 Task: Find connections with filter location Juhaynah with filter topic #coachingwith filter profile language German with filter current company CHINT with filter school International School of Business & Media with filter industry Robot Manufacturing with filter service category Resume Writing with filter keywords title Animal Shelter Volunteer
Action: Mouse moved to (674, 91)
Screenshot: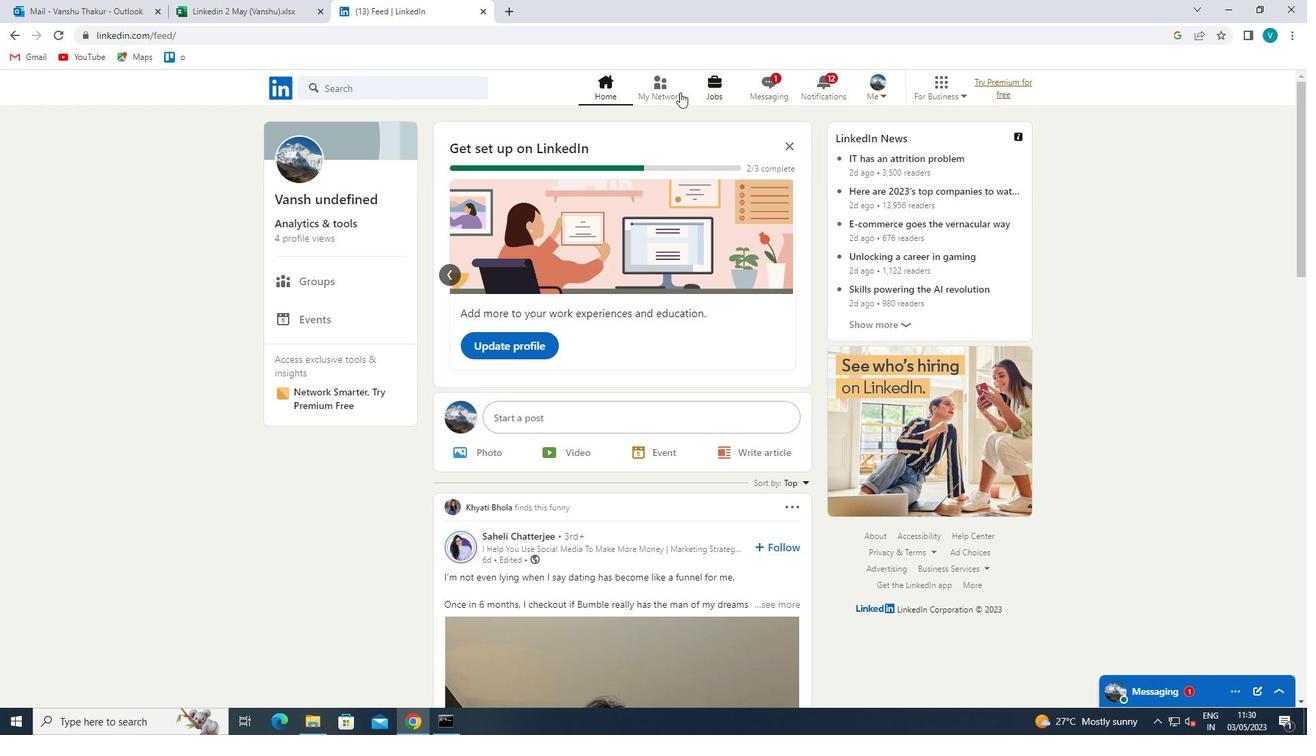 
Action: Mouse pressed left at (674, 91)
Screenshot: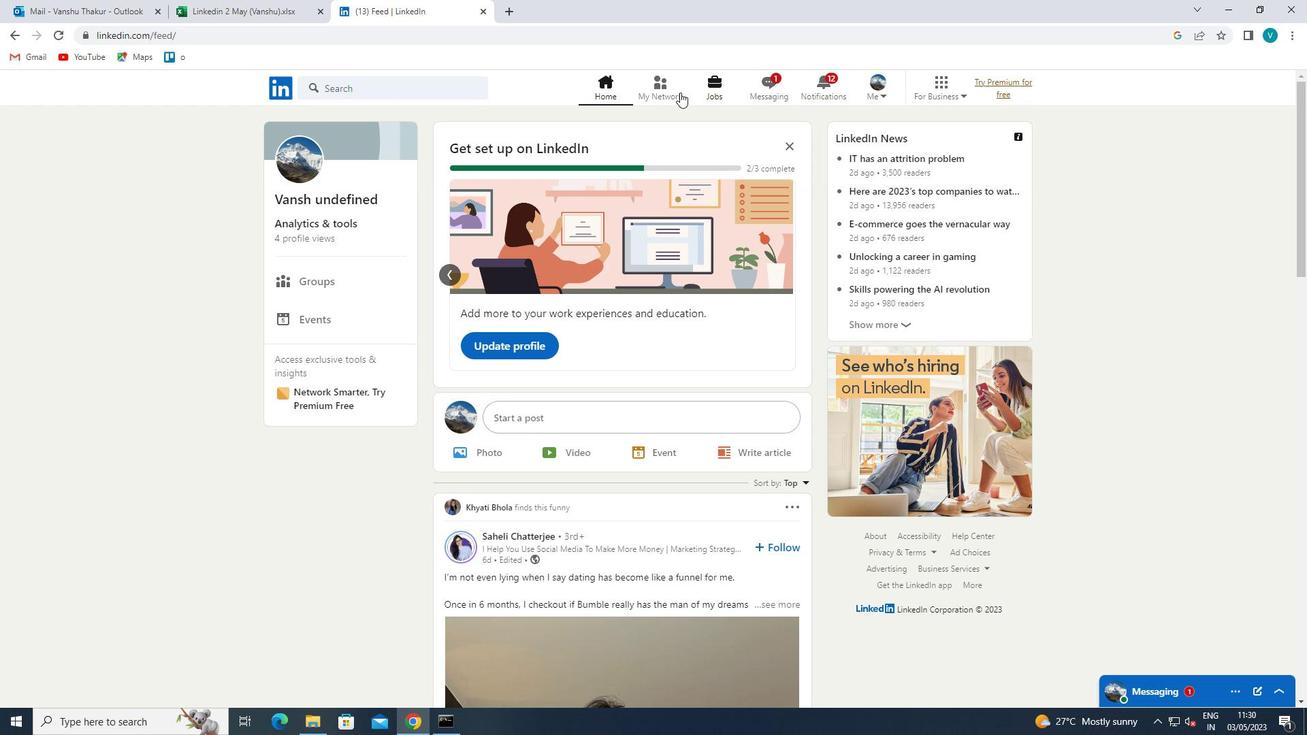 
Action: Mouse moved to (312, 160)
Screenshot: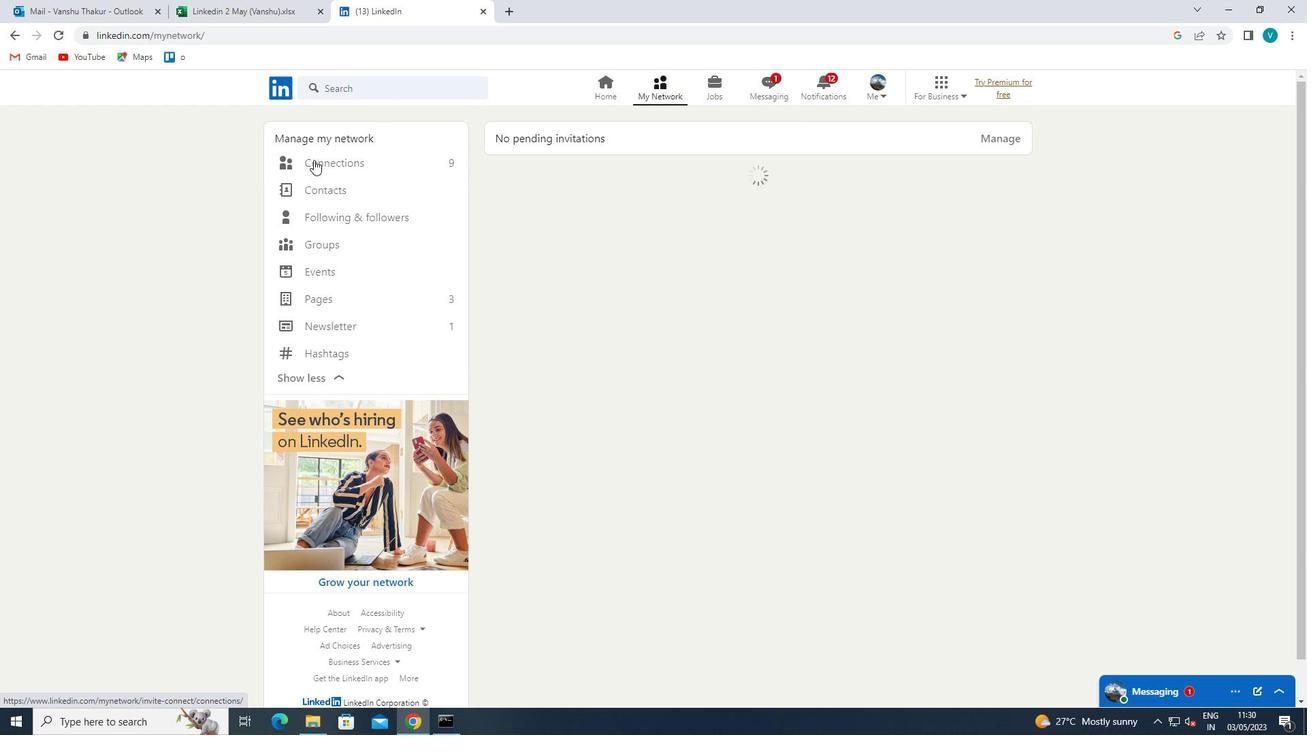 
Action: Mouse pressed left at (312, 160)
Screenshot: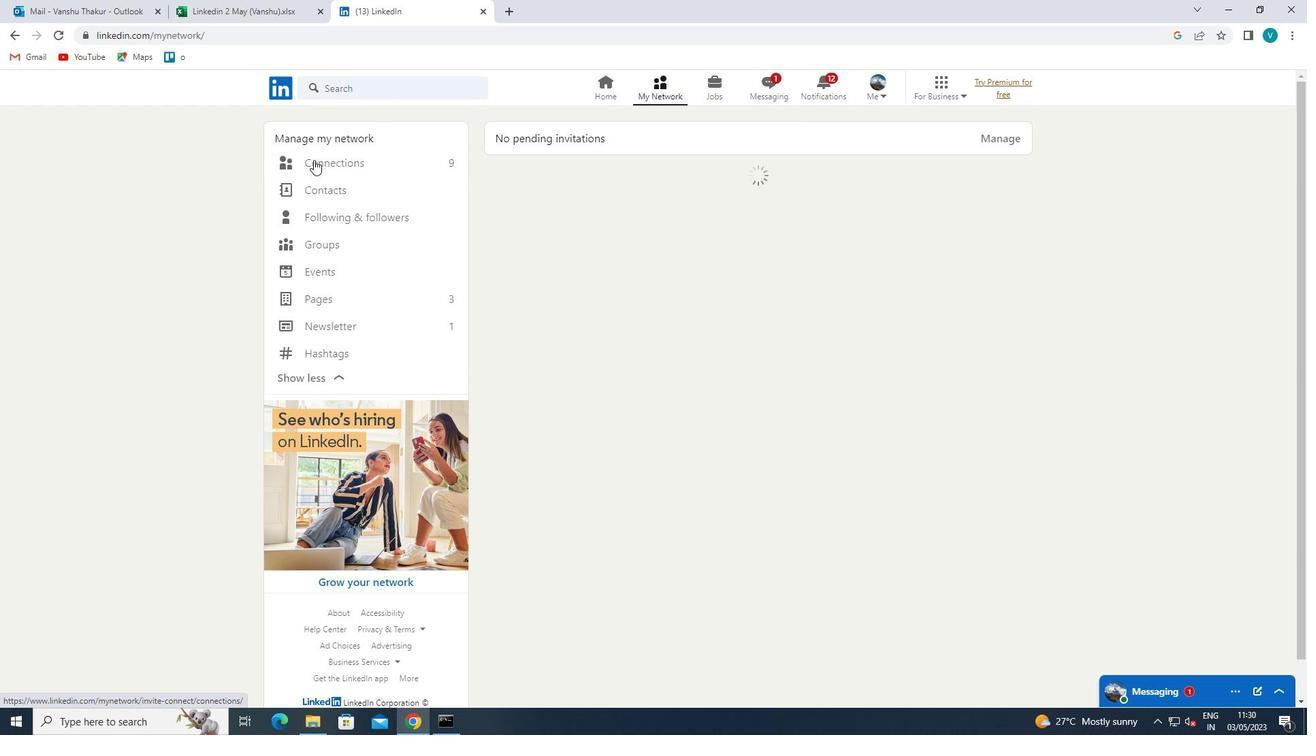 
Action: Mouse moved to (768, 171)
Screenshot: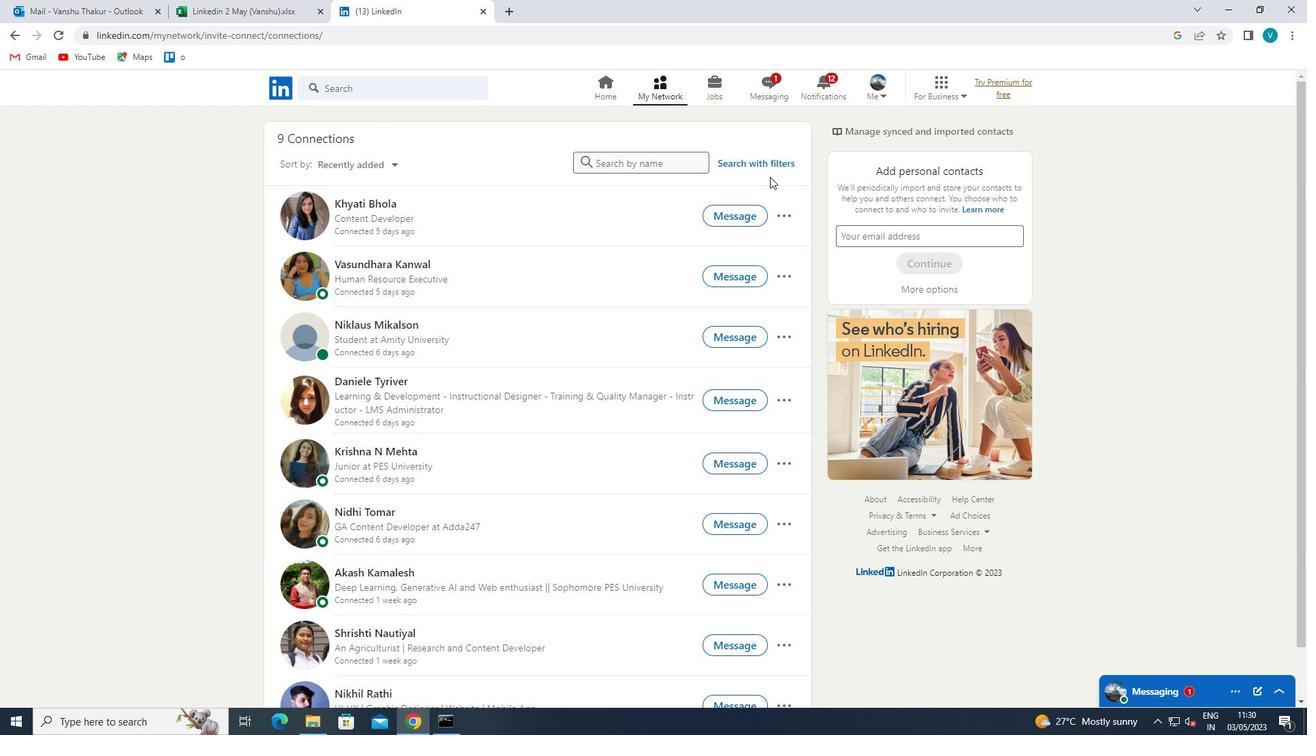 
Action: Mouse pressed left at (768, 171)
Screenshot: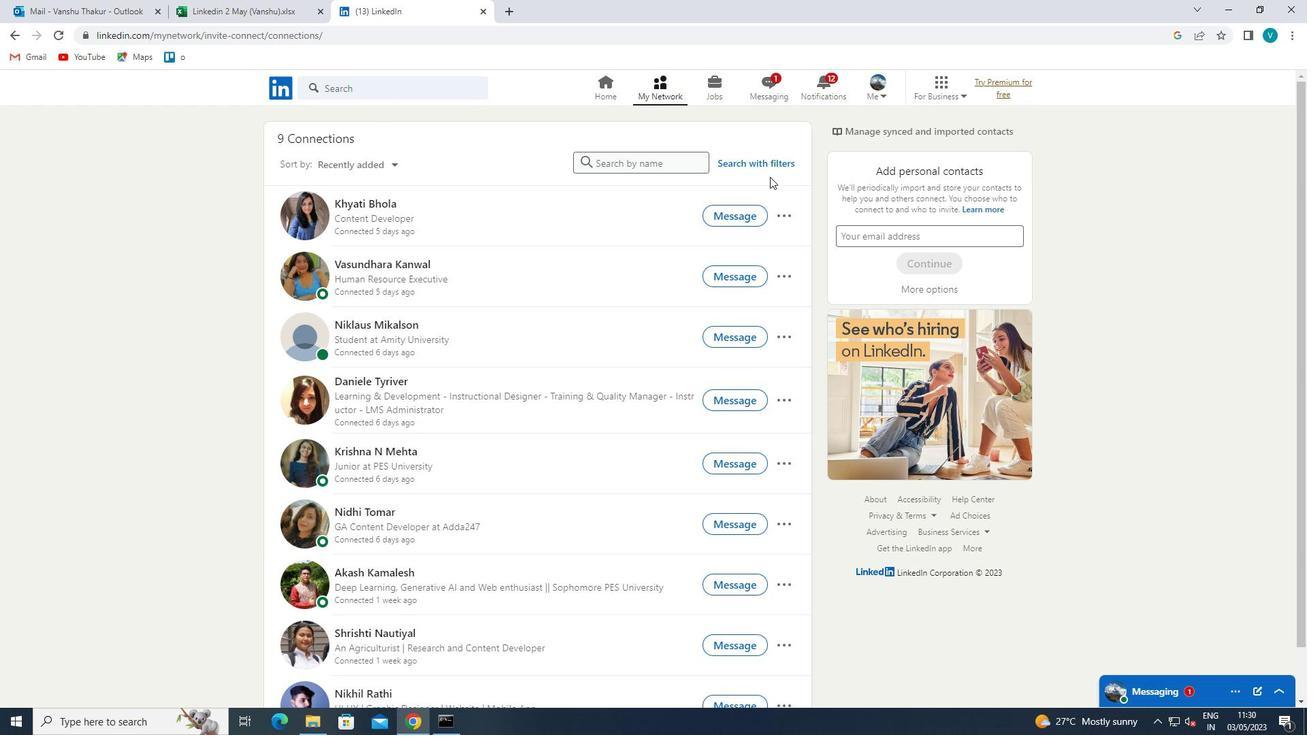 
Action: Mouse moved to (771, 168)
Screenshot: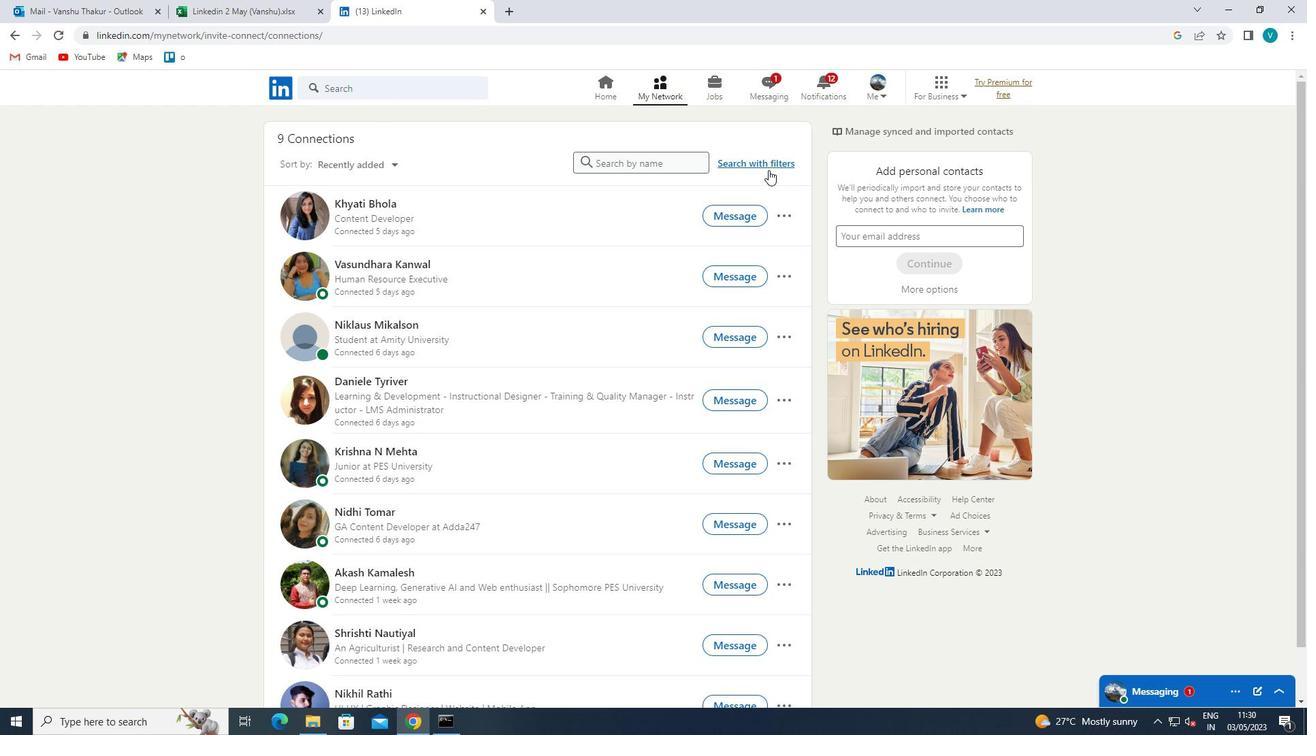 
Action: Mouse pressed left at (771, 168)
Screenshot: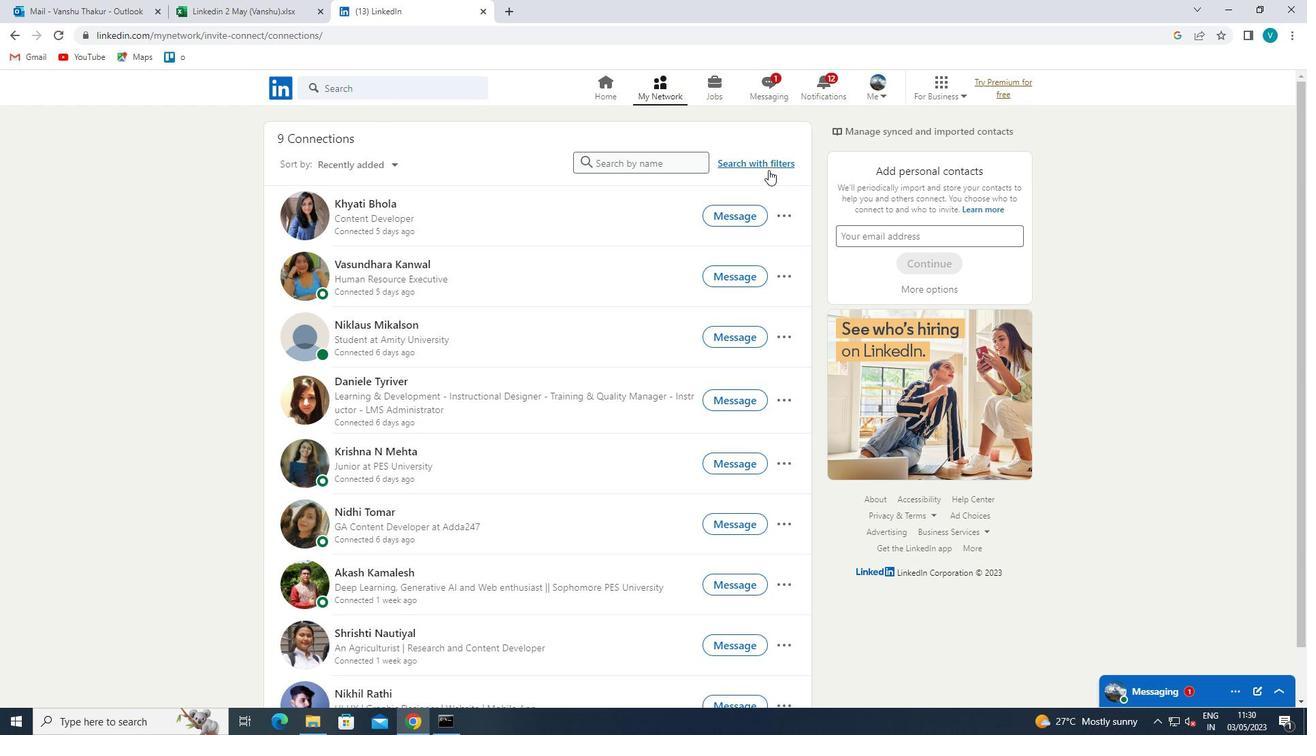 
Action: Mouse moved to (656, 135)
Screenshot: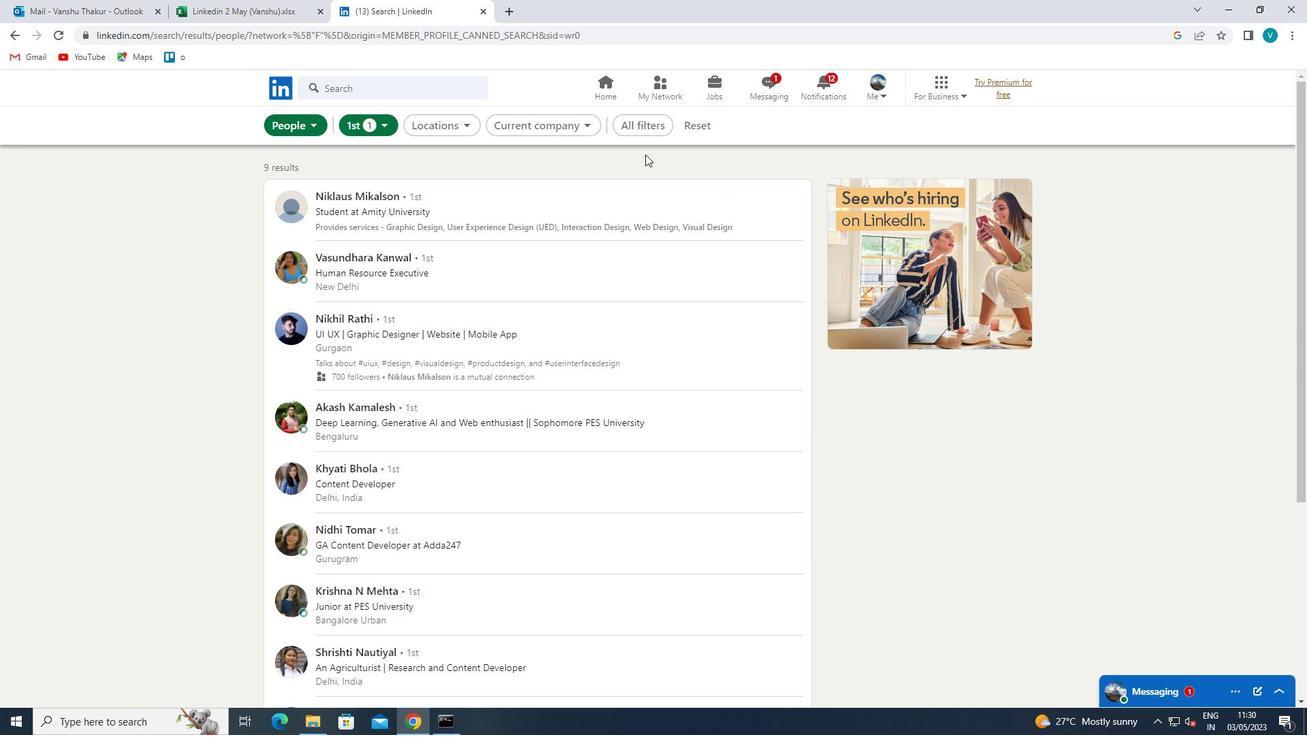 
Action: Mouse pressed left at (656, 135)
Screenshot: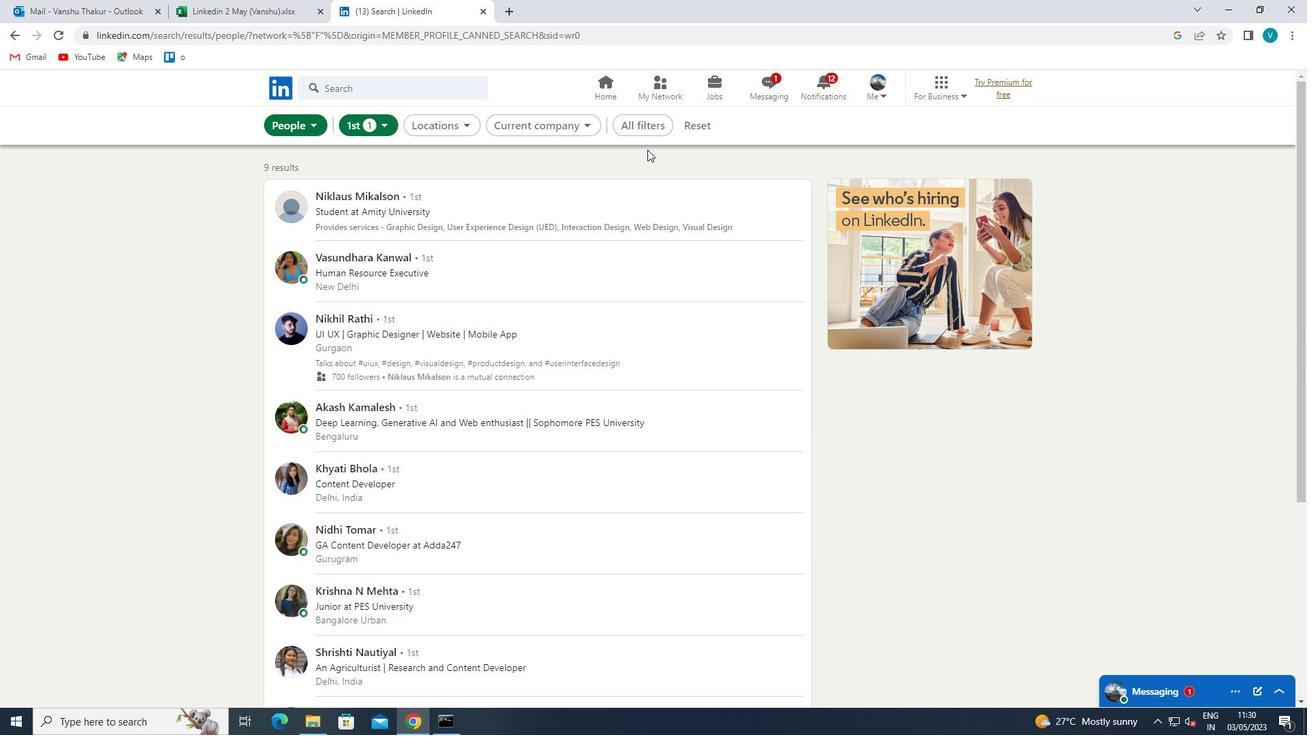 
Action: Mouse moved to (1061, 361)
Screenshot: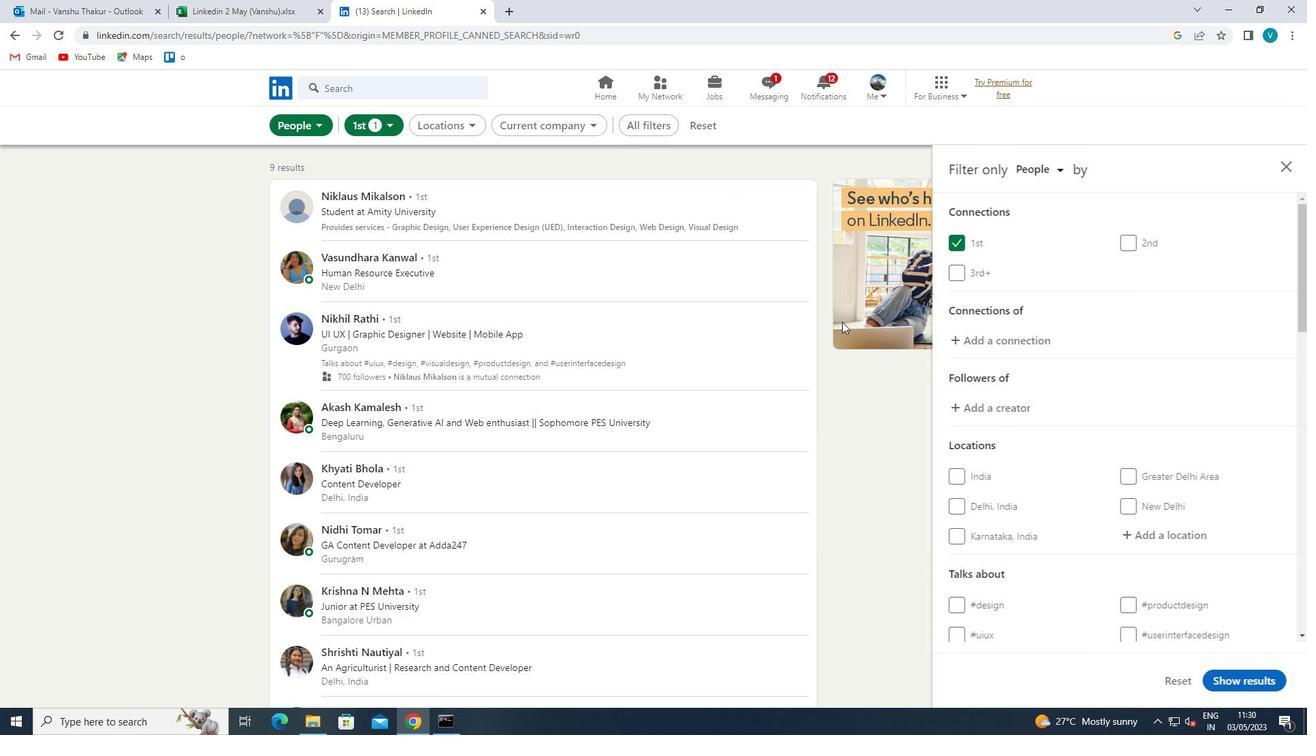 
Action: Mouse scrolled (1061, 360) with delta (0, 0)
Screenshot: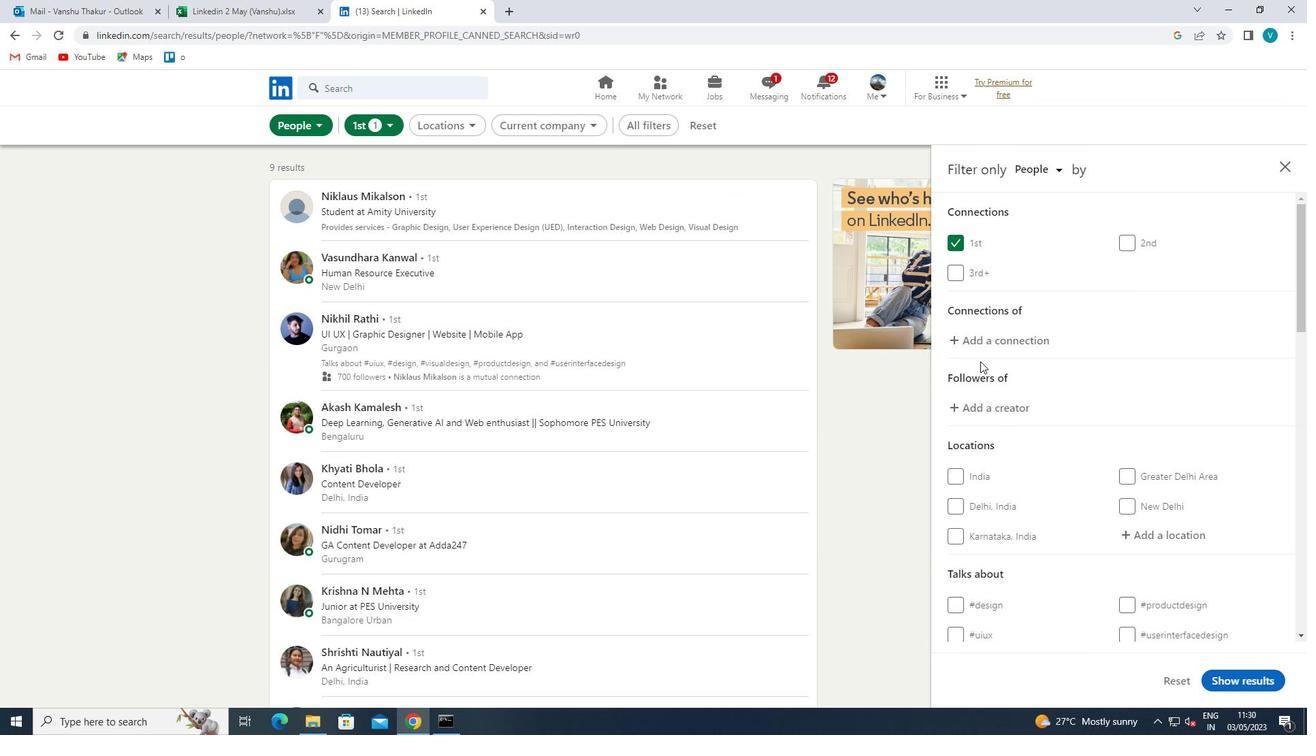 
Action: Mouse scrolled (1061, 360) with delta (0, 0)
Screenshot: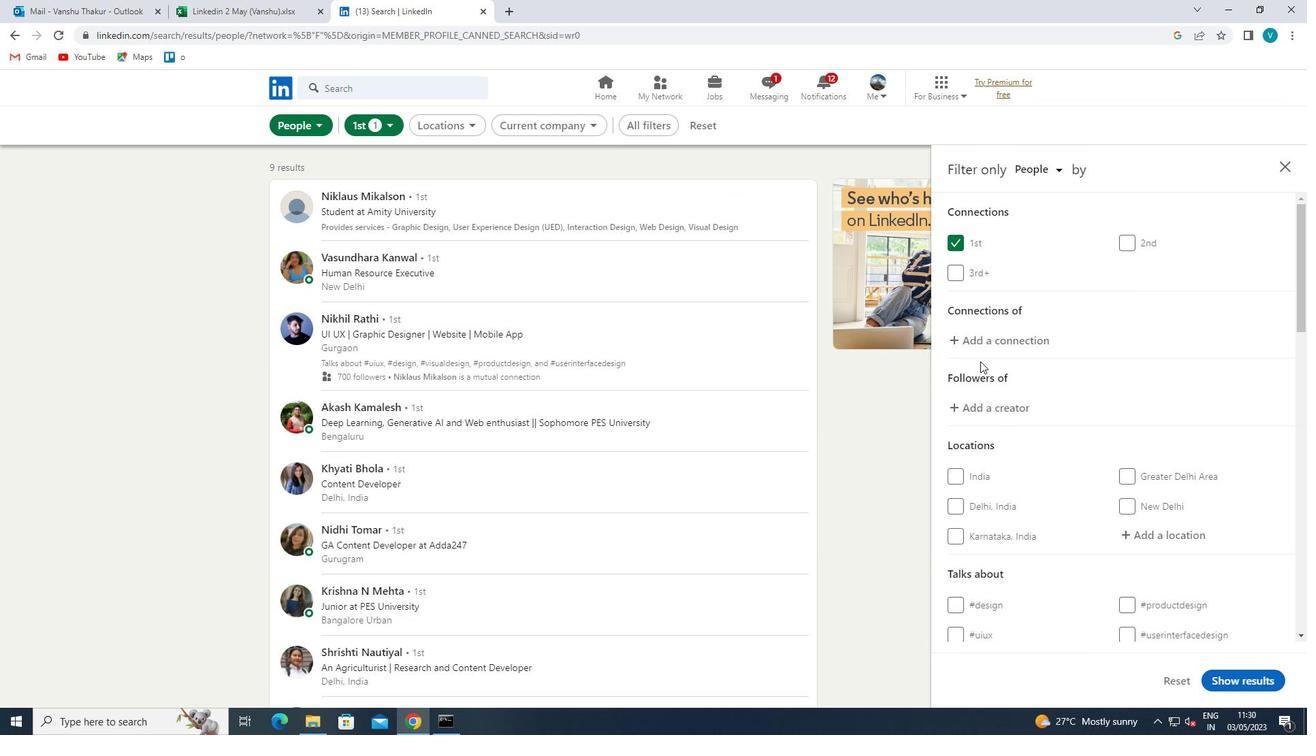 
Action: Mouse moved to (1125, 395)
Screenshot: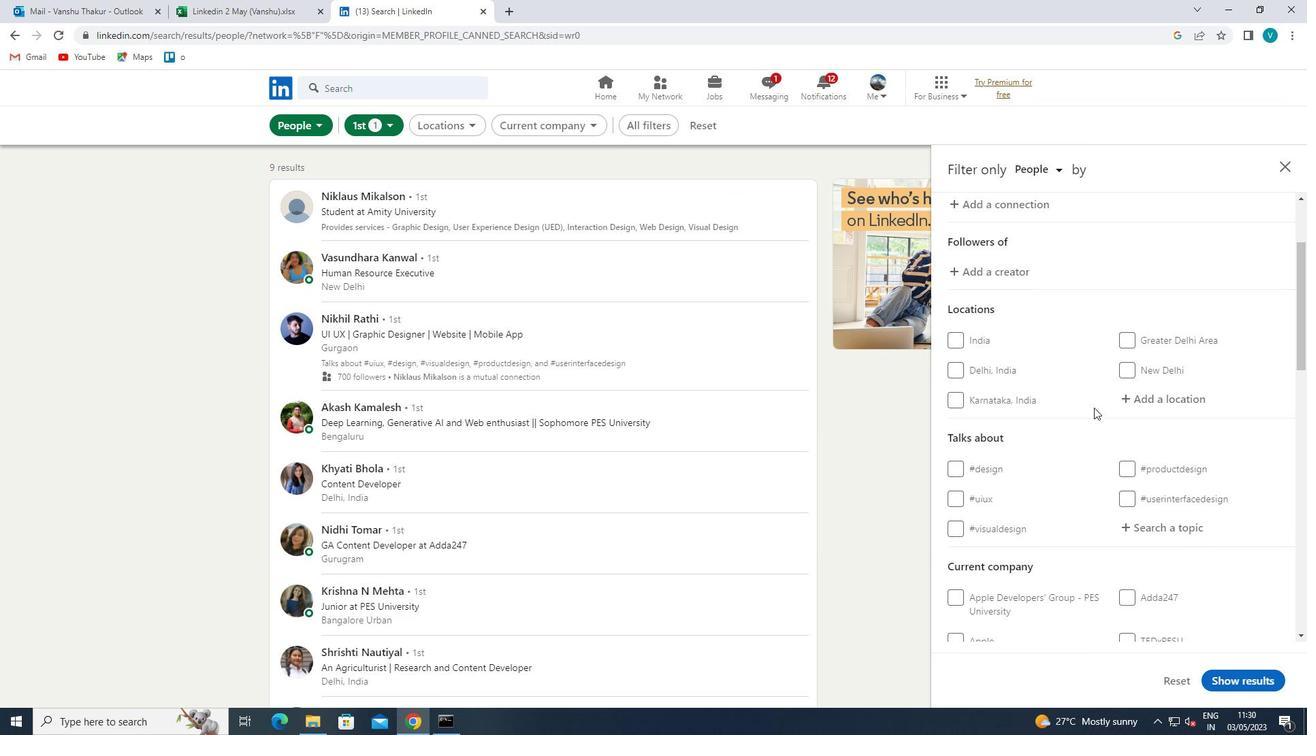 
Action: Mouse pressed left at (1125, 395)
Screenshot: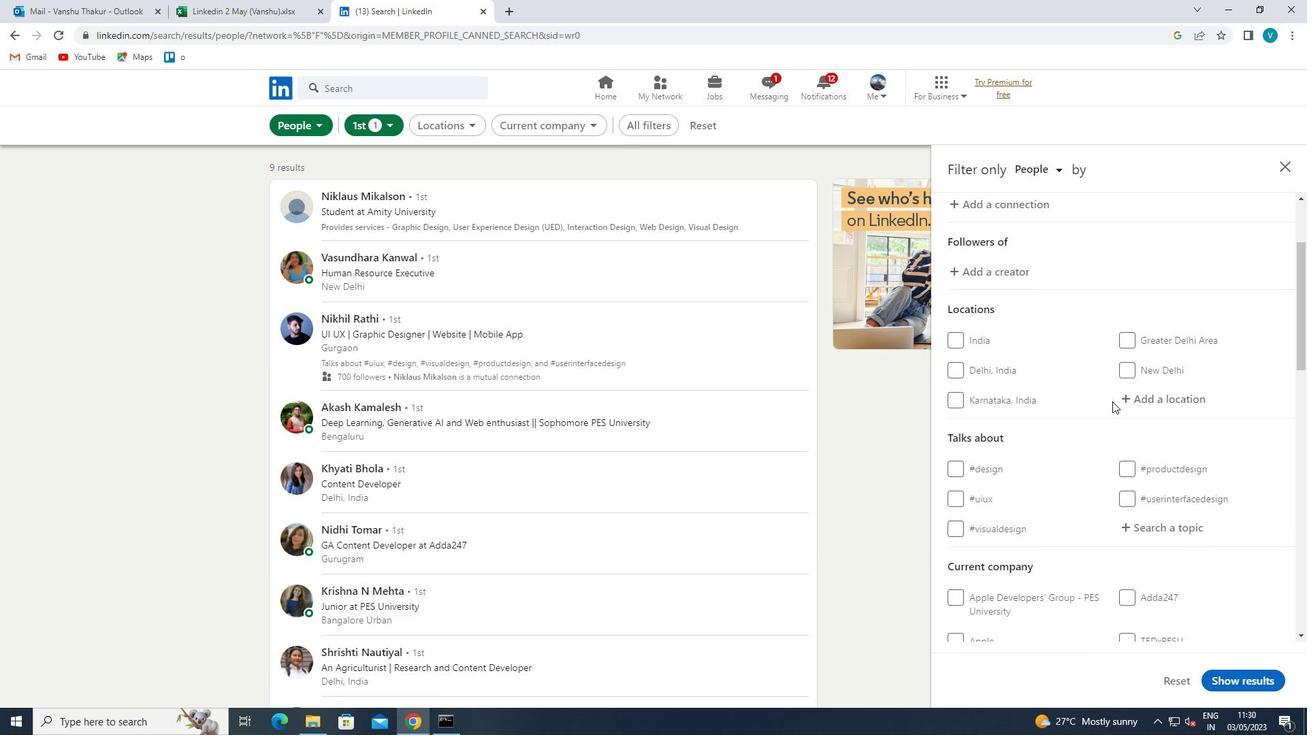 
Action: Mouse moved to (1040, 344)
Screenshot: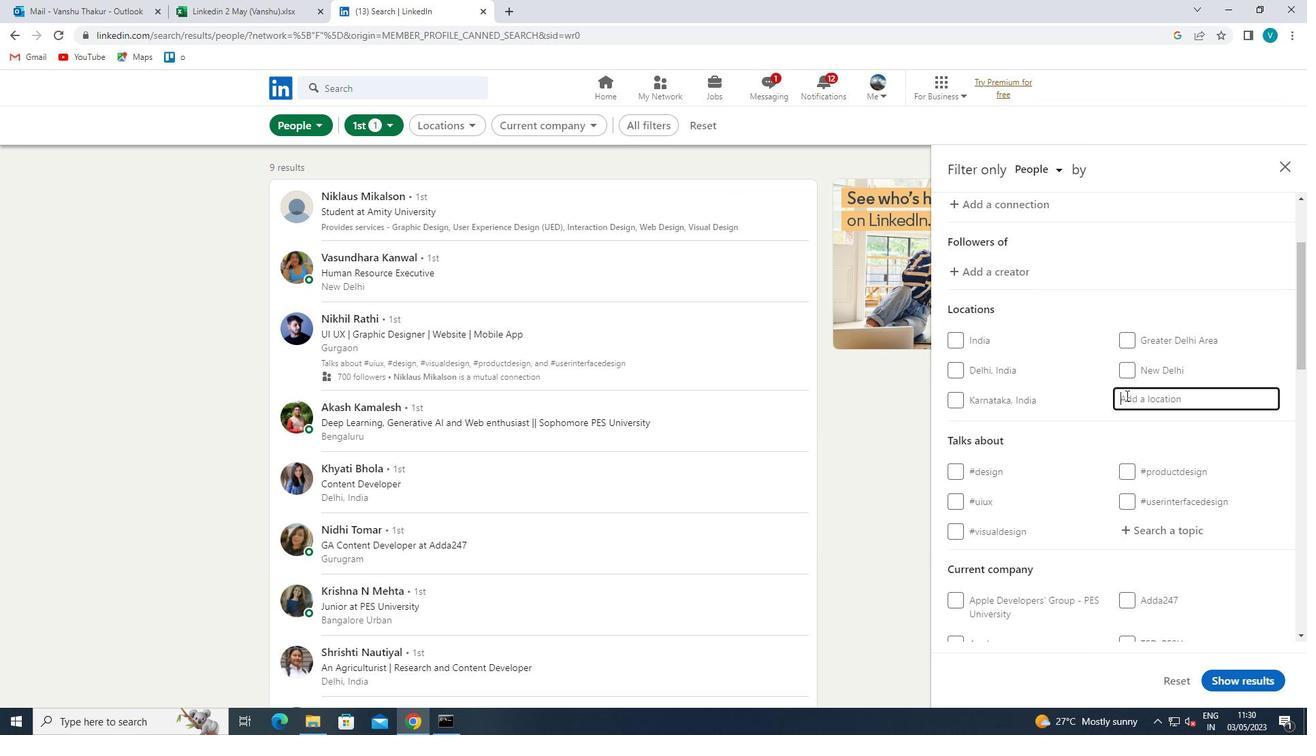 
Action: Key pressed <Key.shift>JUHAYNAH
Screenshot: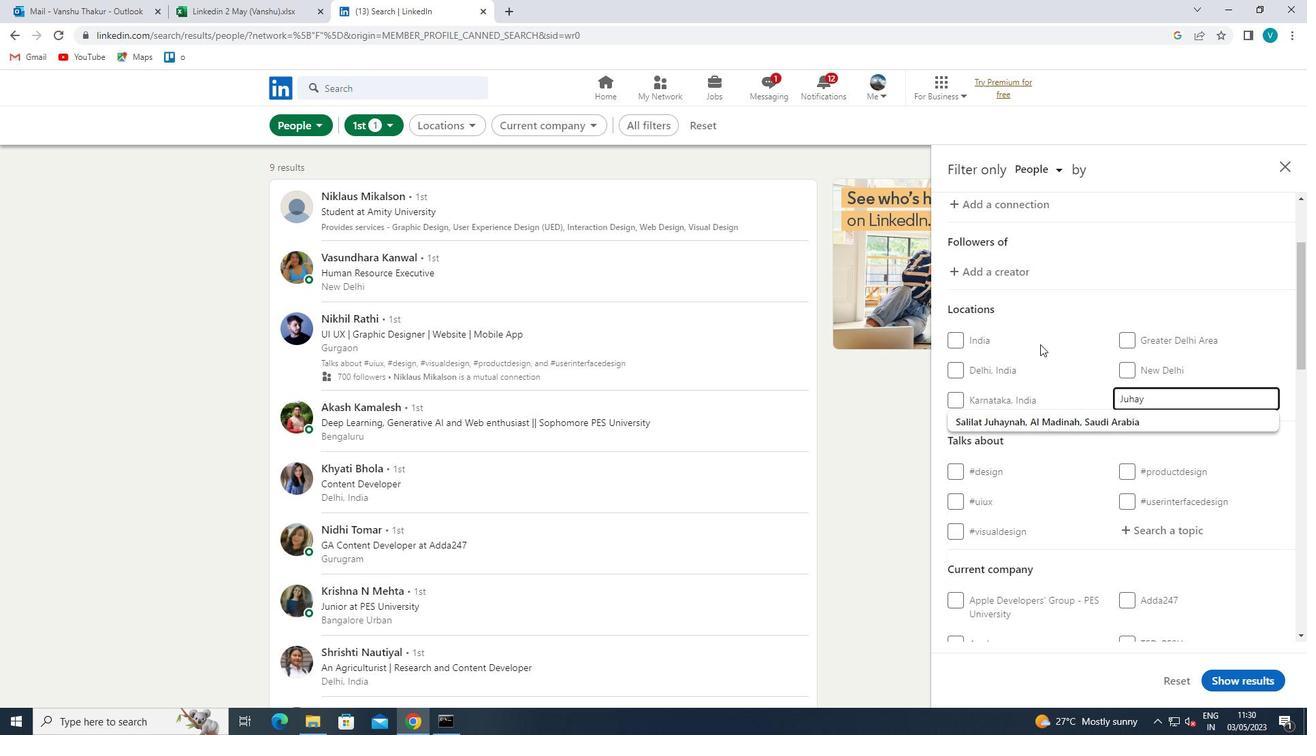 
Action: Mouse moved to (1066, 421)
Screenshot: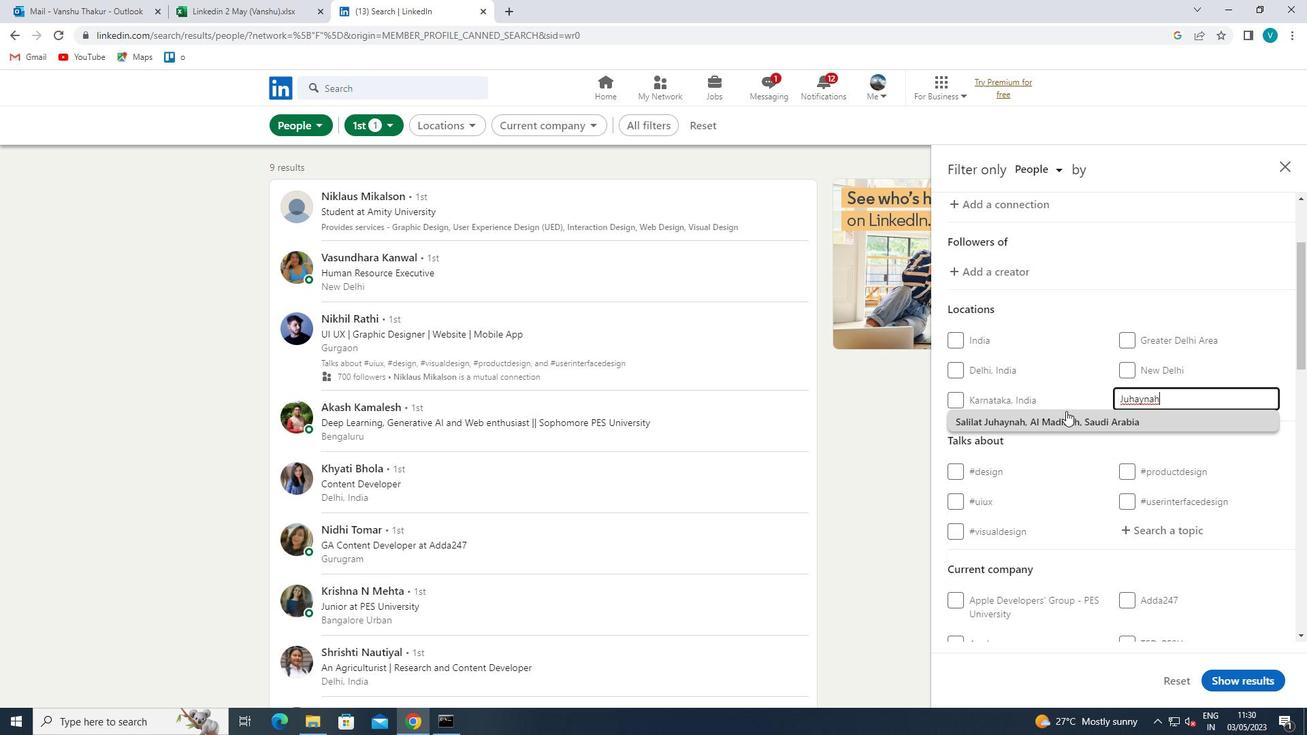 
Action: Mouse pressed left at (1066, 421)
Screenshot: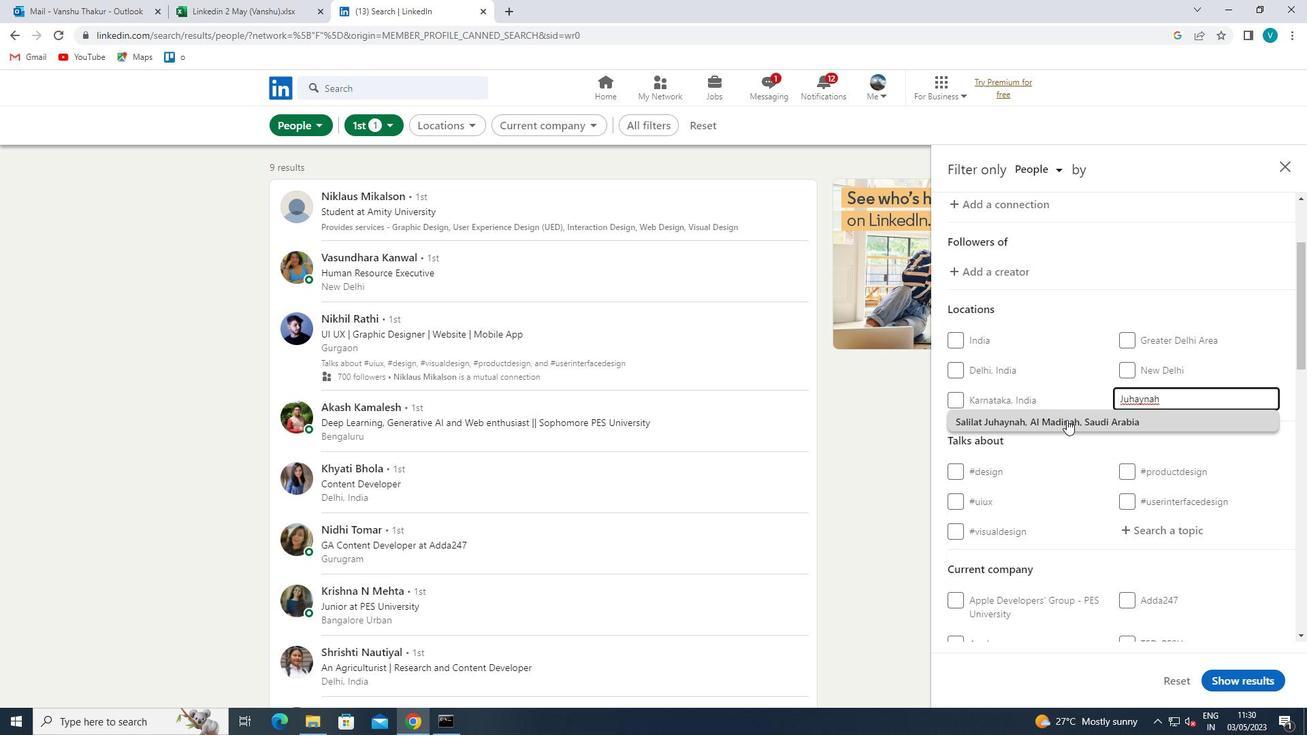 
Action: Mouse moved to (1161, 426)
Screenshot: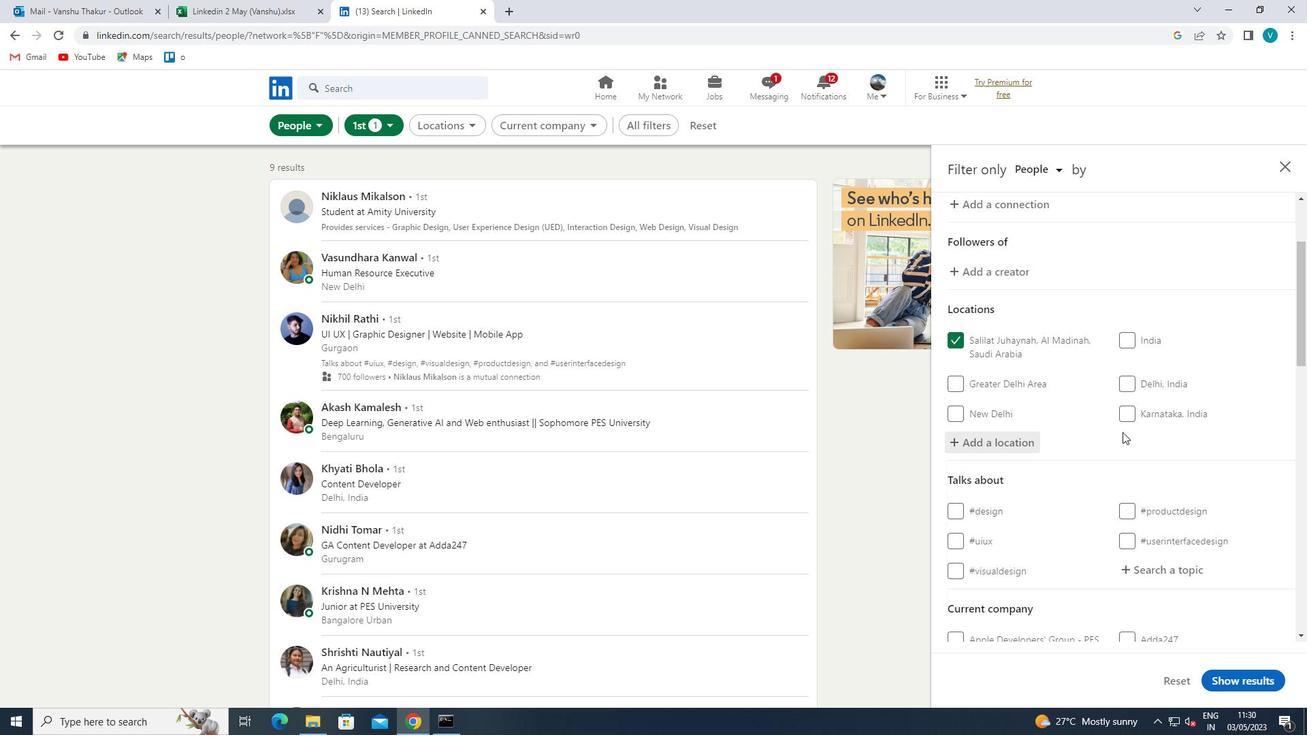 
Action: Mouse scrolled (1161, 425) with delta (0, 0)
Screenshot: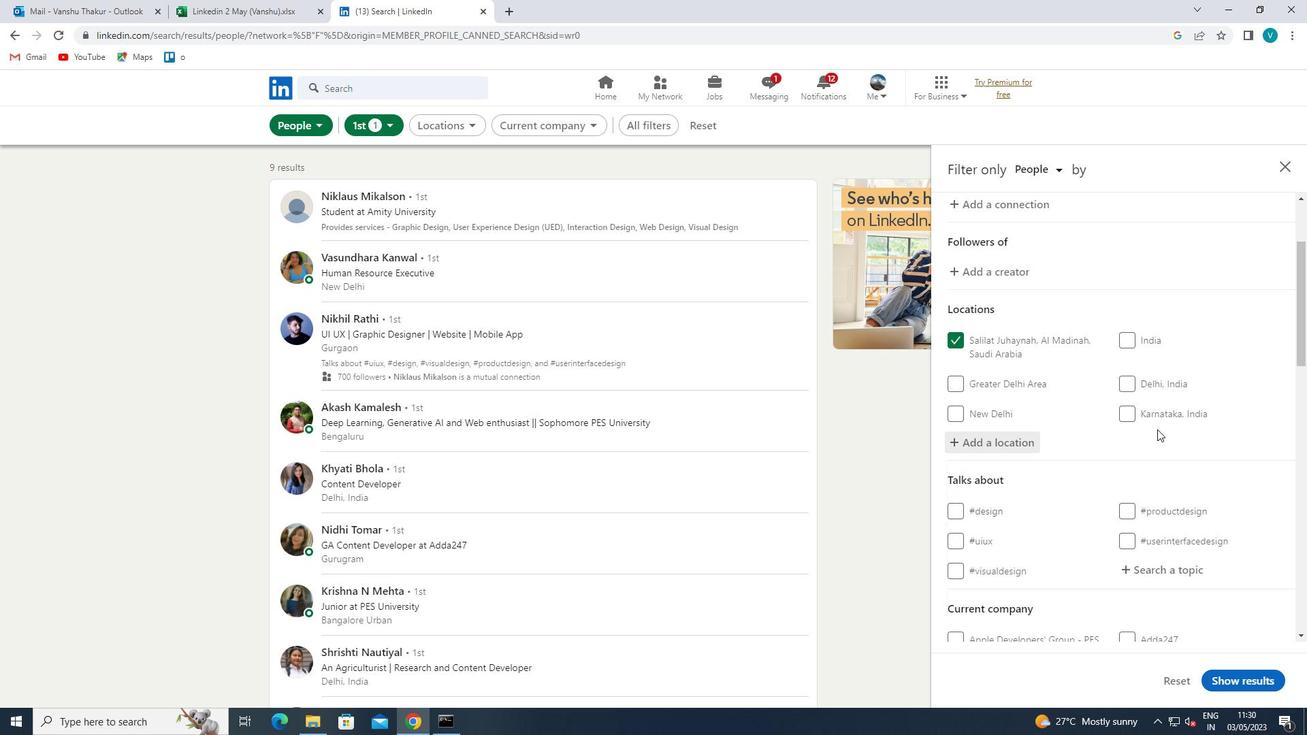 
Action: Mouse moved to (1183, 491)
Screenshot: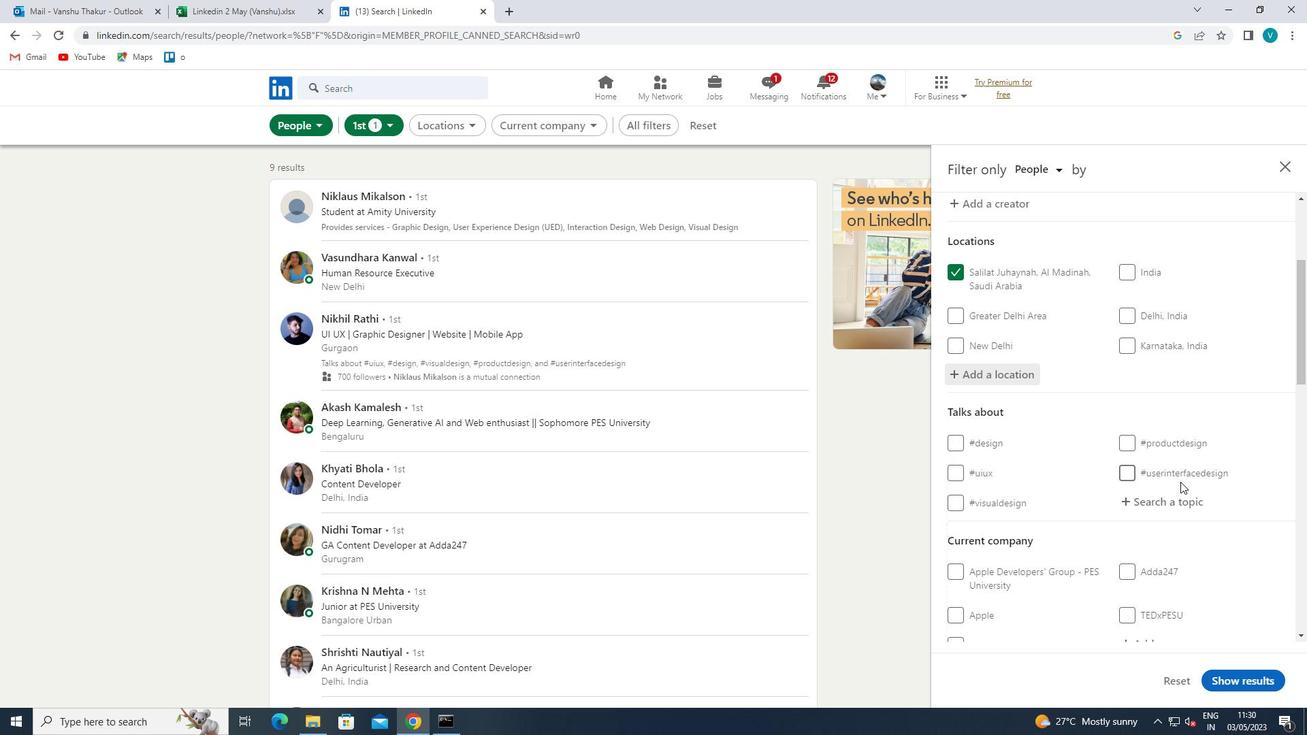 
Action: Mouse pressed left at (1183, 491)
Screenshot: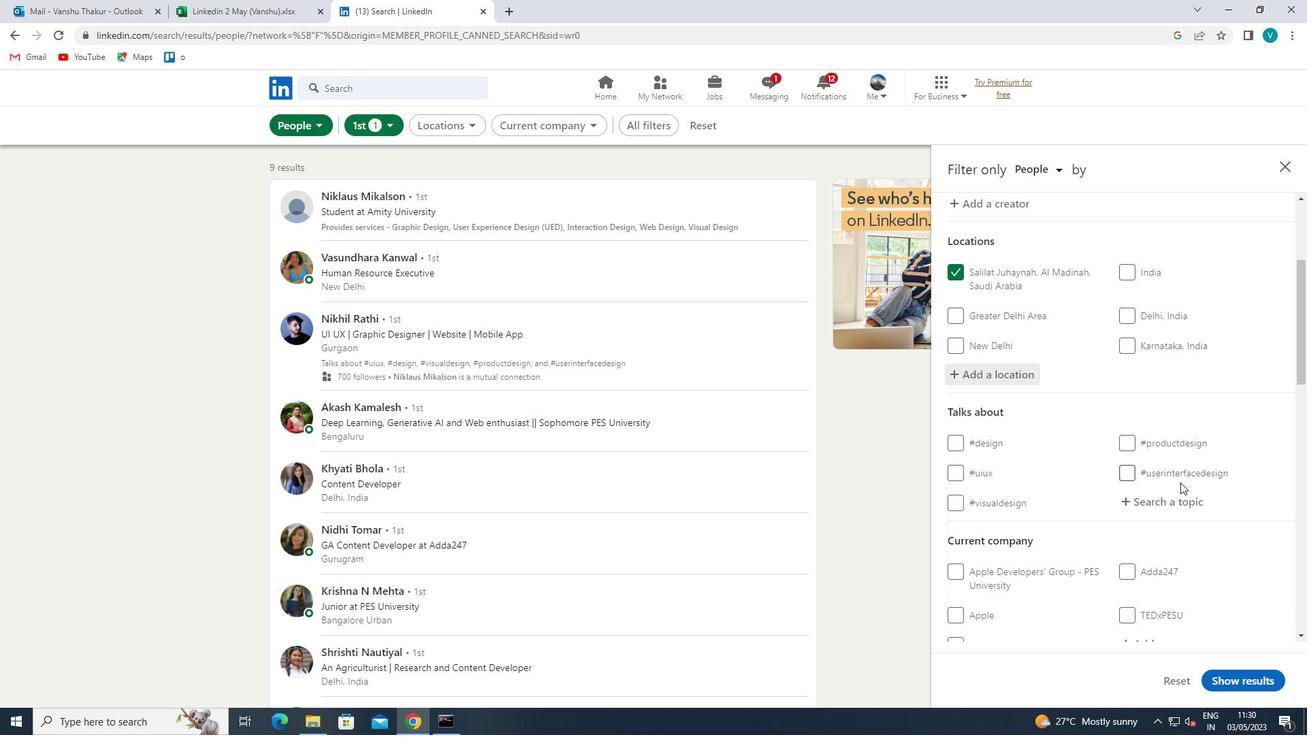 
Action: Mouse moved to (1157, 477)
Screenshot: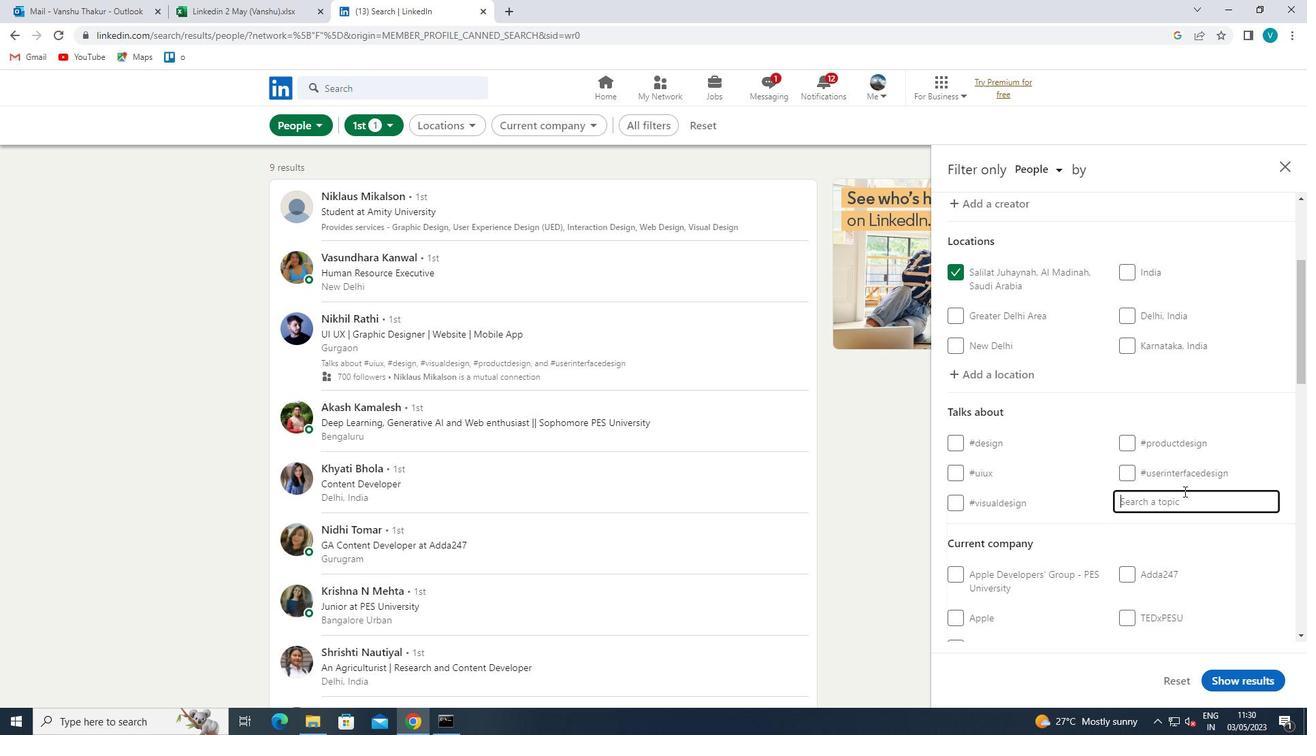 
Action: Key pressed COACHING
Screenshot: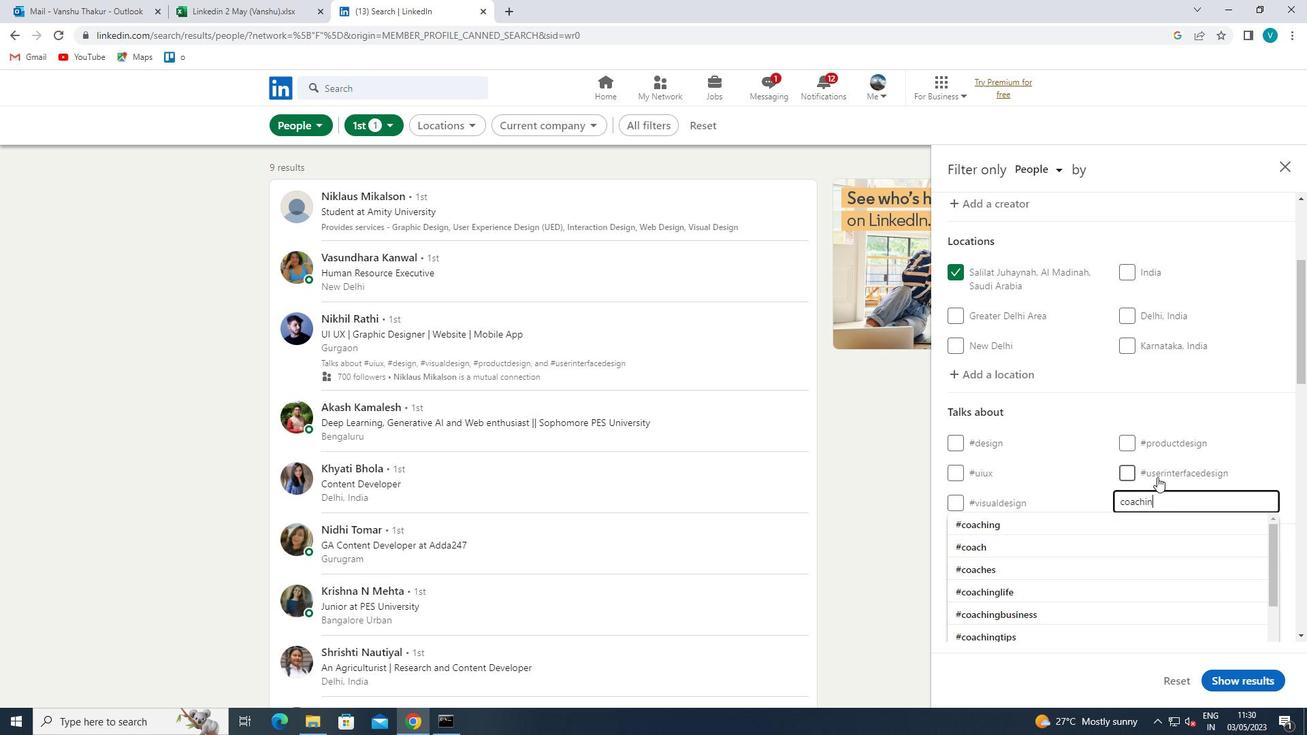 
Action: Mouse moved to (1083, 523)
Screenshot: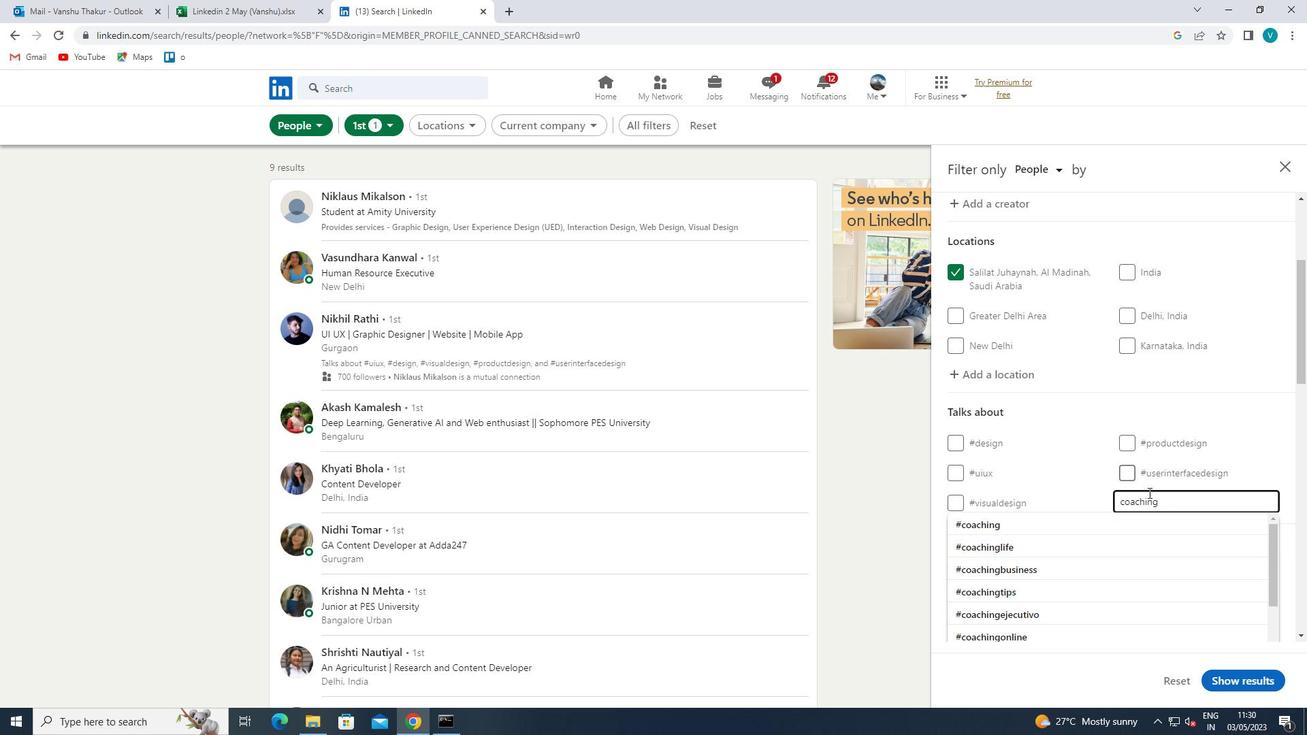 
Action: Mouse pressed left at (1083, 523)
Screenshot: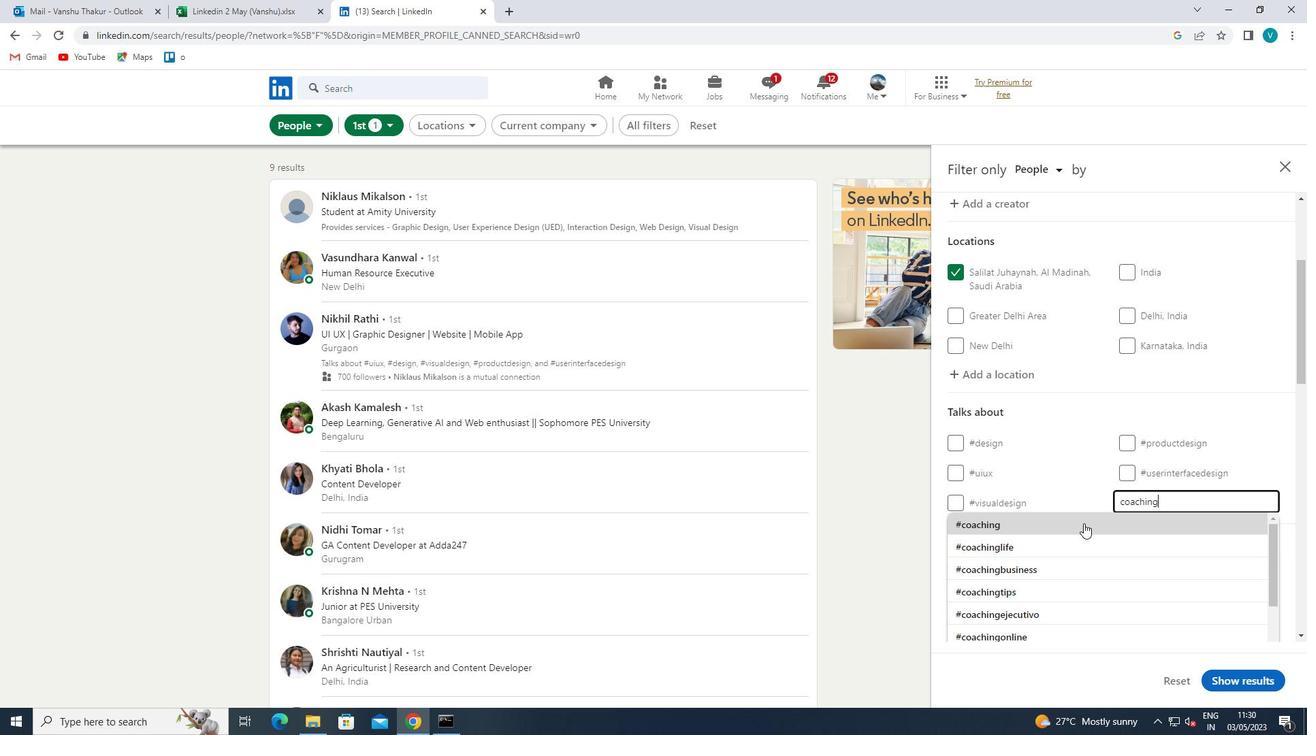 
Action: Mouse moved to (1099, 503)
Screenshot: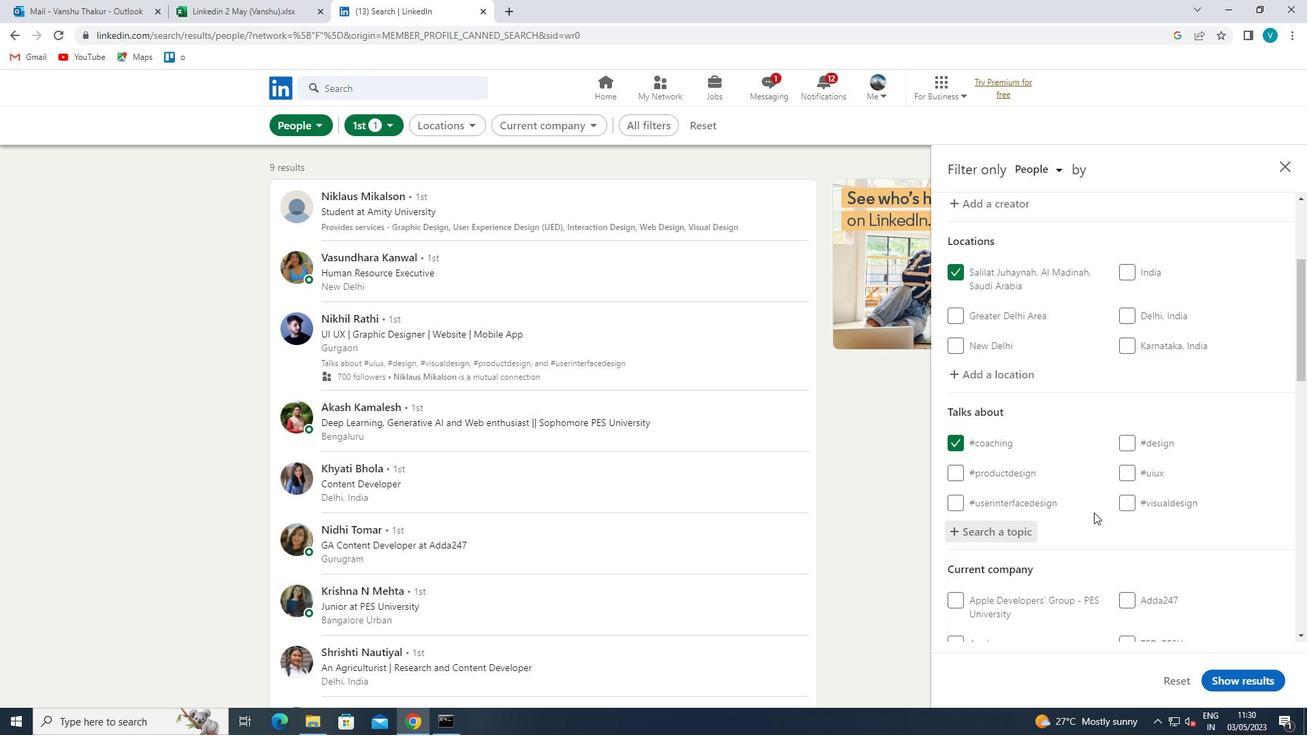 
Action: Mouse scrolled (1099, 502) with delta (0, 0)
Screenshot: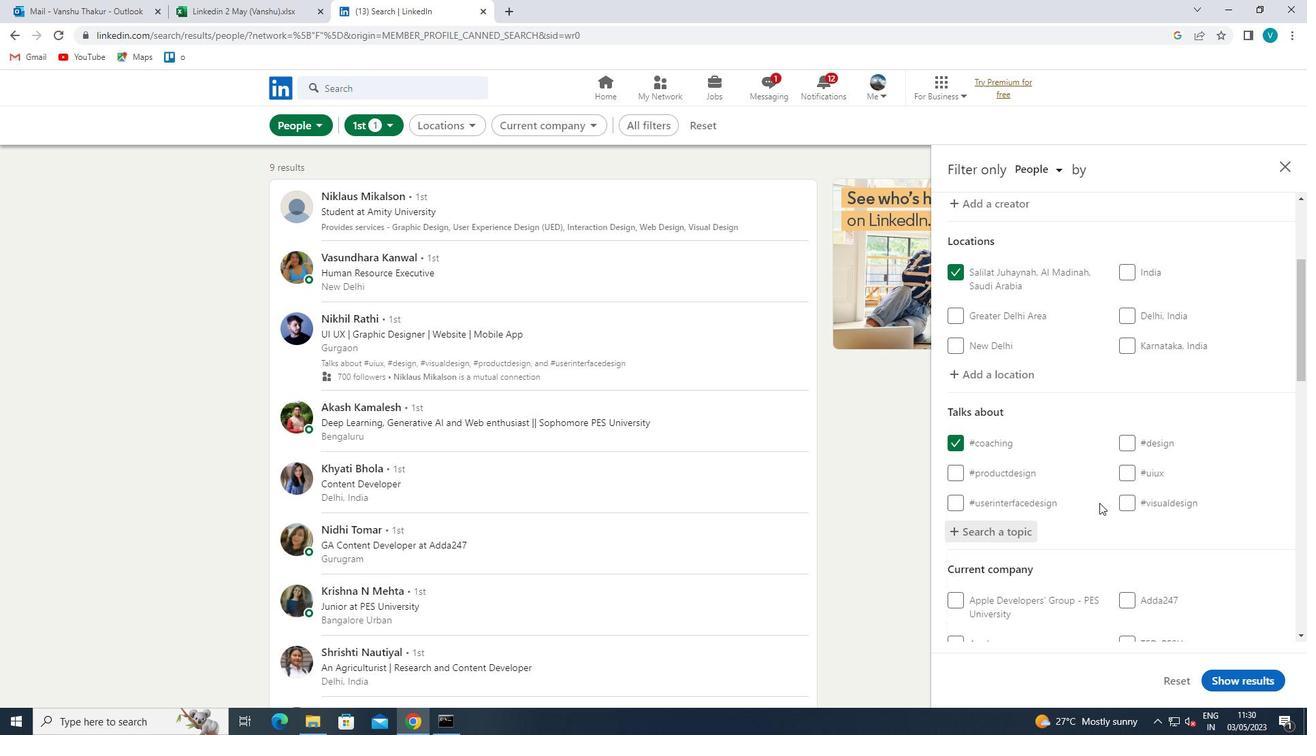 
Action: Mouse scrolled (1099, 502) with delta (0, 0)
Screenshot: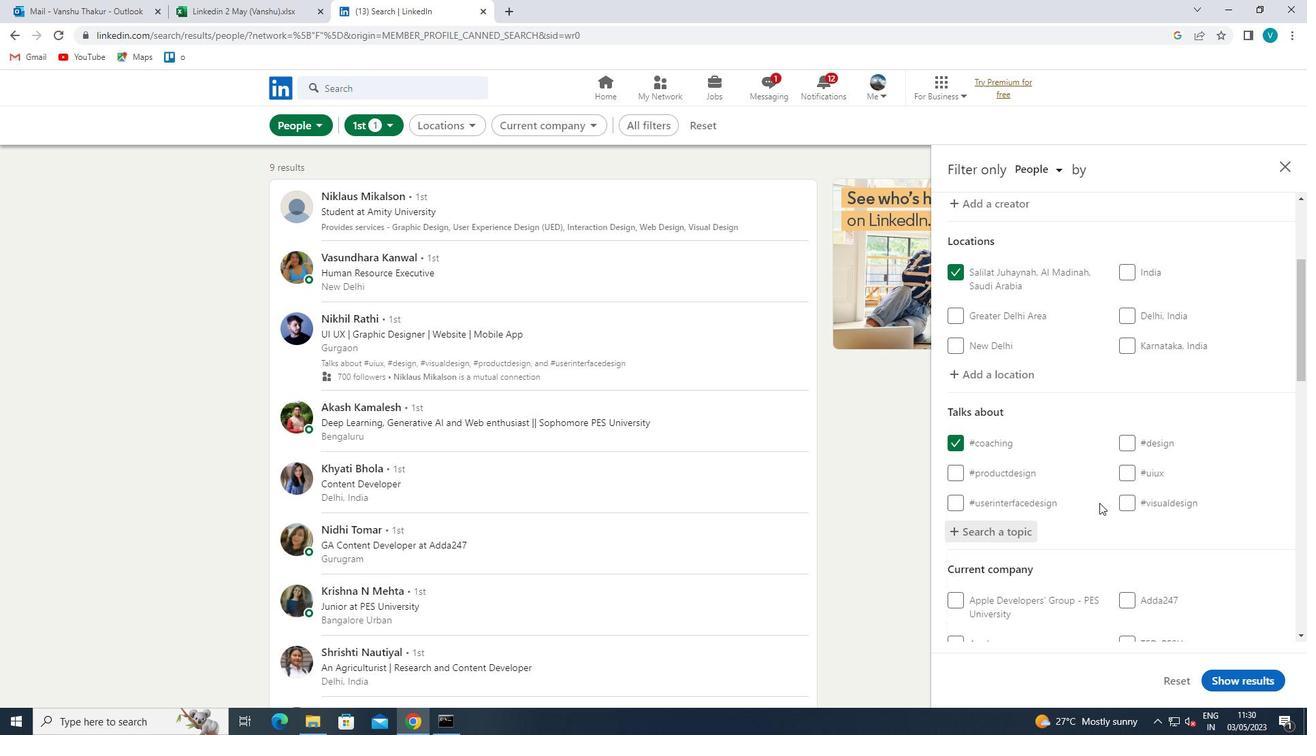 
Action: Mouse scrolled (1099, 502) with delta (0, 0)
Screenshot: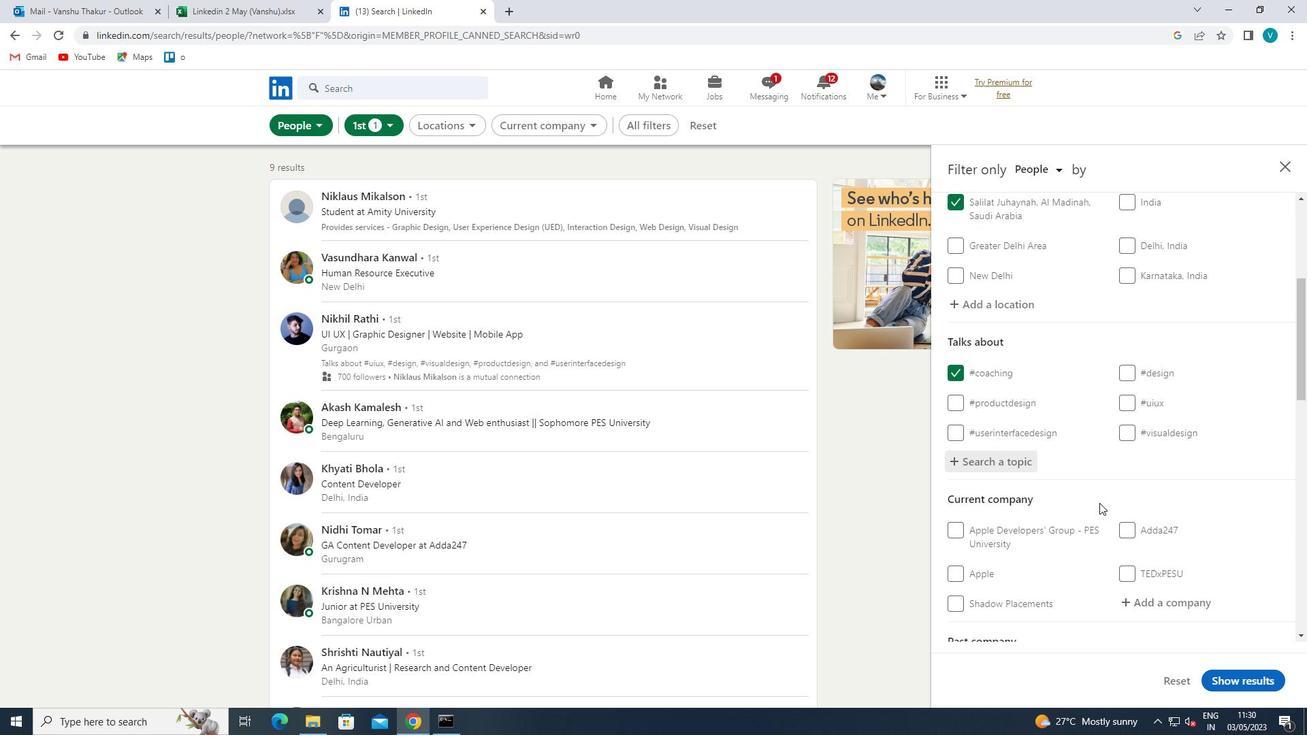 
Action: Mouse scrolled (1099, 502) with delta (0, 0)
Screenshot: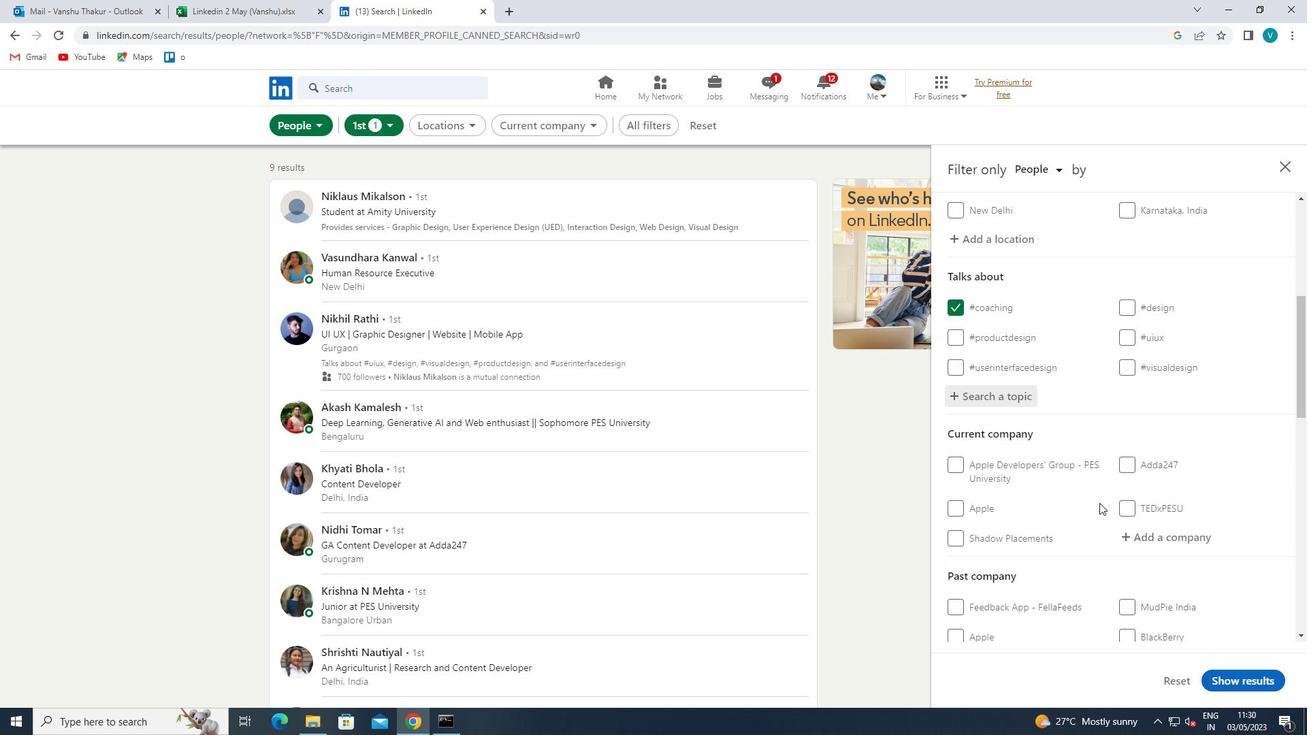 
Action: Mouse moved to (1170, 405)
Screenshot: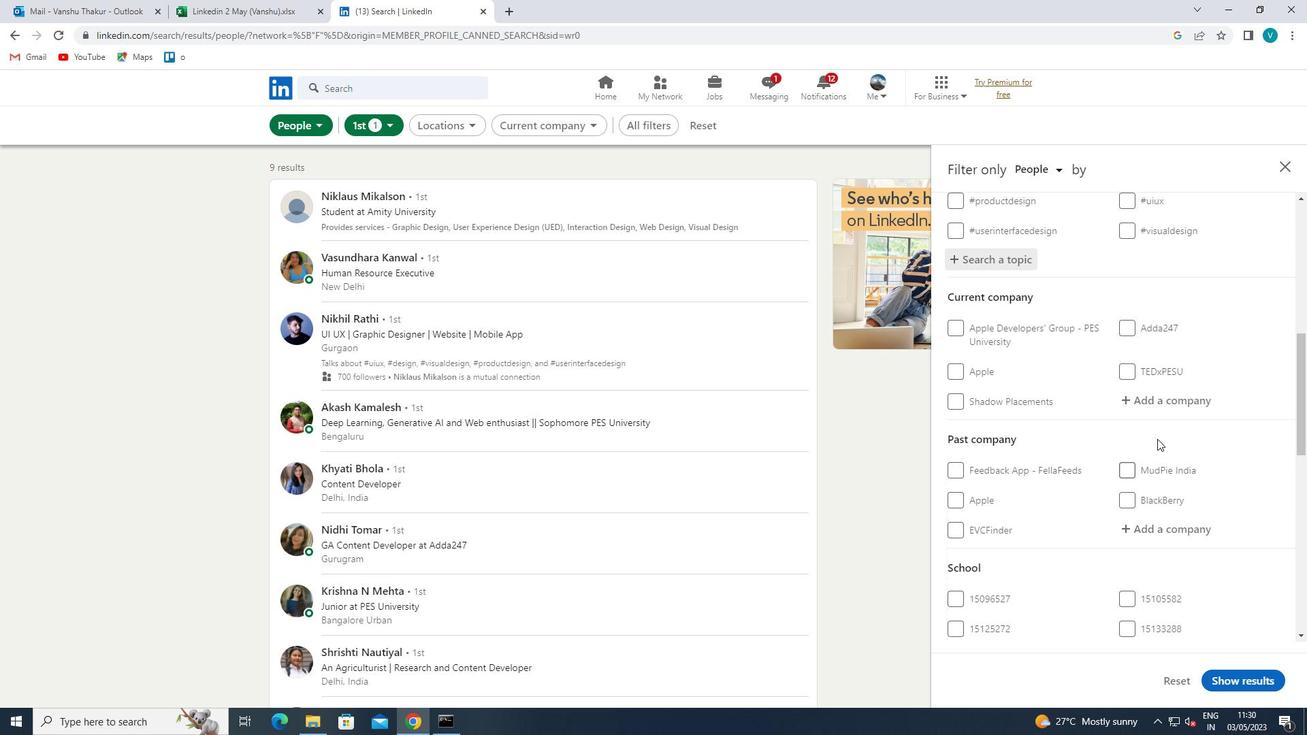 
Action: Mouse pressed left at (1170, 405)
Screenshot: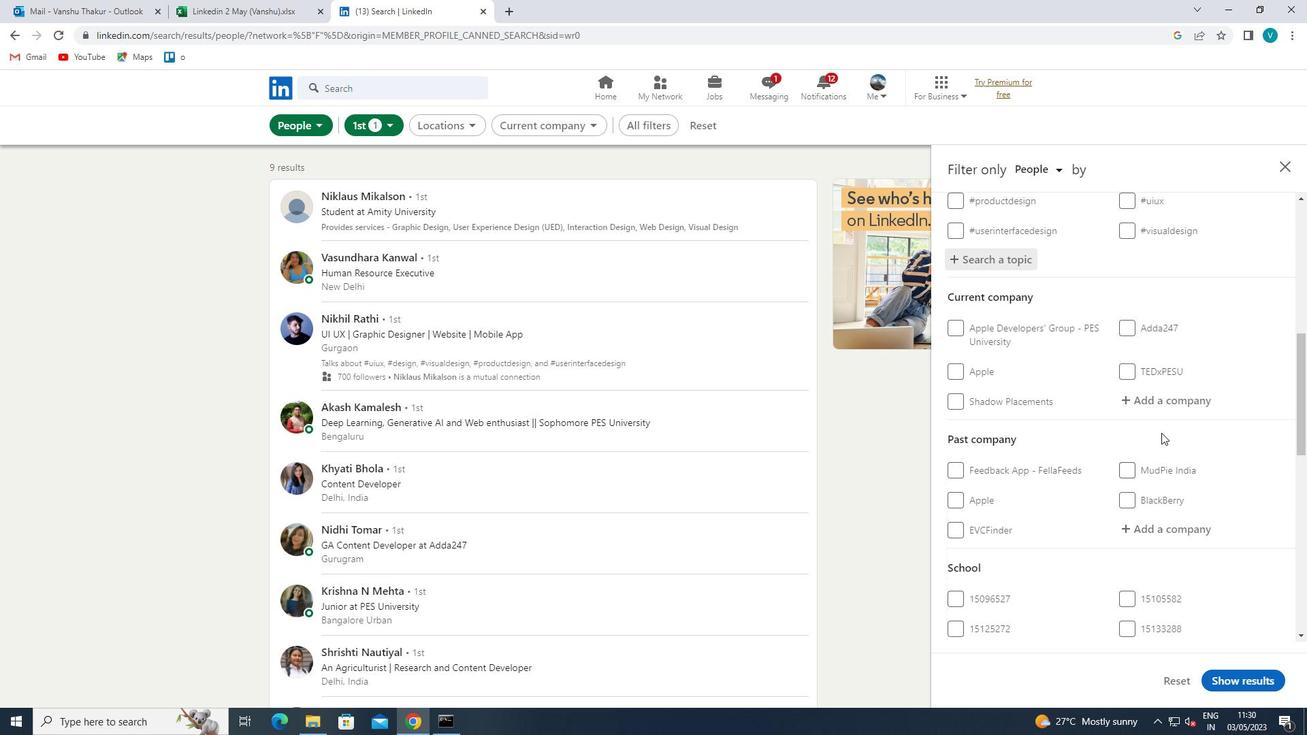 
Action: Mouse moved to (1143, 420)
Screenshot: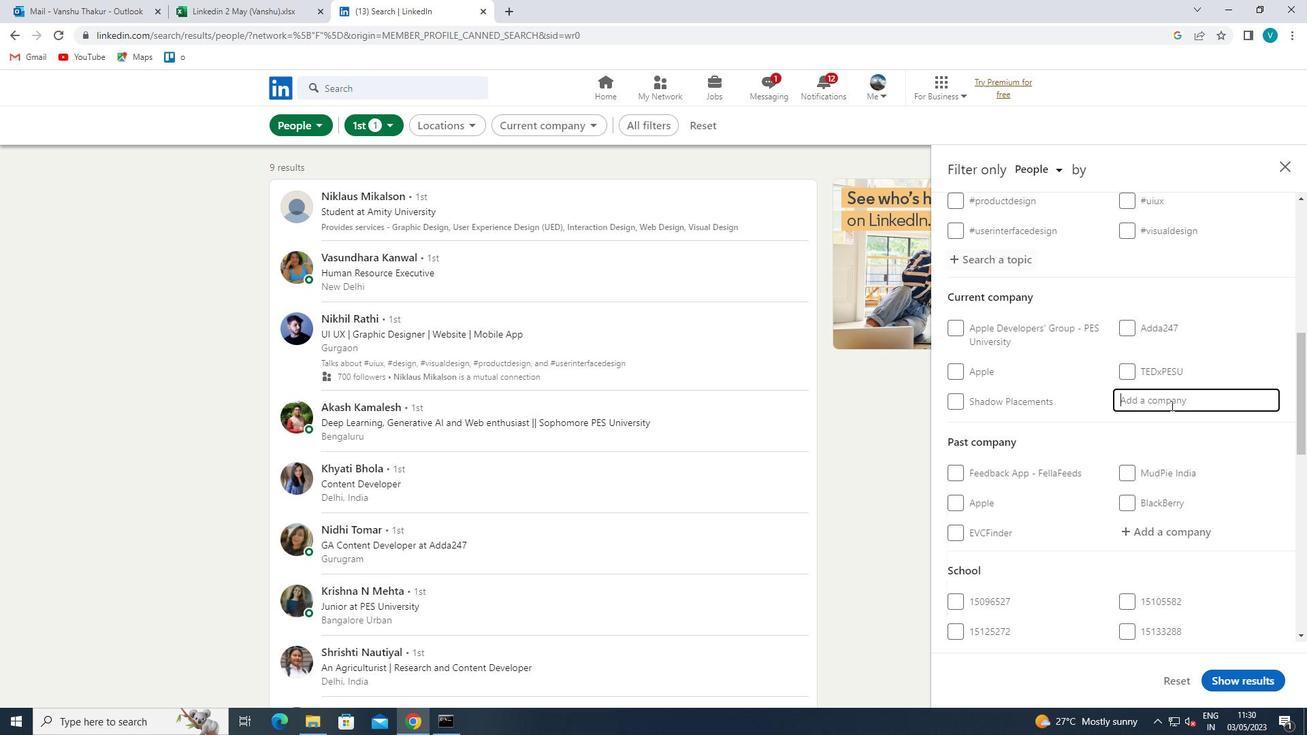 
Action: Key pressed <Key.shift><Key.shift><Key.shift><Key.shift><Key.shift>CG<Key.backspace><Key.shift>HINT
Screenshot: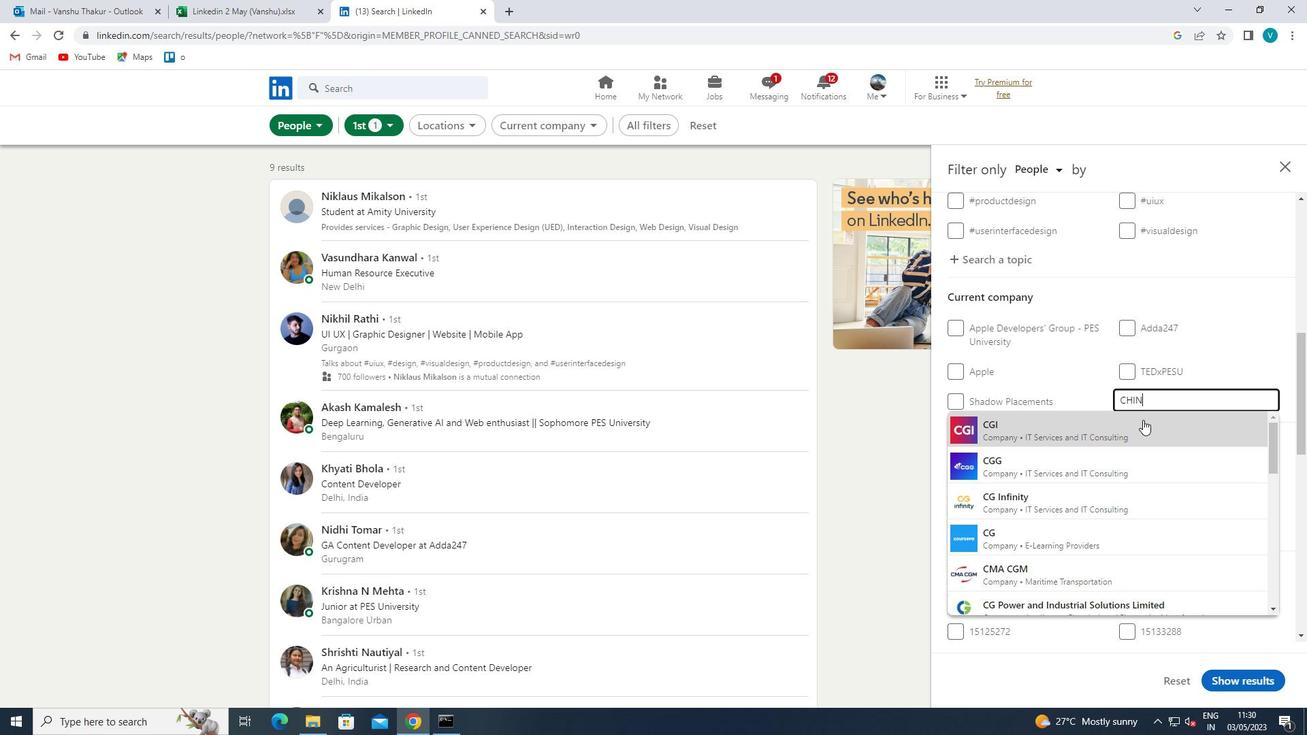 
Action: Mouse pressed left at (1143, 420)
Screenshot: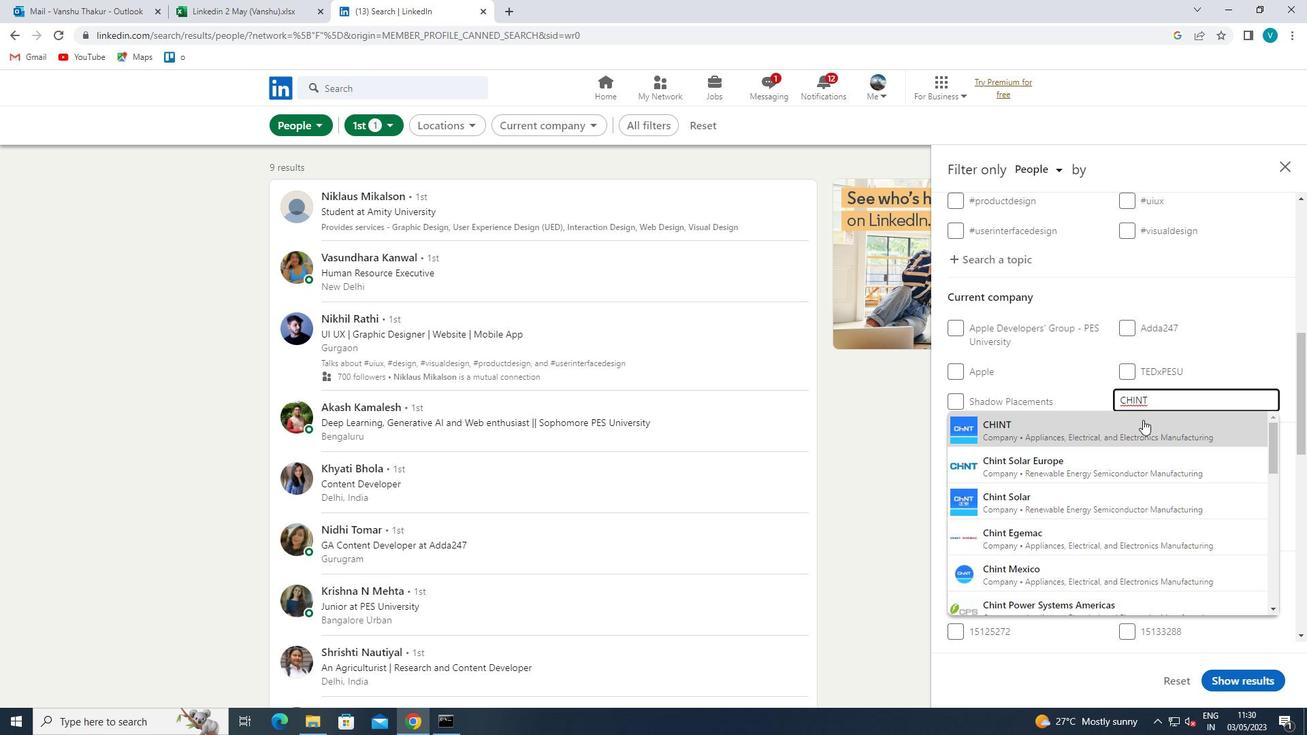 
Action: Mouse moved to (1141, 421)
Screenshot: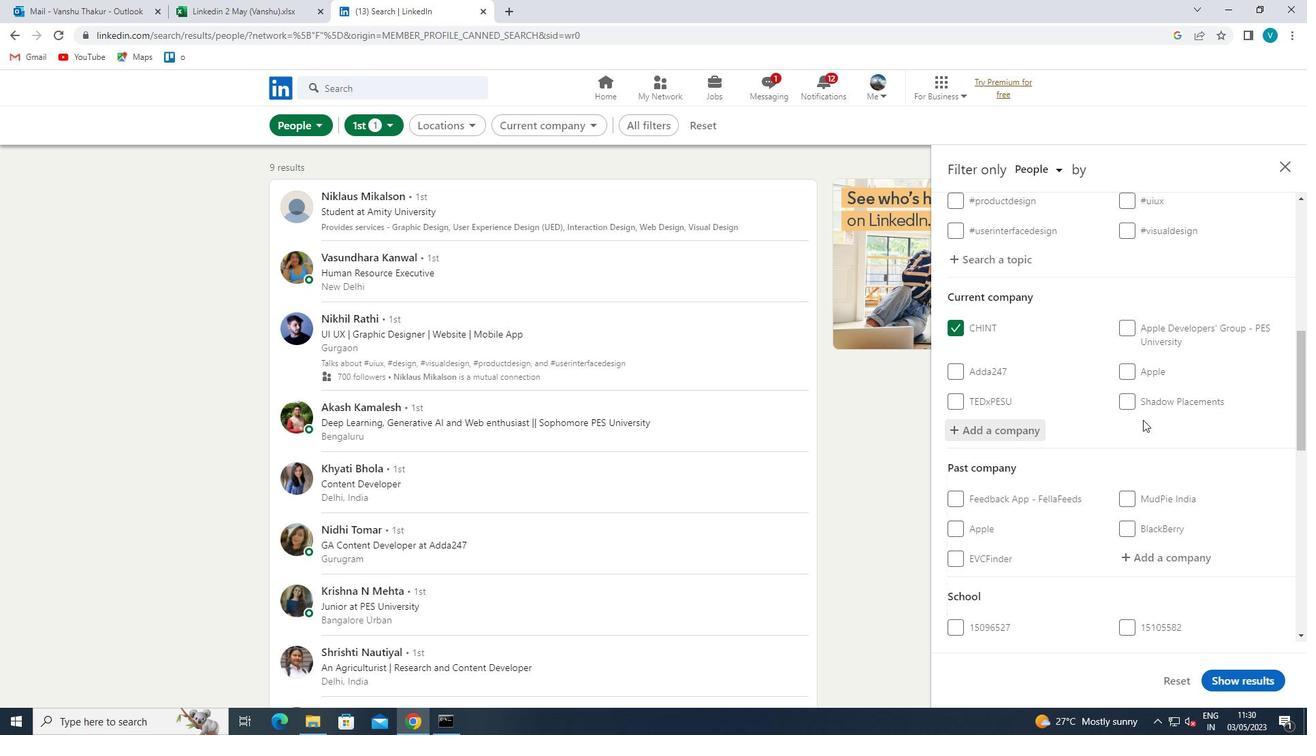
Action: Mouse scrolled (1141, 420) with delta (0, 0)
Screenshot: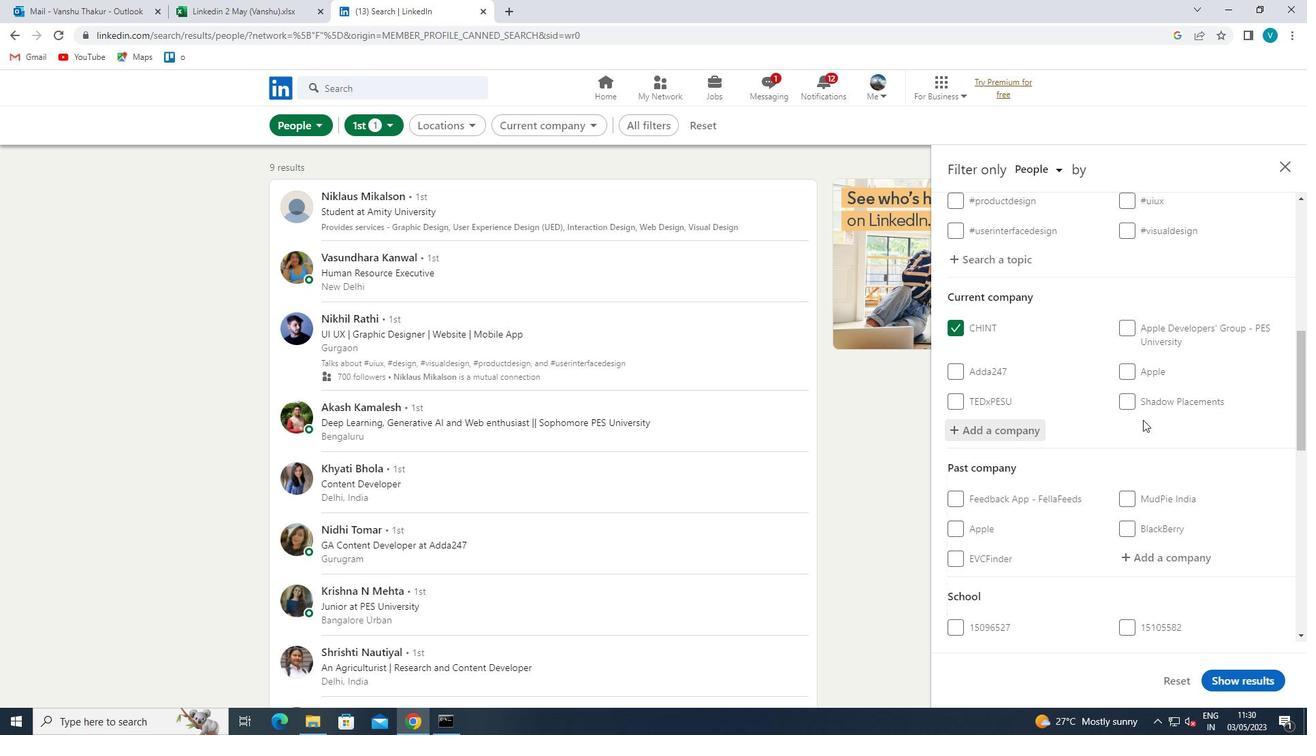 
Action: Mouse scrolled (1141, 420) with delta (0, 0)
Screenshot: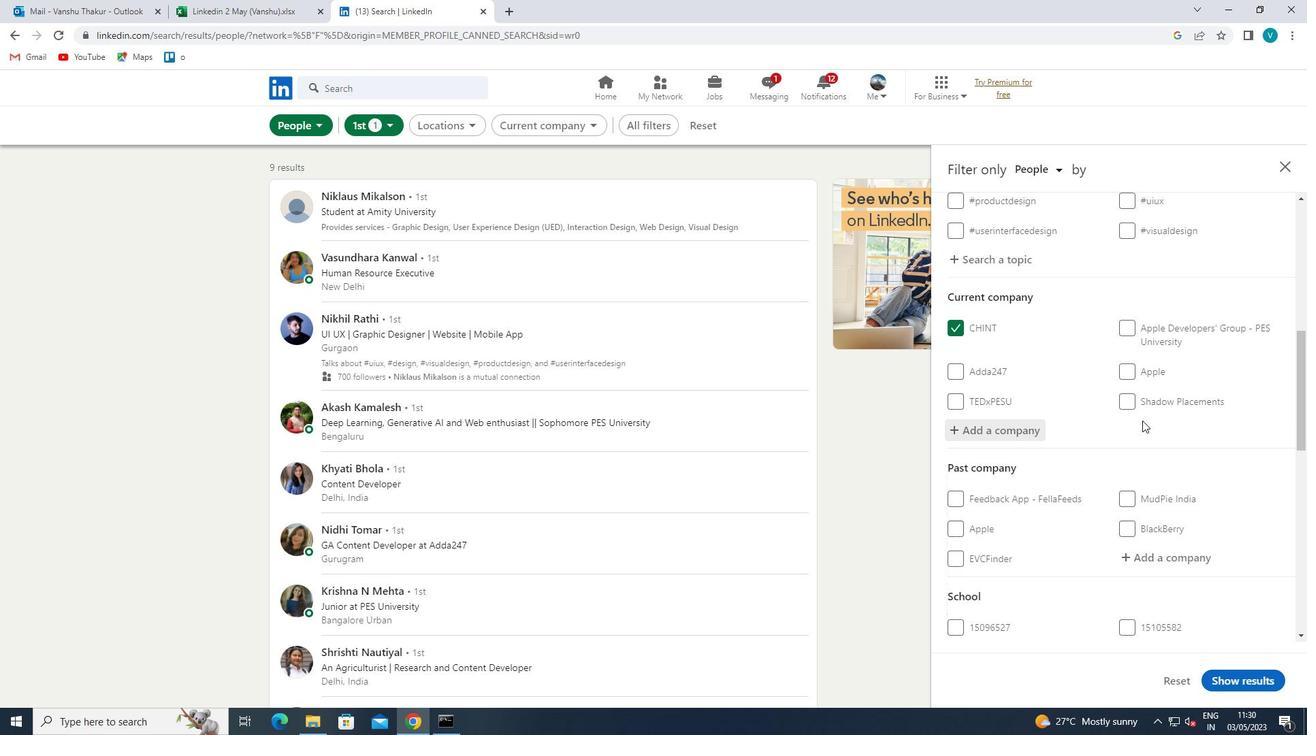 
Action: Mouse moved to (1155, 424)
Screenshot: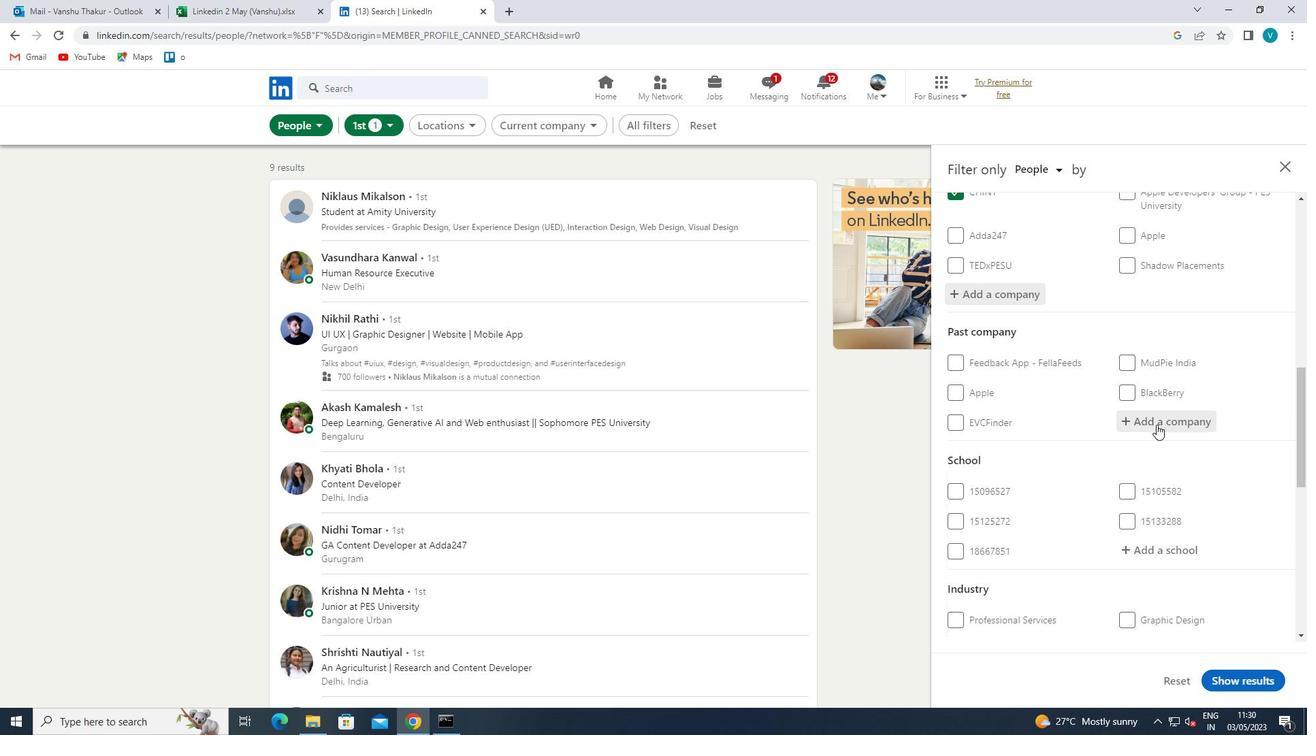 
Action: Mouse scrolled (1155, 424) with delta (0, 0)
Screenshot: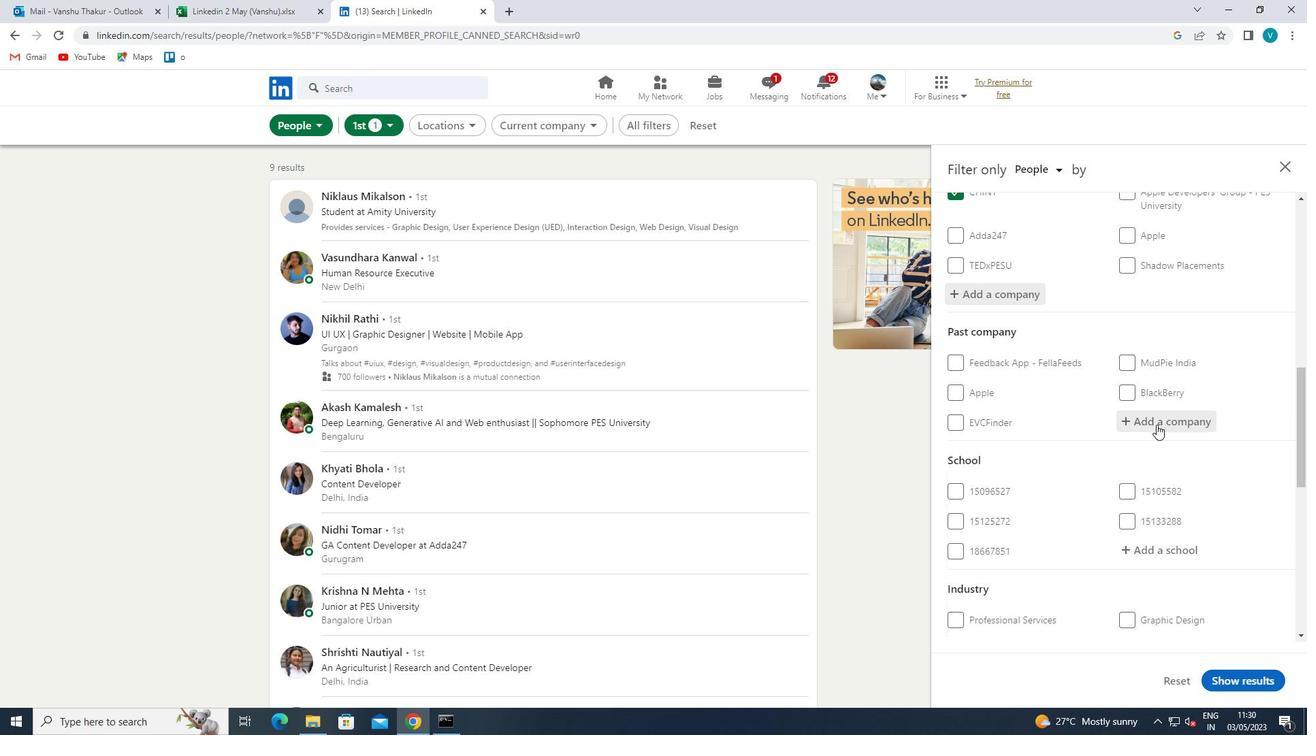 
Action: Mouse moved to (1157, 473)
Screenshot: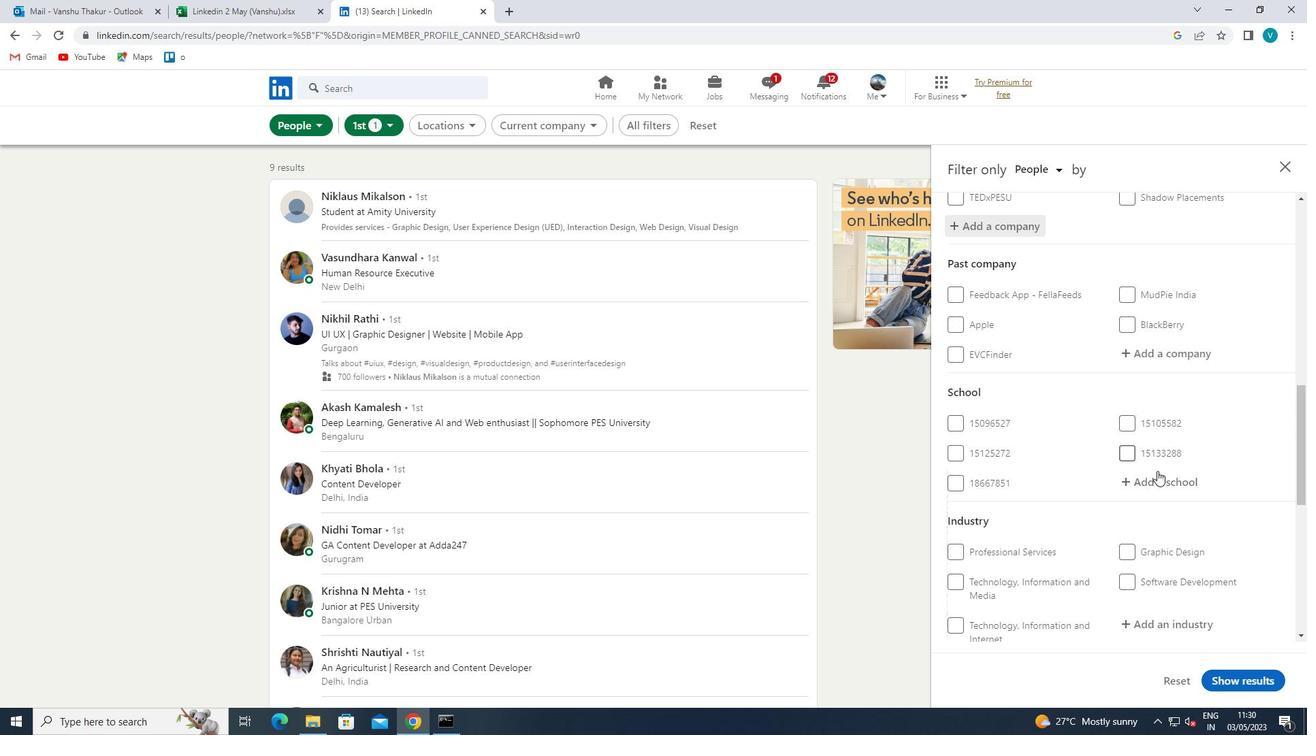 
Action: Mouse pressed left at (1157, 473)
Screenshot: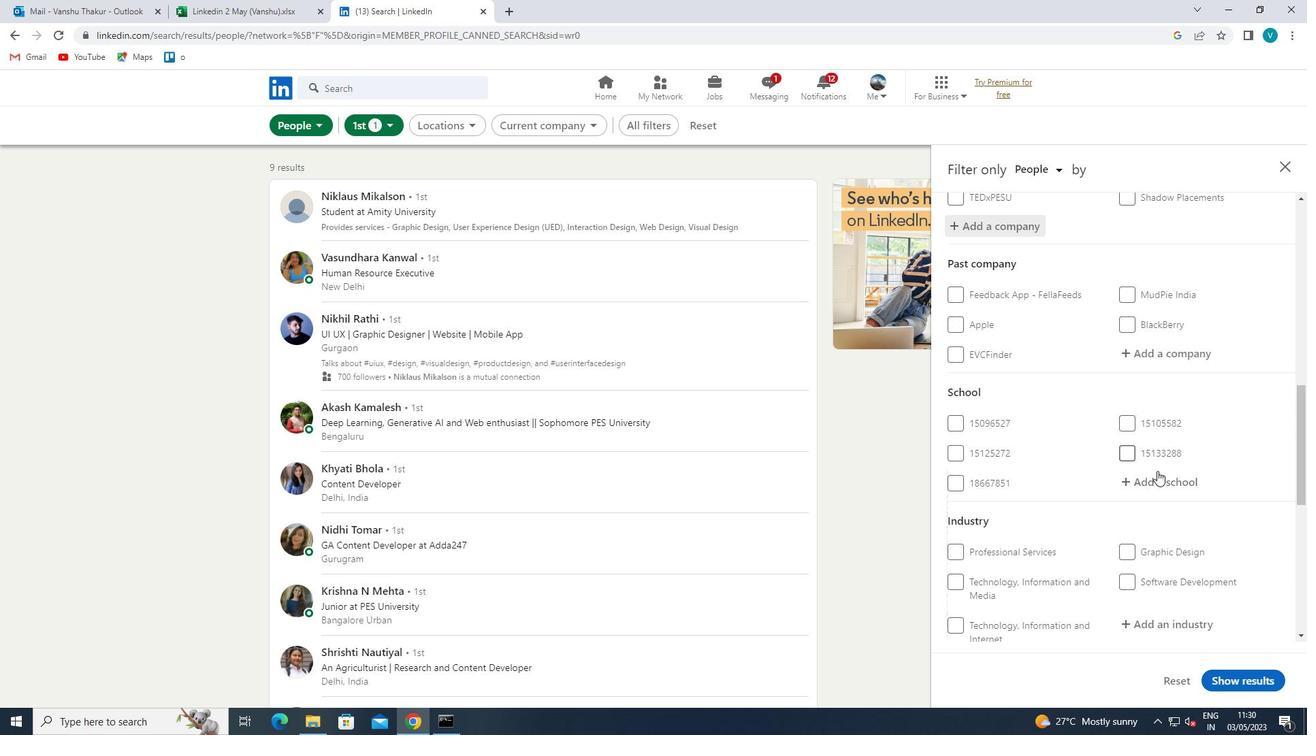 
Action: Mouse moved to (1160, 471)
Screenshot: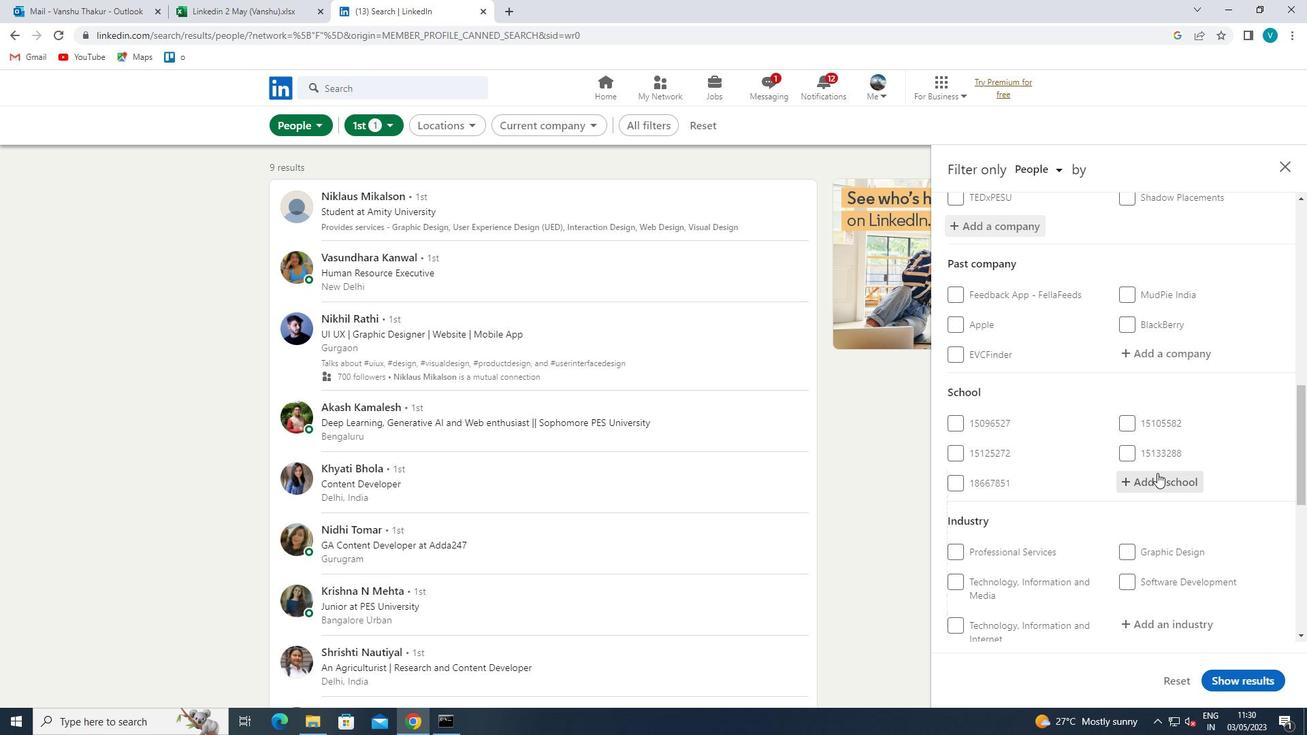 
Action: Key pressed <Key.shift>INTERNATIONAL<Key.space><Key.shift>SCHOOL<Key.space>OF<Key.space><Key.shift>BUSINESS<Key.space>
Screenshot: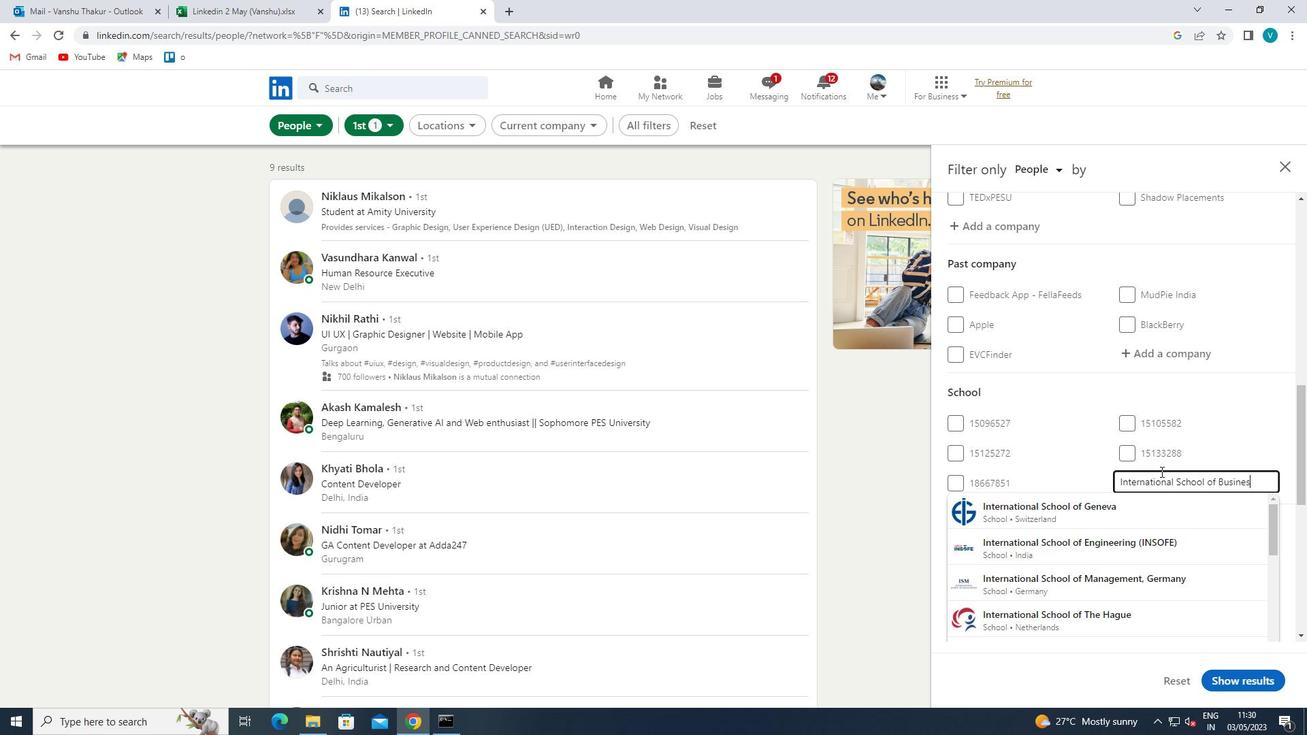 
Action: Mouse moved to (1148, 513)
Screenshot: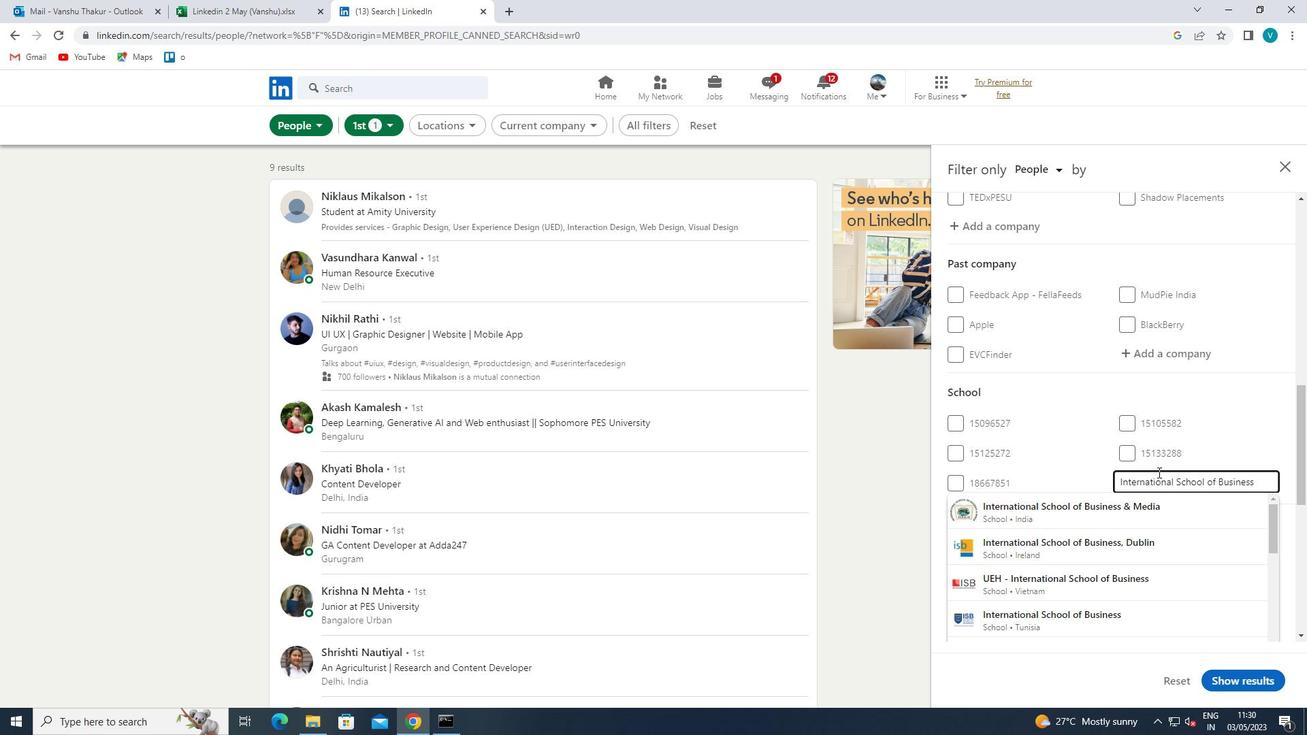 
Action: Mouse pressed left at (1148, 513)
Screenshot: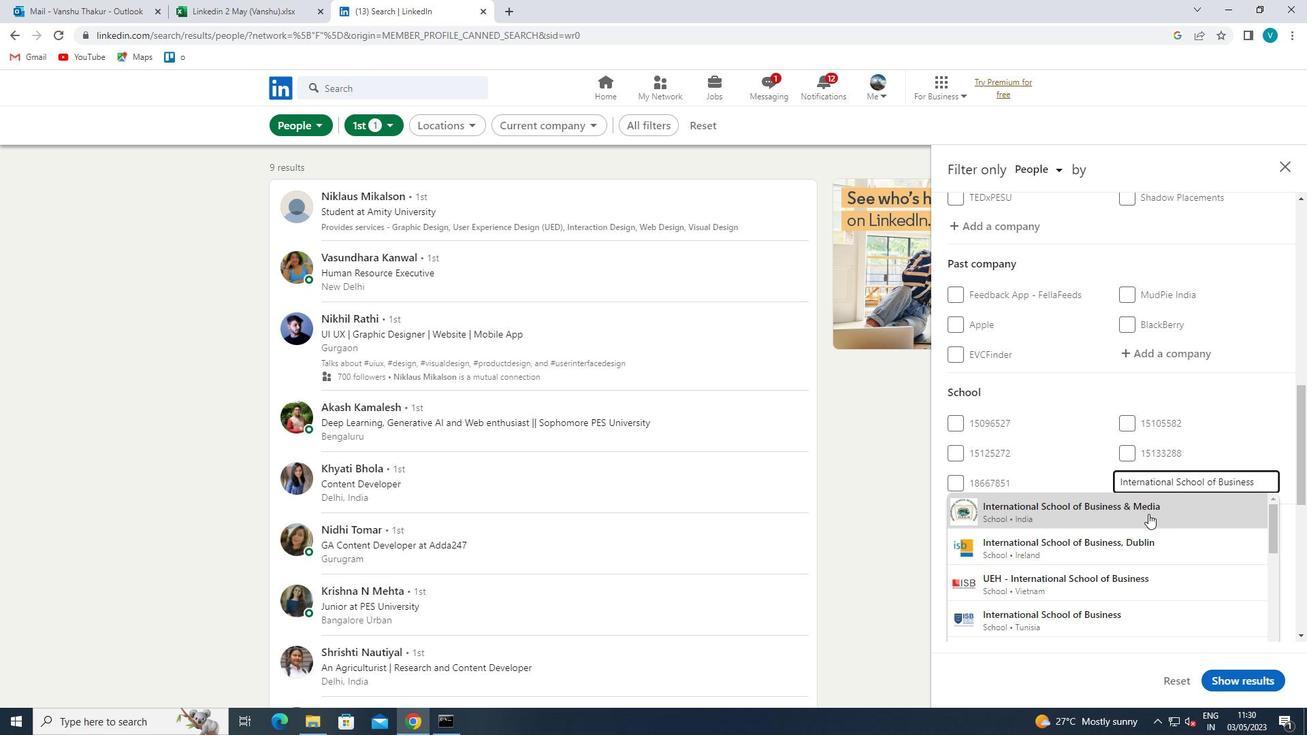 
Action: Mouse moved to (1152, 513)
Screenshot: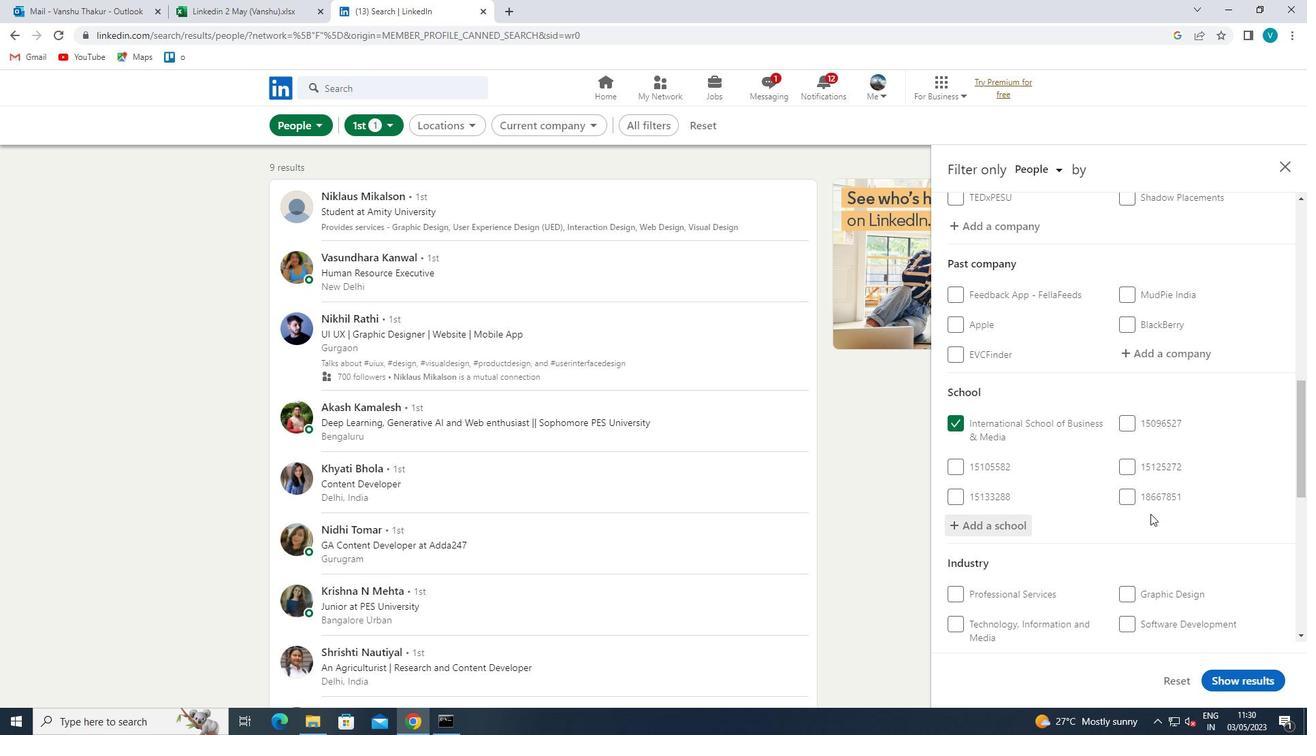 
Action: Mouse scrolled (1152, 513) with delta (0, 0)
Screenshot: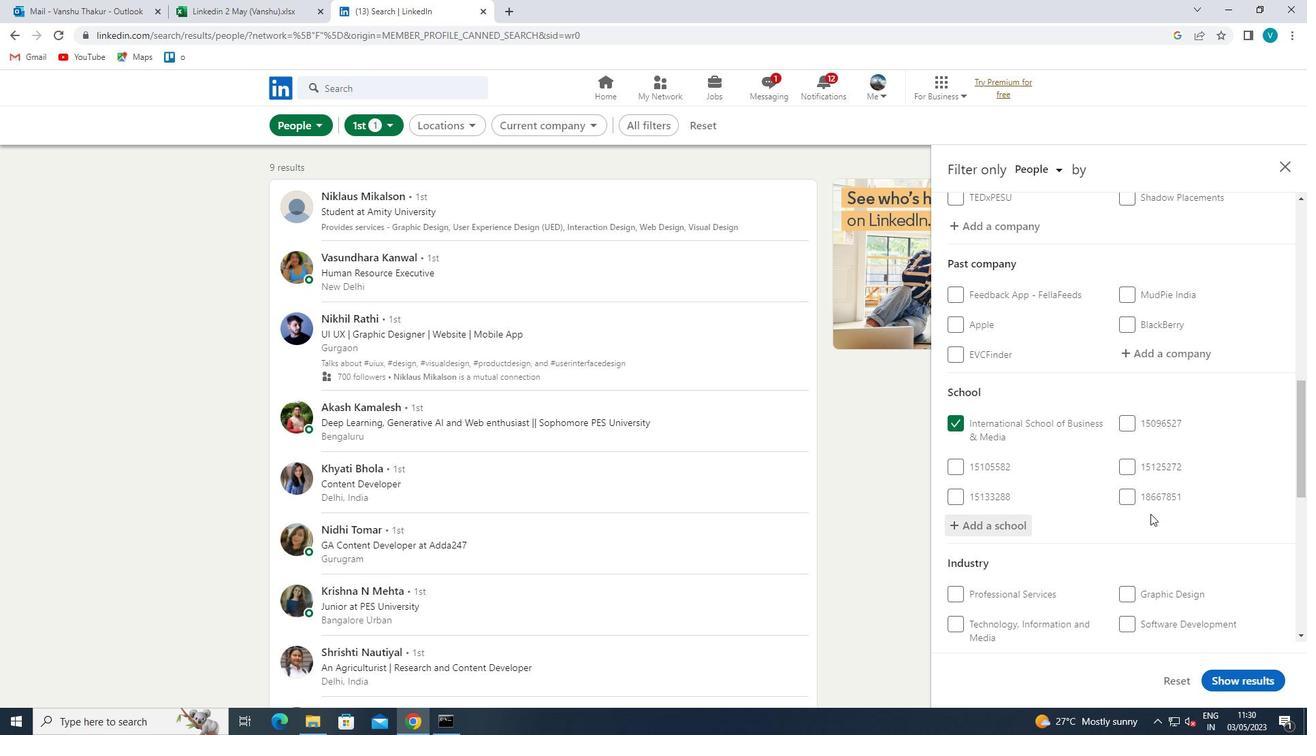 
Action: Mouse moved to (1152, 513)
Screenshot: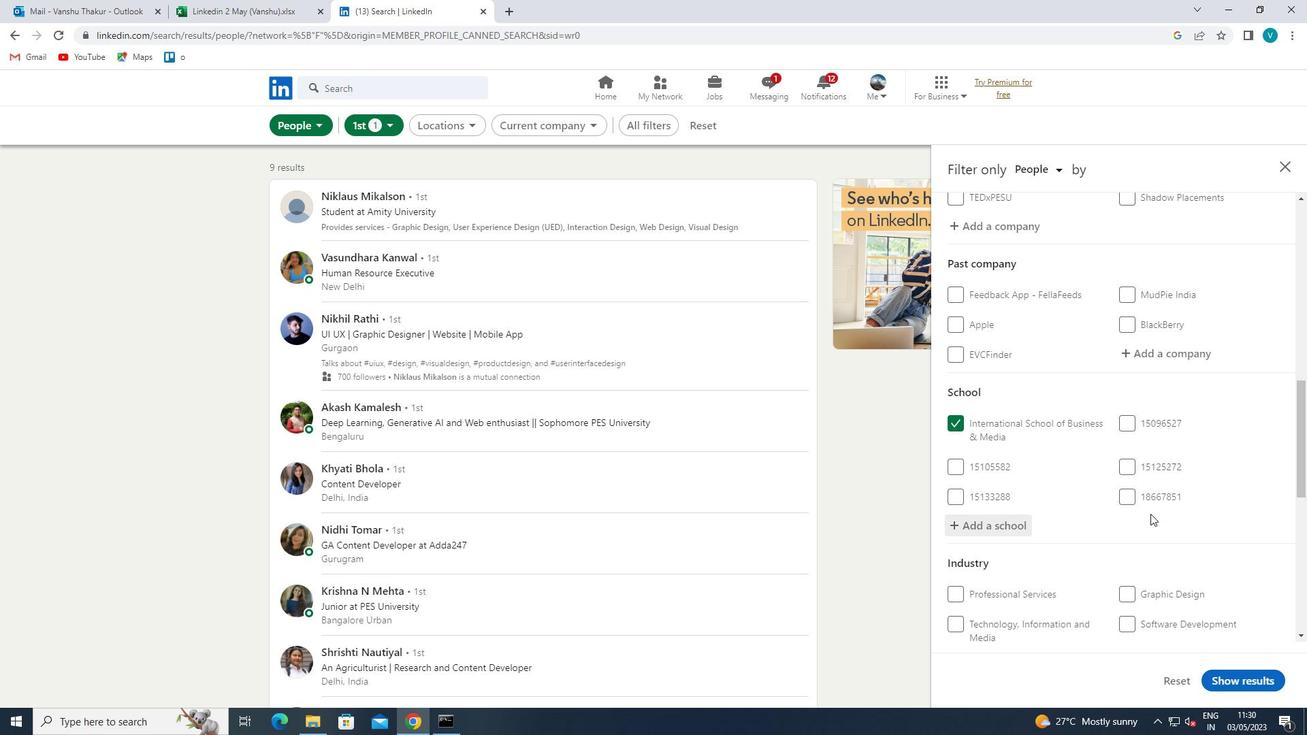 
Action: Mouse scrolled (1152, 513) with delta (0, 0)
Screenshot: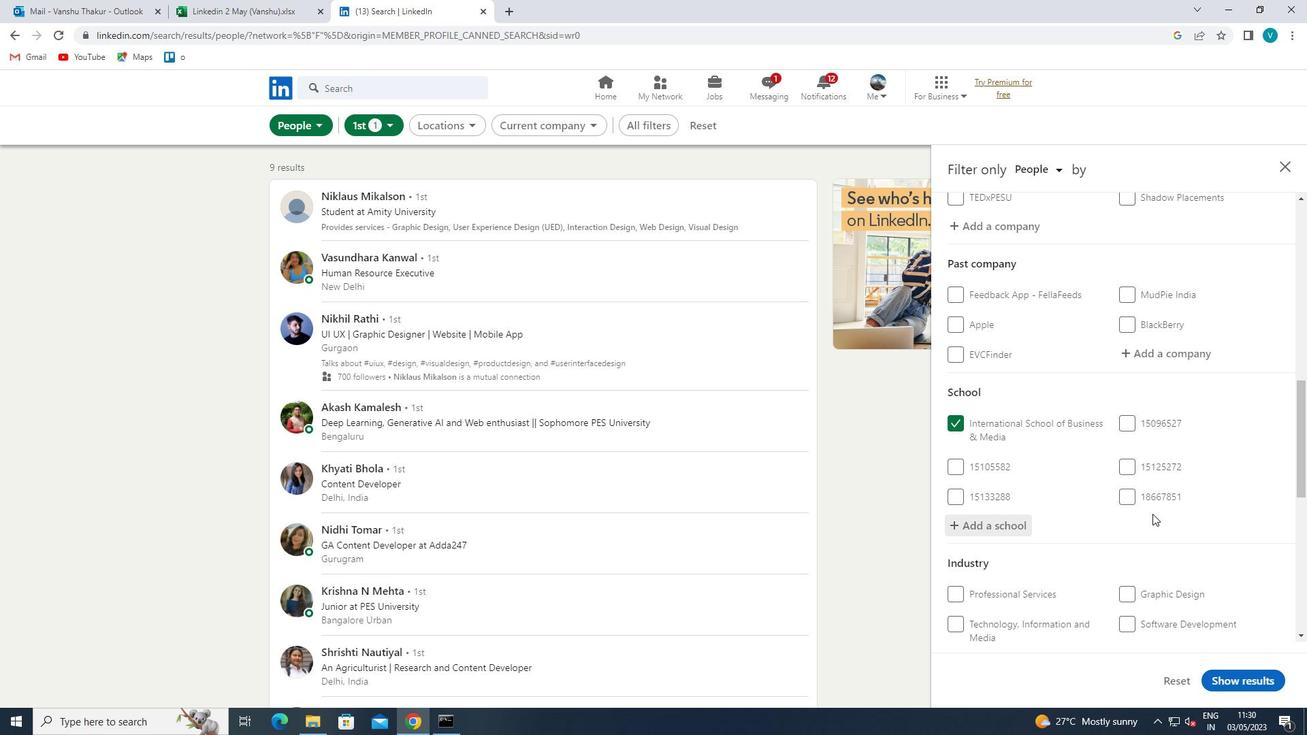 
Action: Mouse moved to (1153, 513)
Screenshot: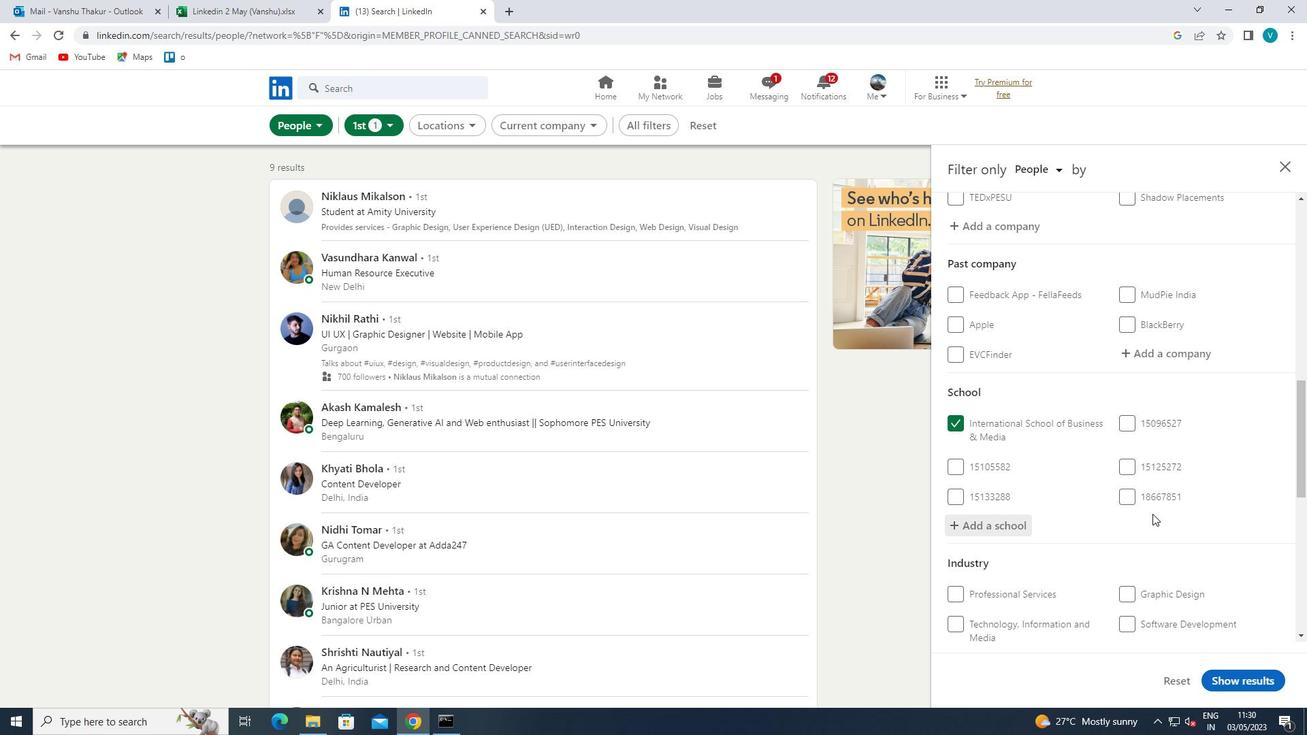 
Action: Mouse scrolled (1153, 512) with delta (0, 0)
Screenshot: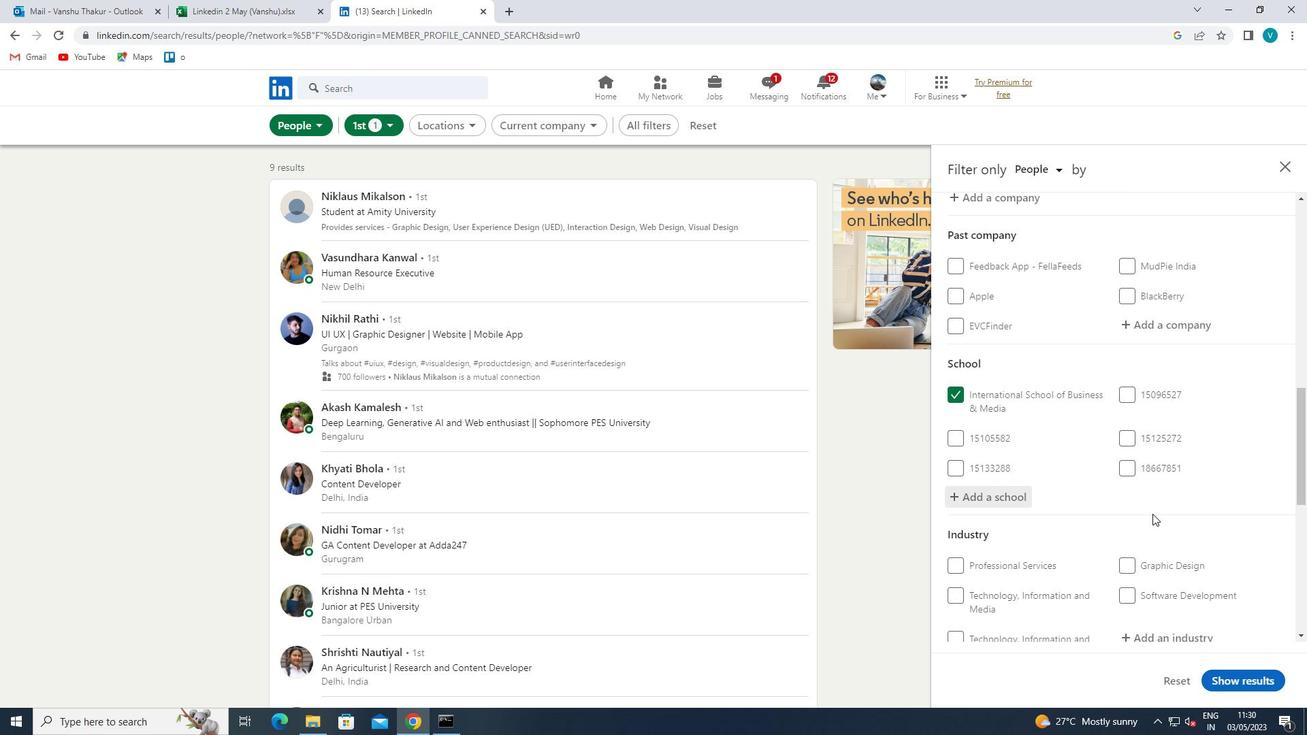 
Action: Mouse moved to (1165, 461)
Screenshot: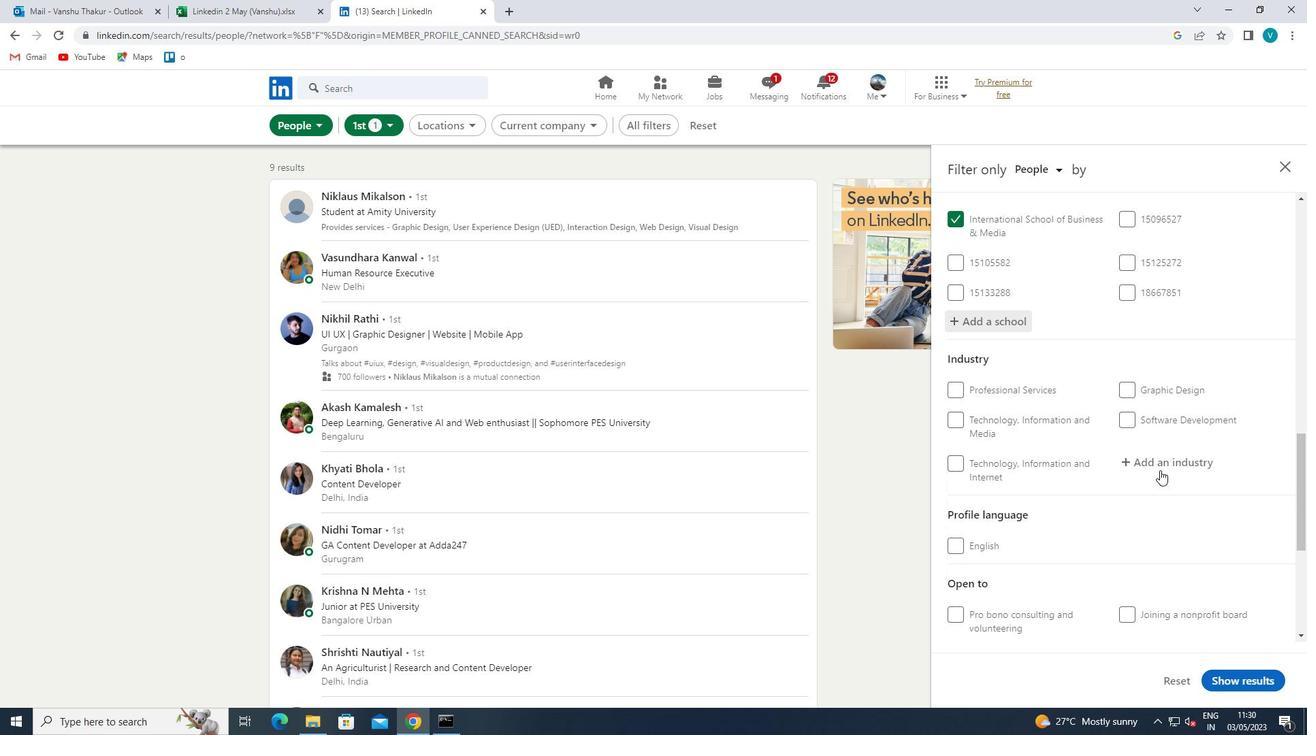 
Action: Mouse pressed left at (1165, 461)
Screenshot: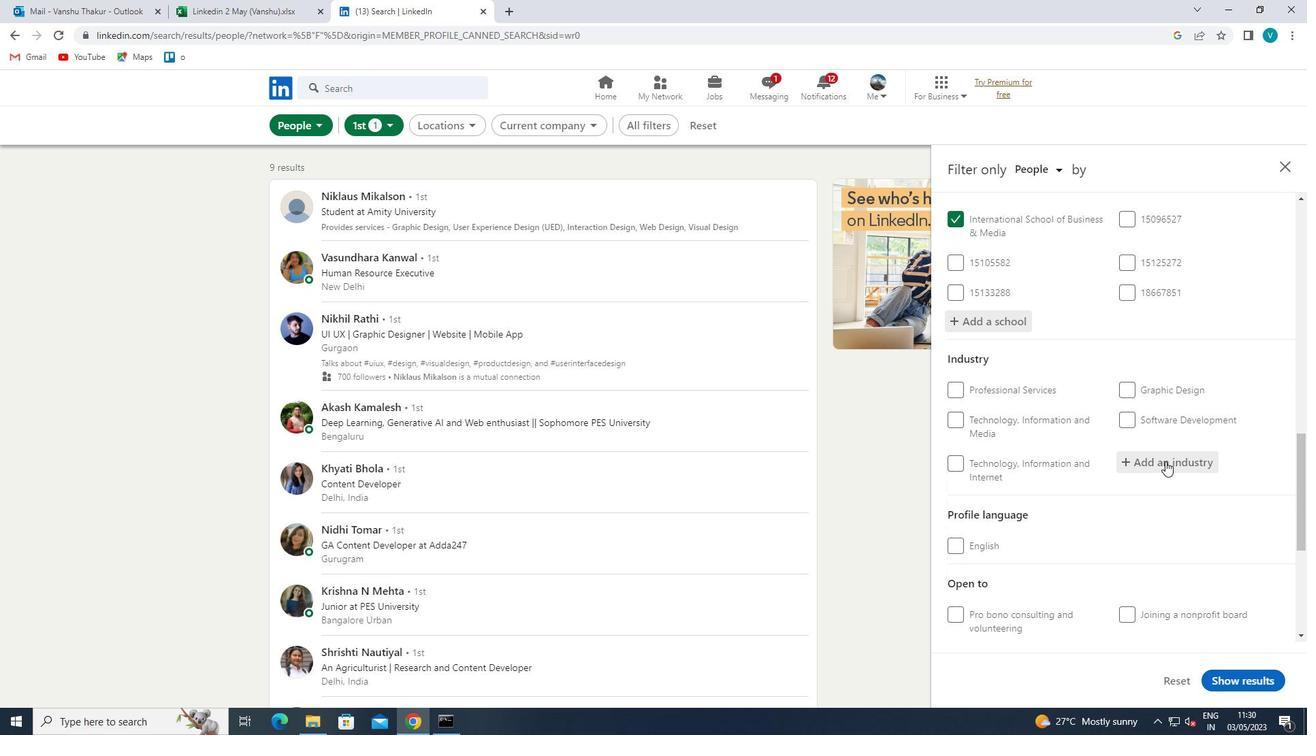 
Action: Key pressed <Key.shift>ROBOT<Key.space><Key.shift>M
Screenshot: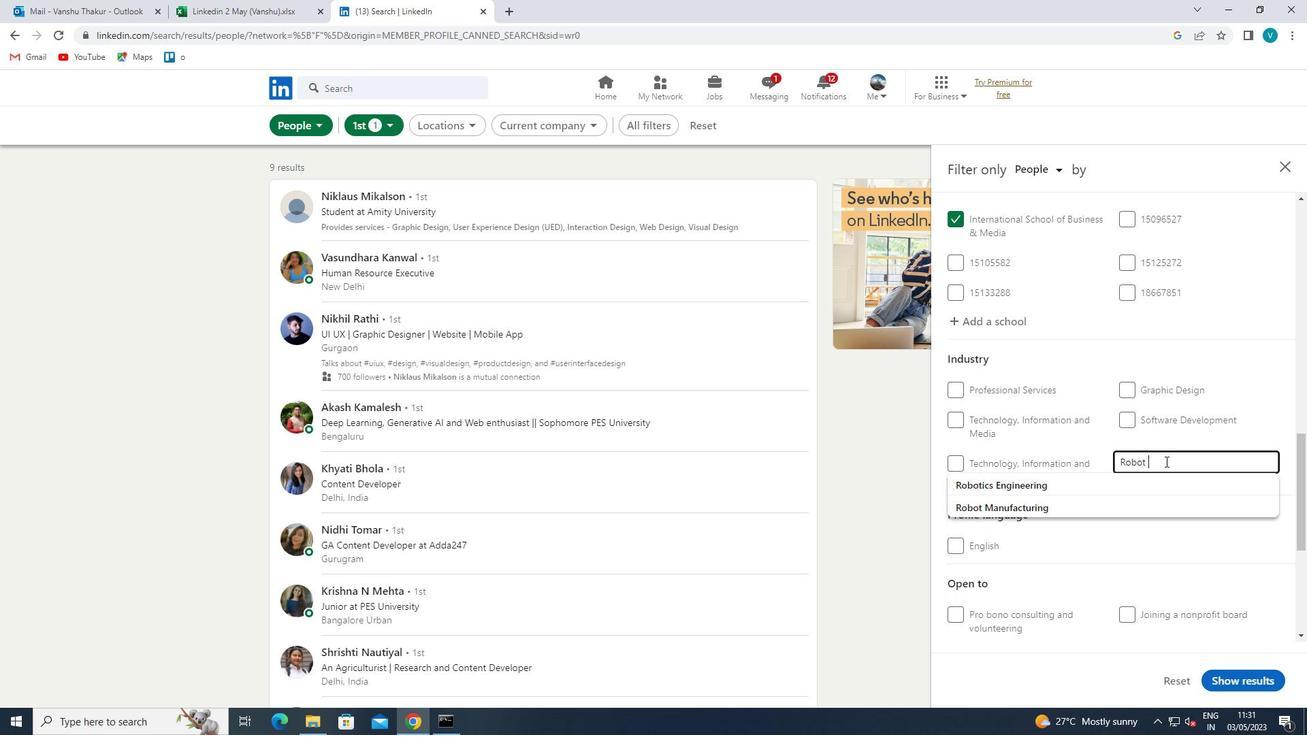 
Action: Mouse moved to (1199, 477)
Screenshot: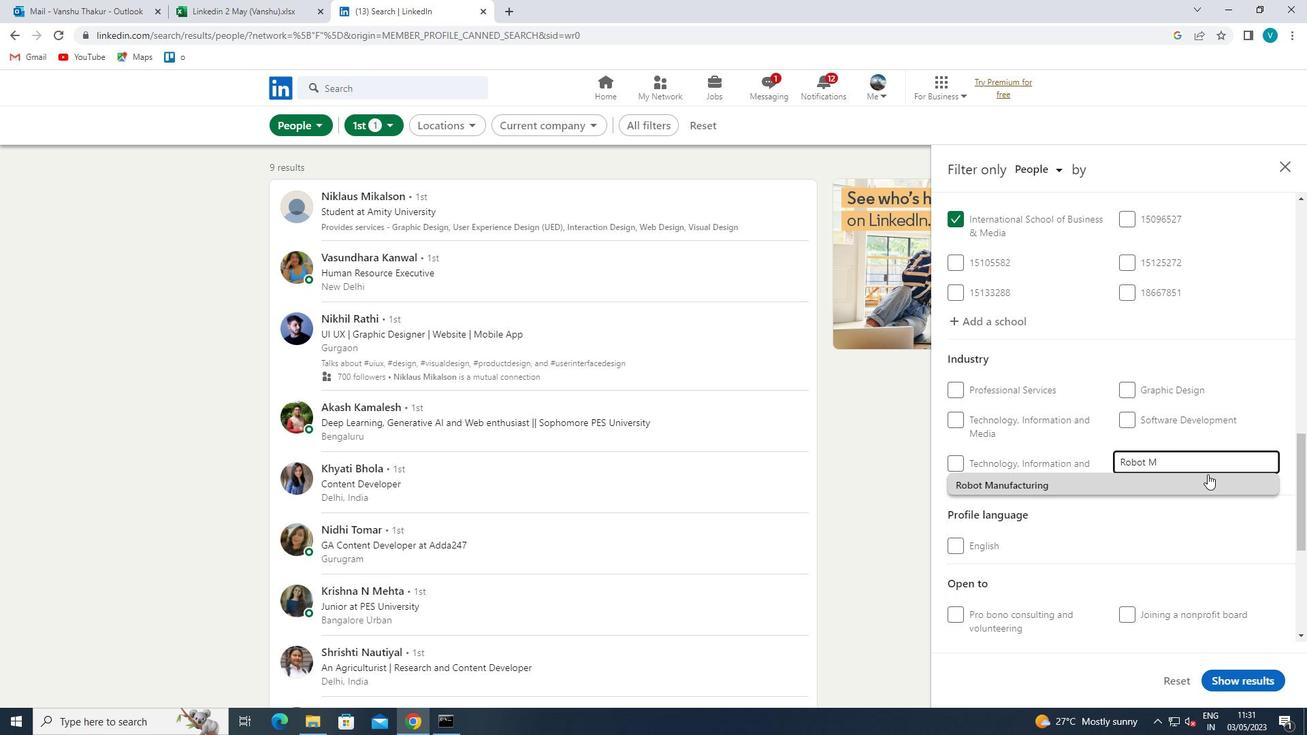 
Action: Mouse pressed left at (1199, 477)
Screenshot: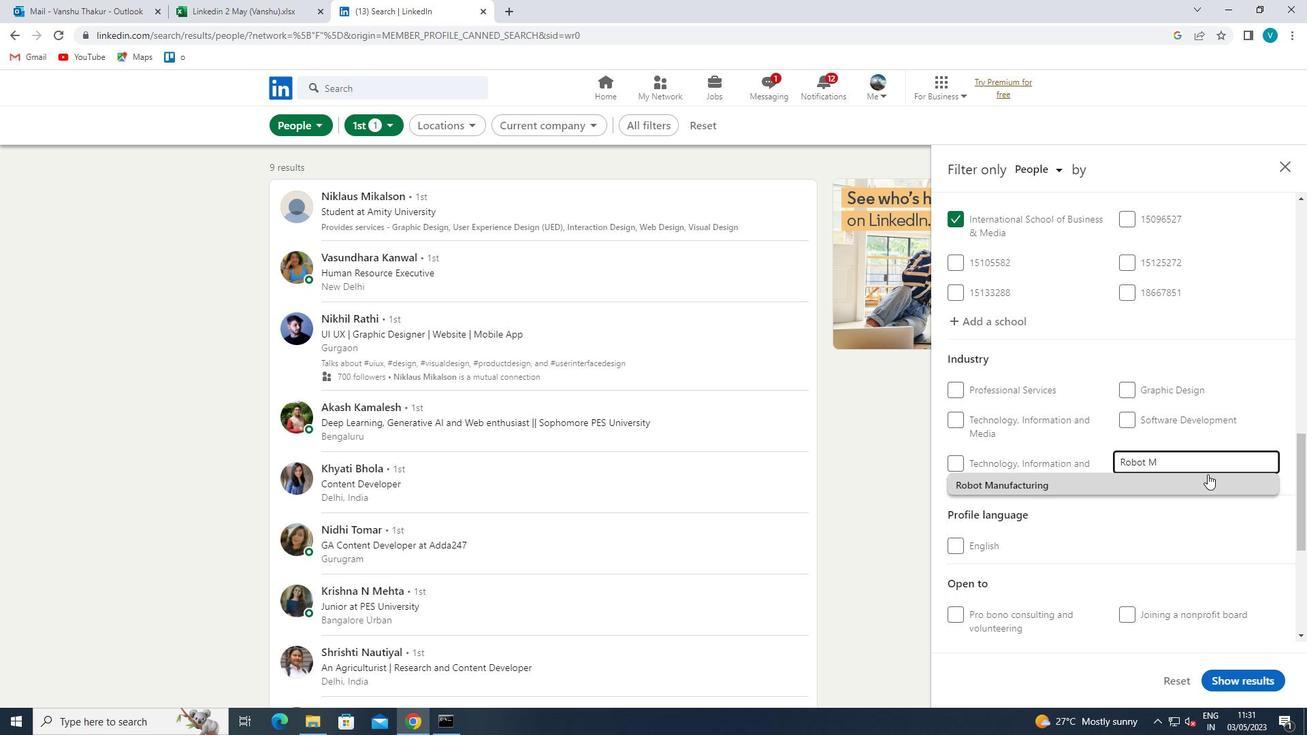 
Action: Mouse moved to (1199, 477)
Screenshot: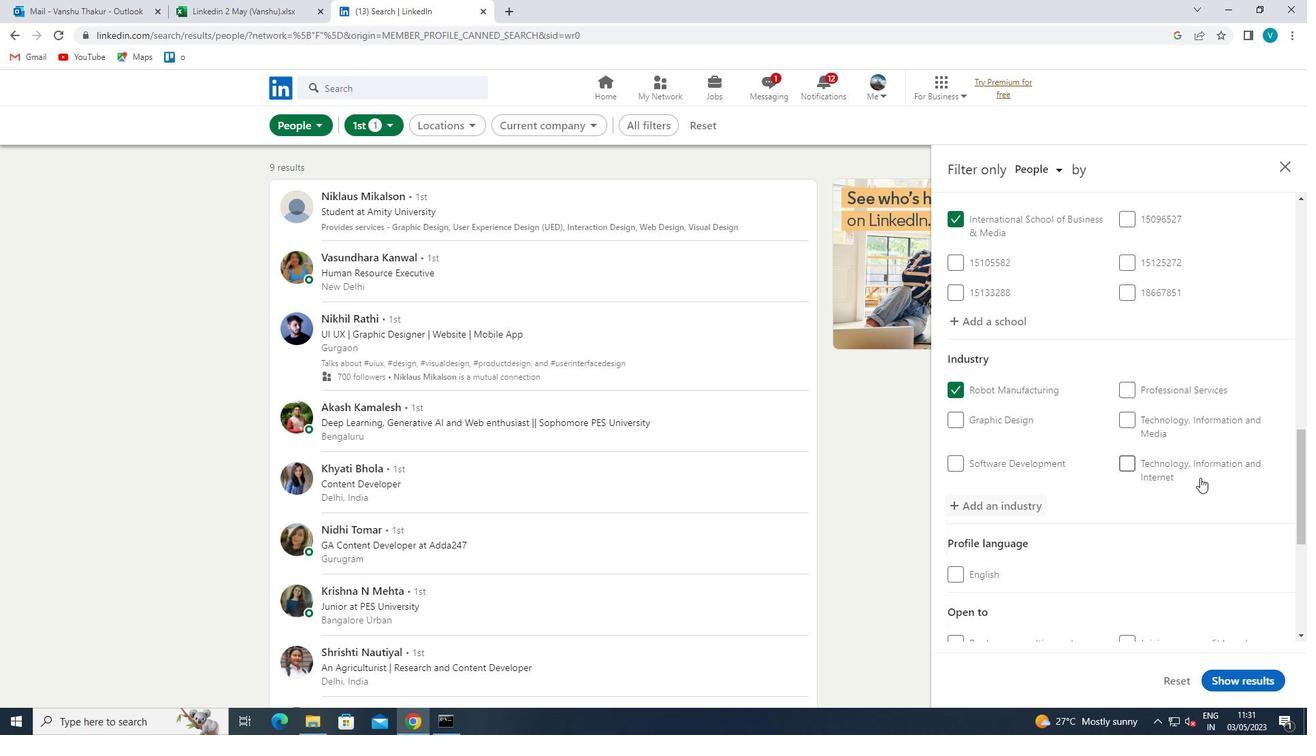 
Action: Mouse scrolled (1199, 477) with delta (0, 0)
Screenshot: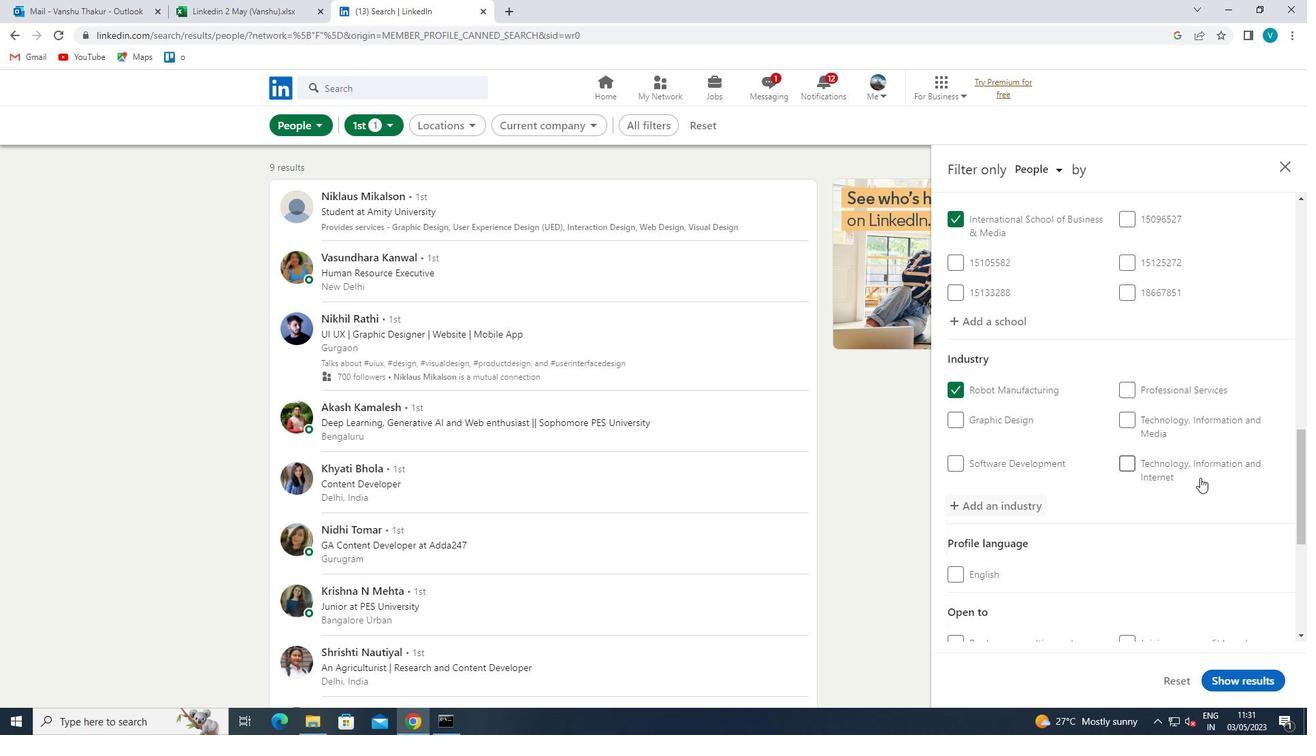 
Action: Mouse moved to (1196, 479)
Screenshot: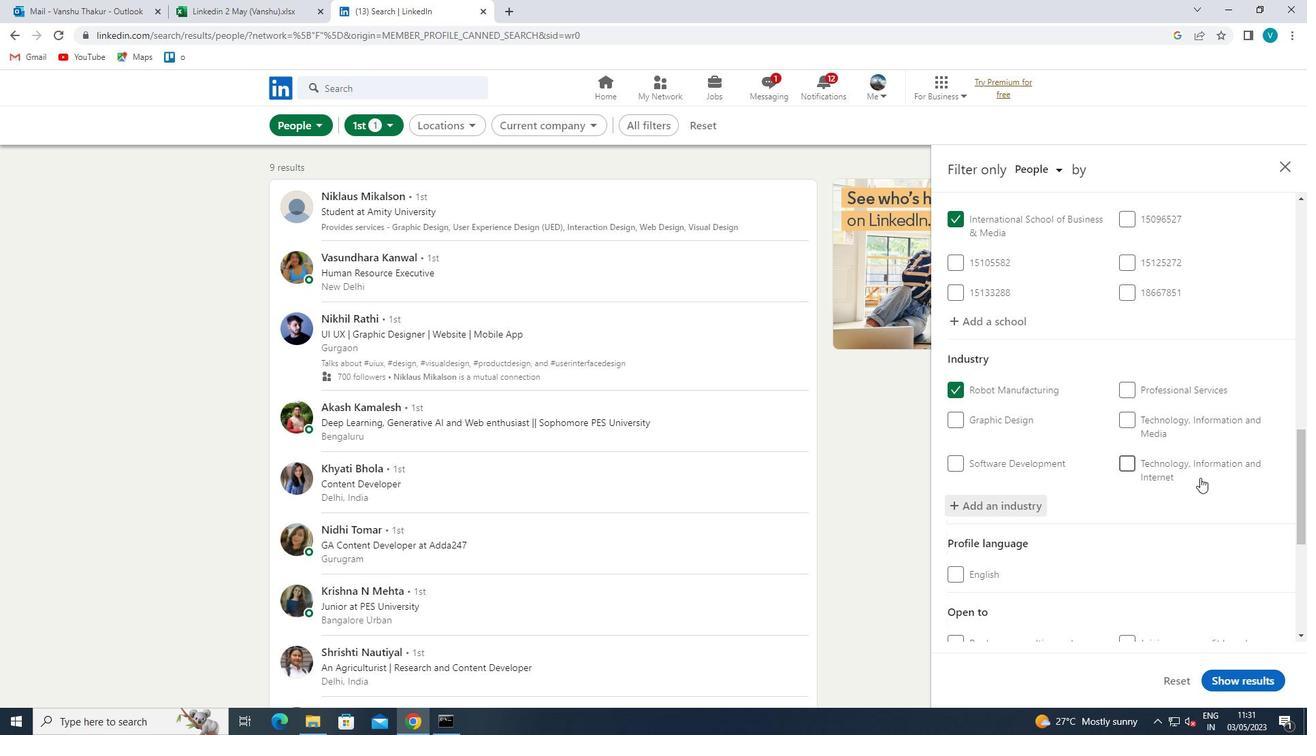 
Action: Mouse scrolled (1196, 478) with delta (0, 0)
Screenshot: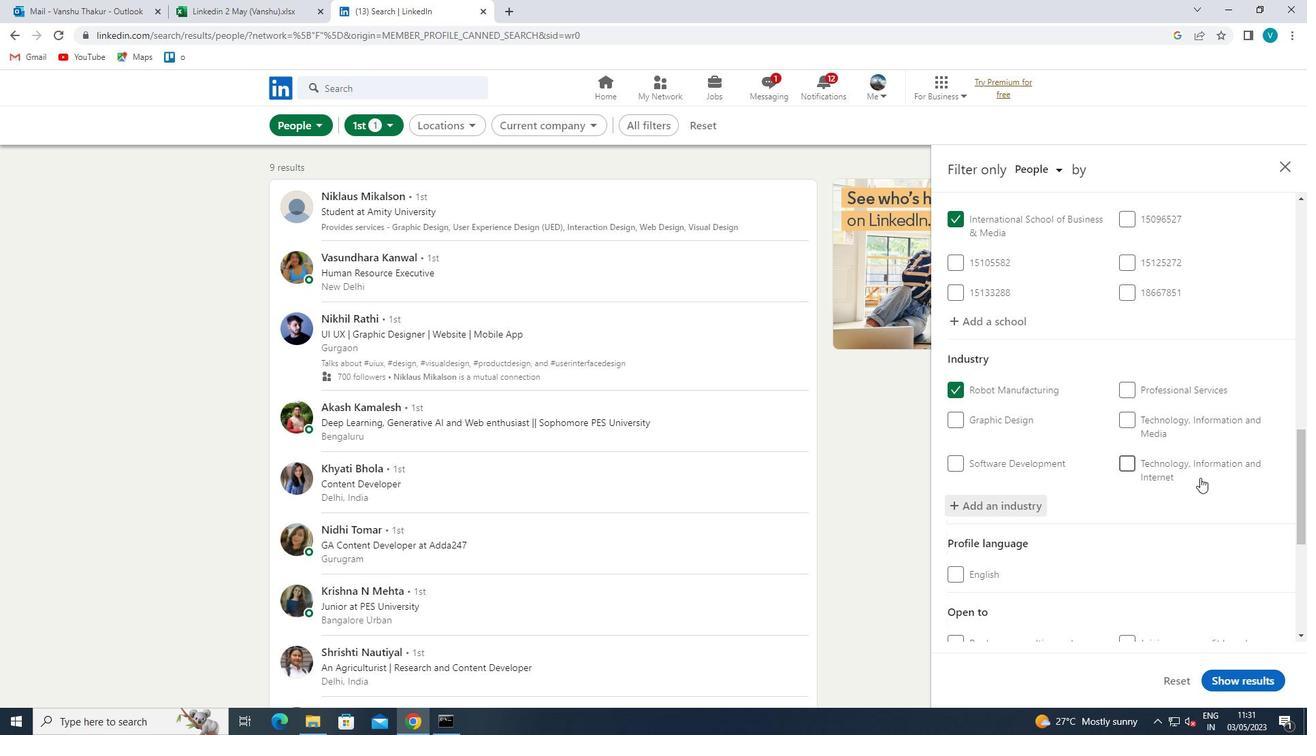 
Action: Mouse moved to (1194, 480)
Screenshot: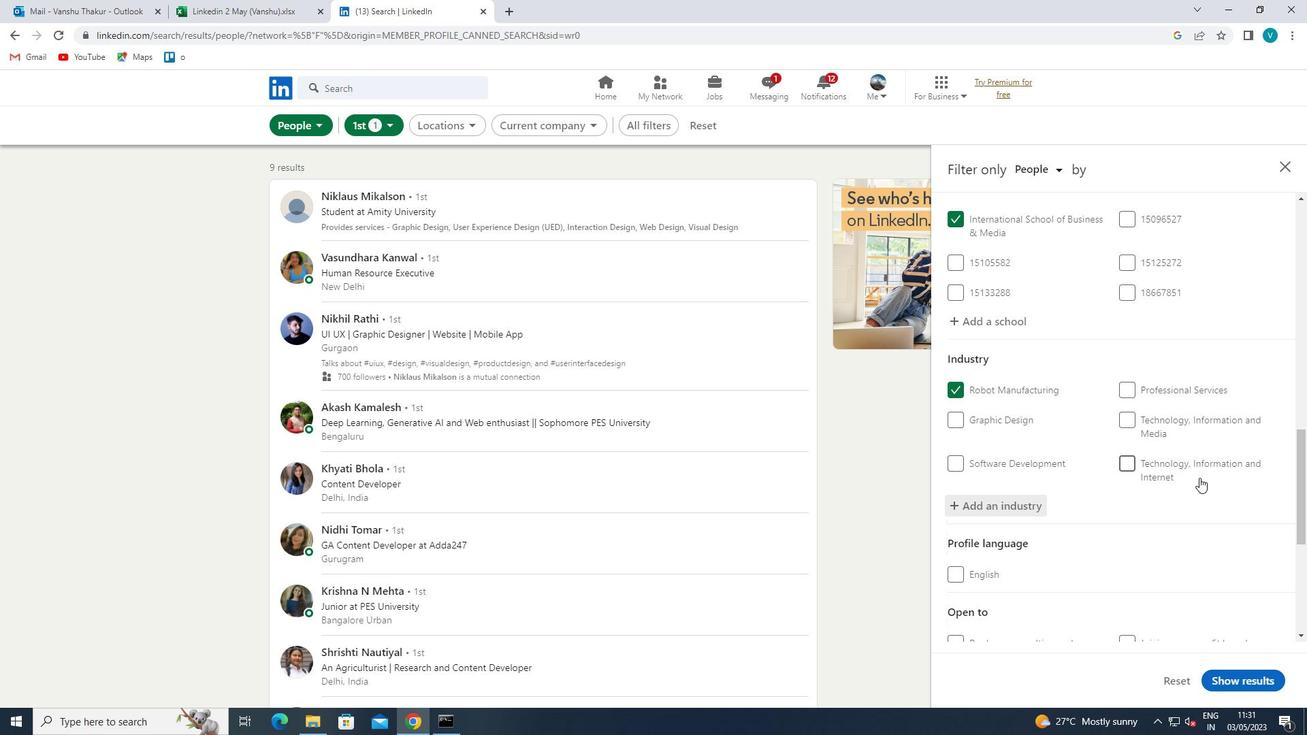 
Action: Mouse scrolled (1194, 479) with delta (0, 0)
Screenshot: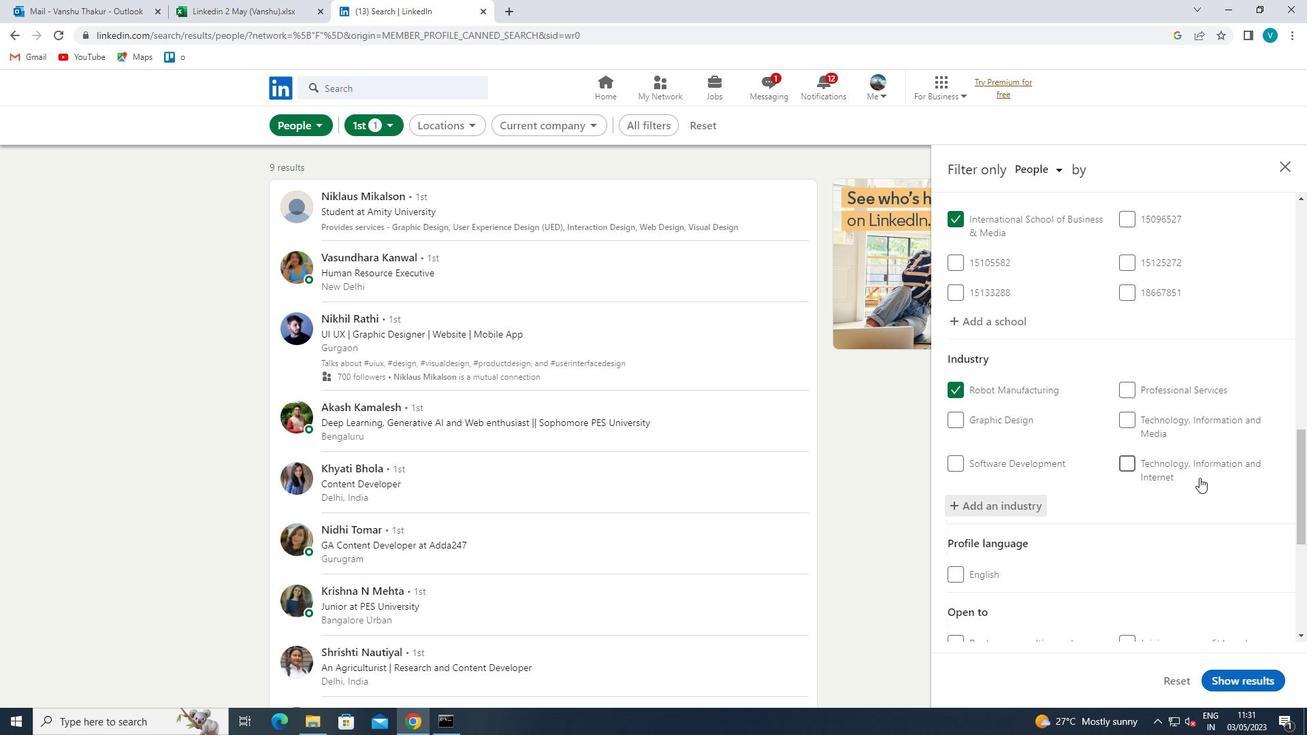 
Action: Mouse moved to (1193, 481)
Screenshot: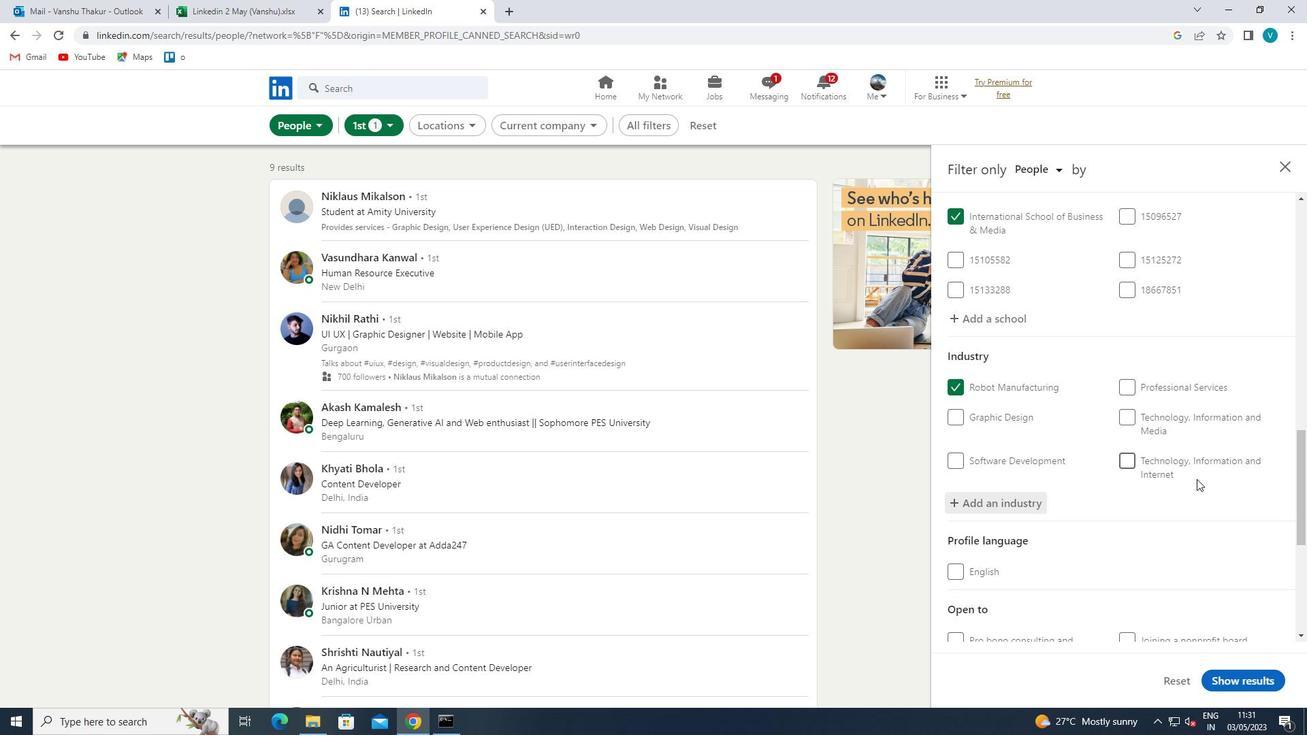 
Action: Mouse scrolled (1193, 480) with delta (0, 0)
Screenshot: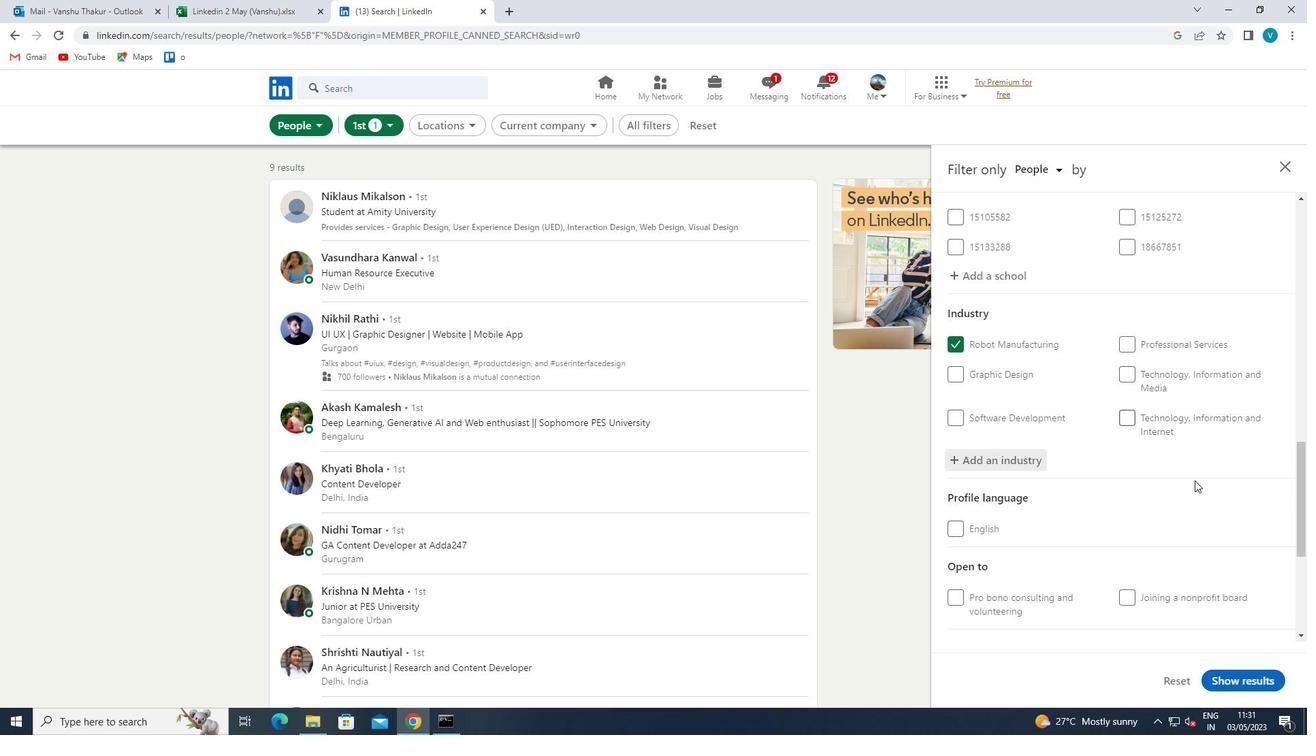
Action: Mouse moved to (1168, 502)
Screenshot: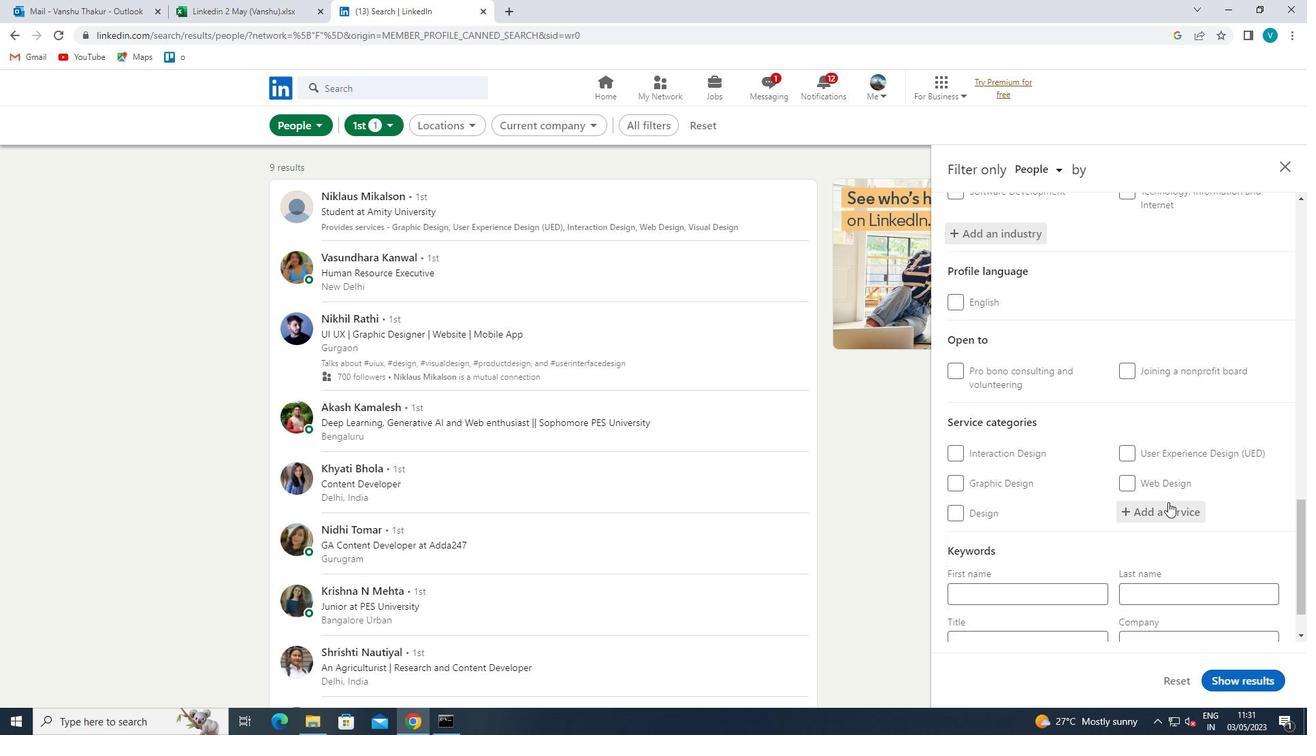 
Action: Mouse pressed left at (1168, 502)
Screenshot: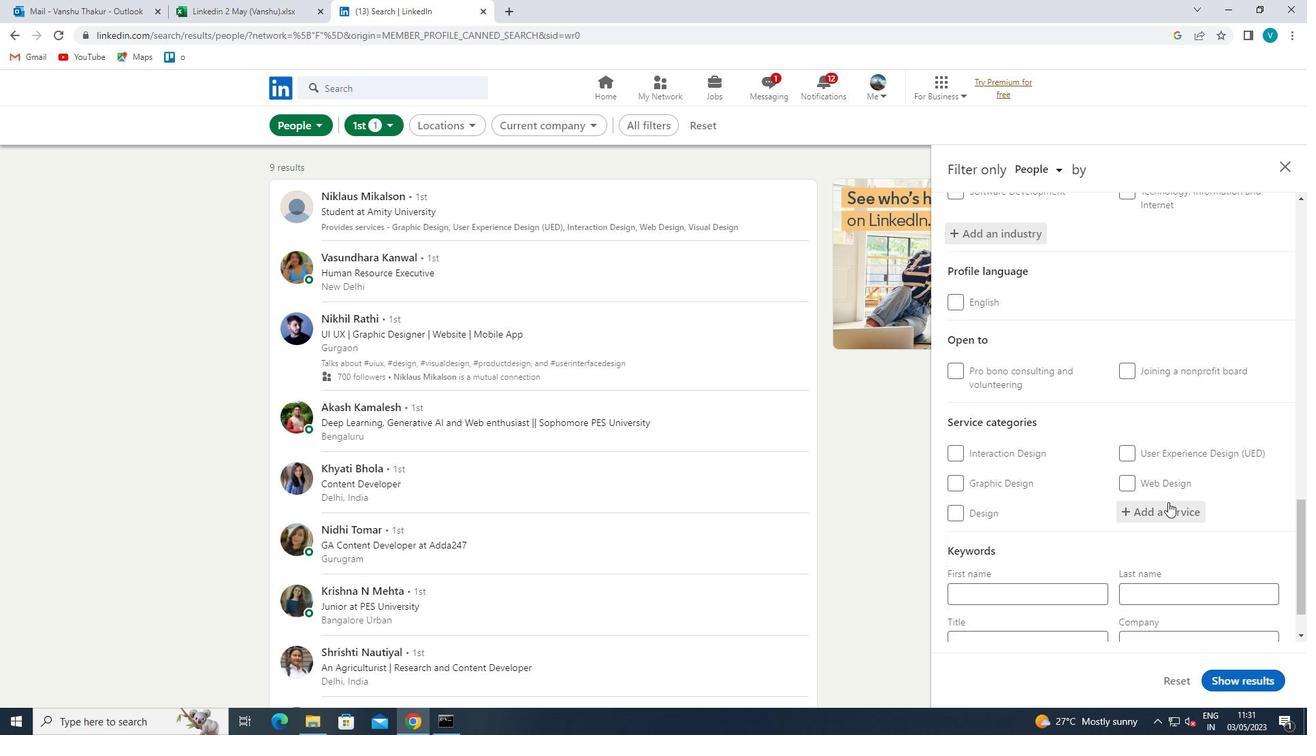 
Action: Mouse moved to (1177, 500)
Screenshot: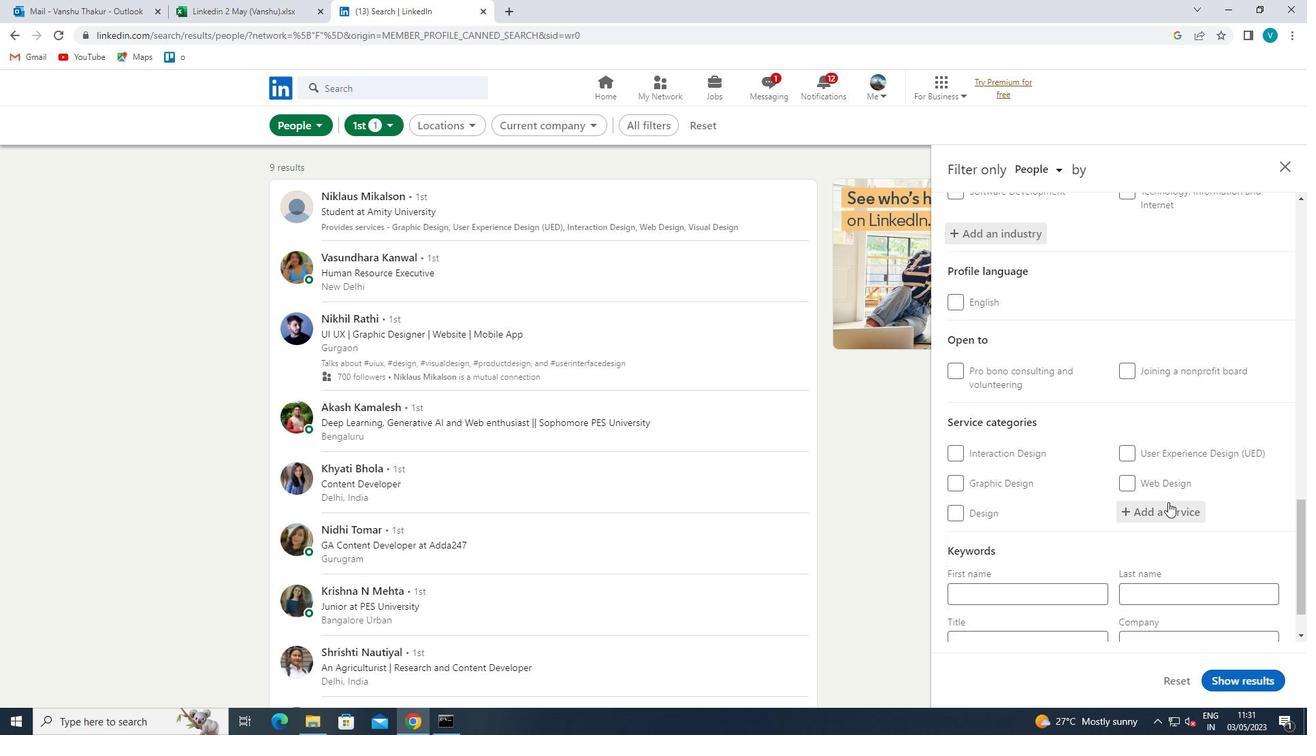
Action: Key pressed <Key.shift>RES
Screenshot: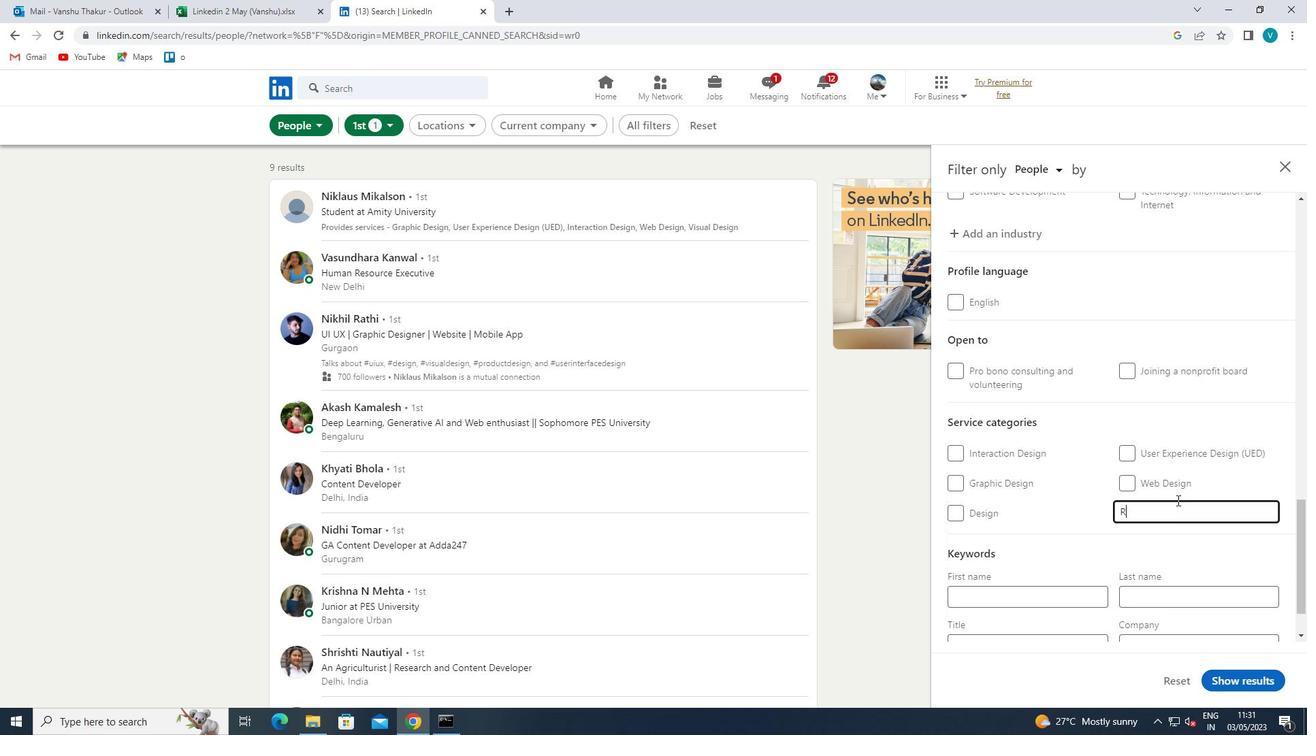 
Action: Mouse moved to (1177, 499)
Screenshot: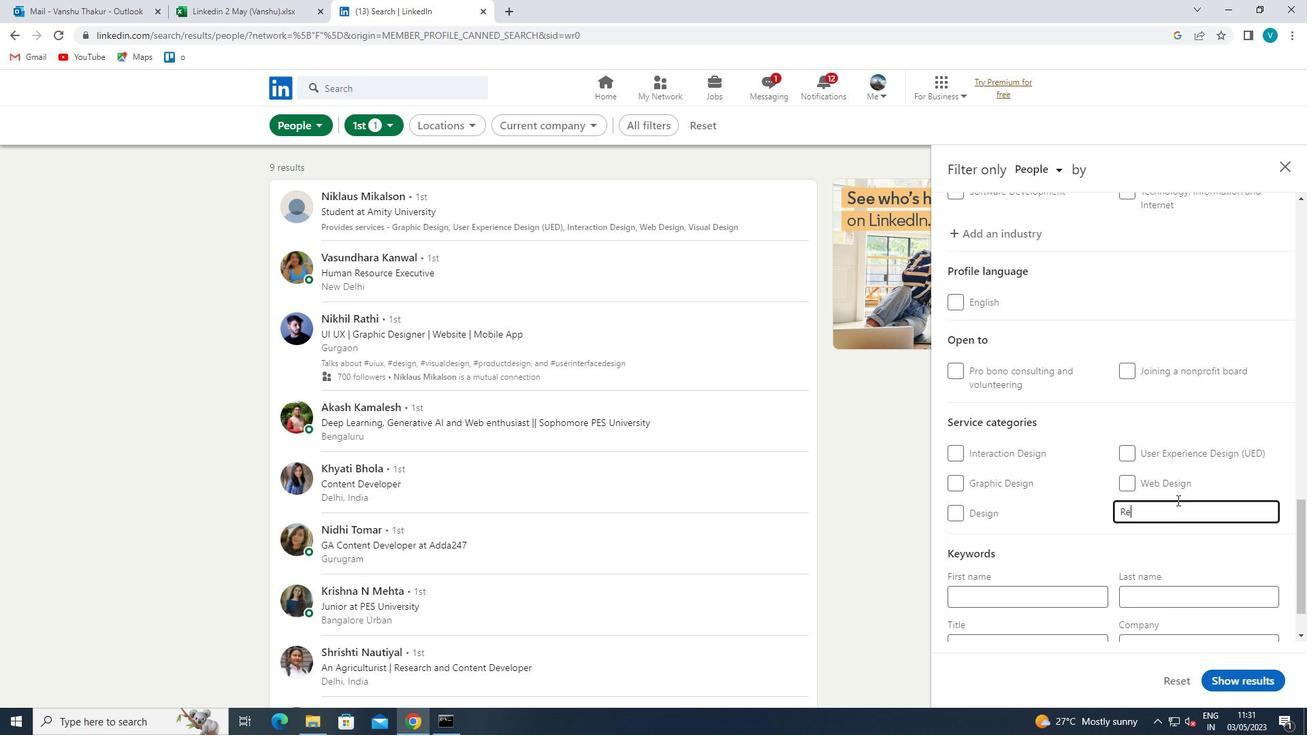 
Action: Key pressed UM
Screenshot: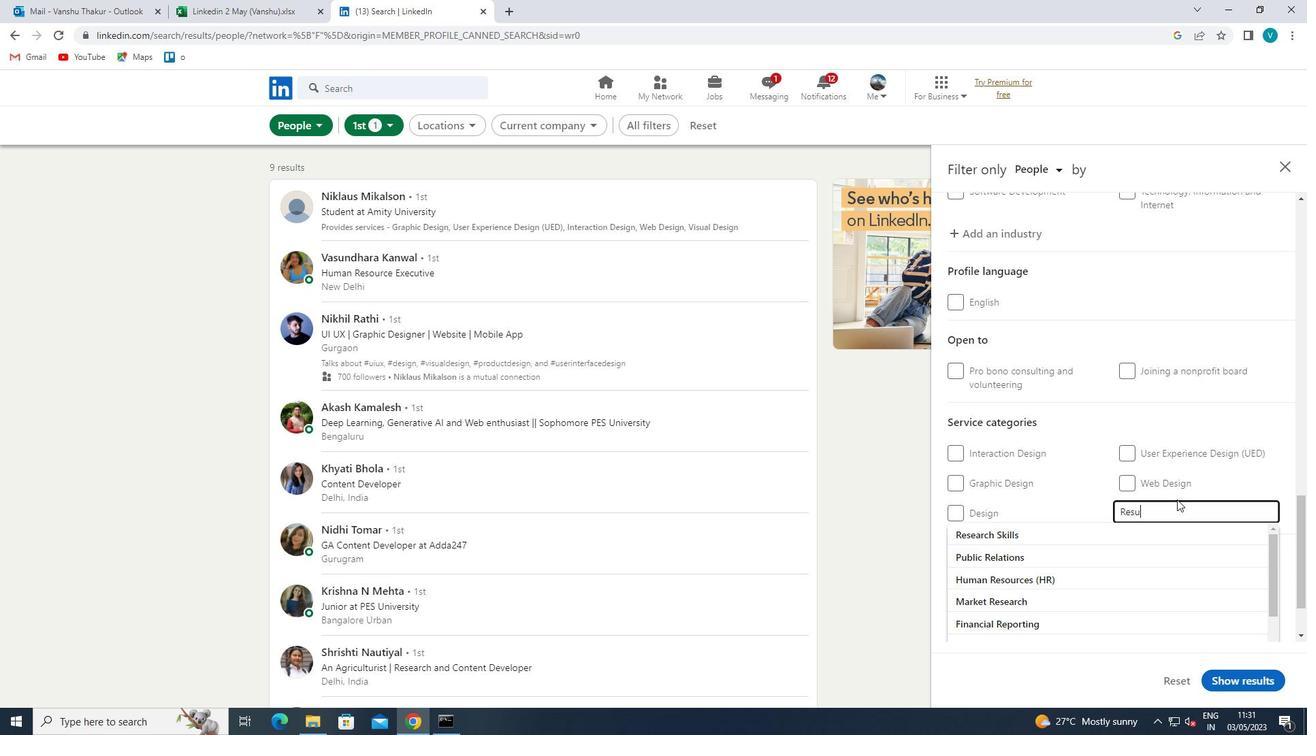 
Action: Mouse moved to (1177, 499)
Screenshot: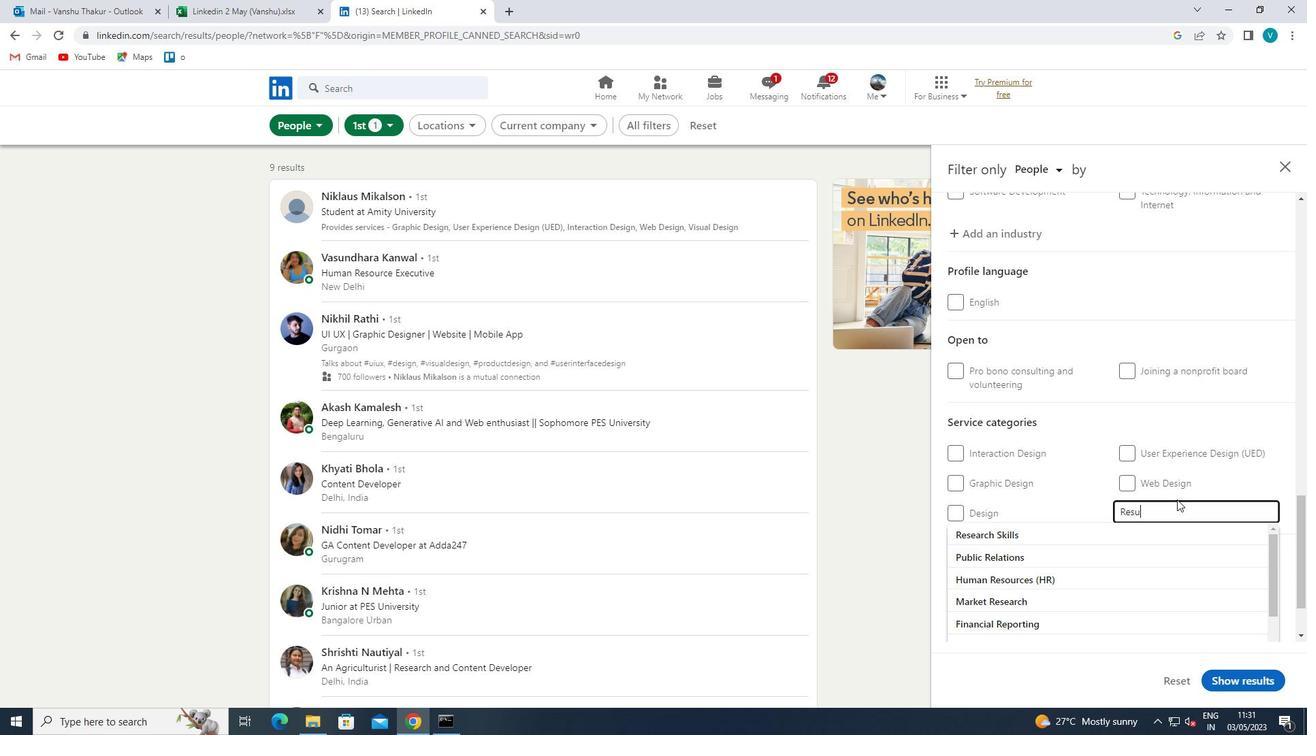 
Action: Key pressed E<Key.space><Key.shift>WRI
Screenshot: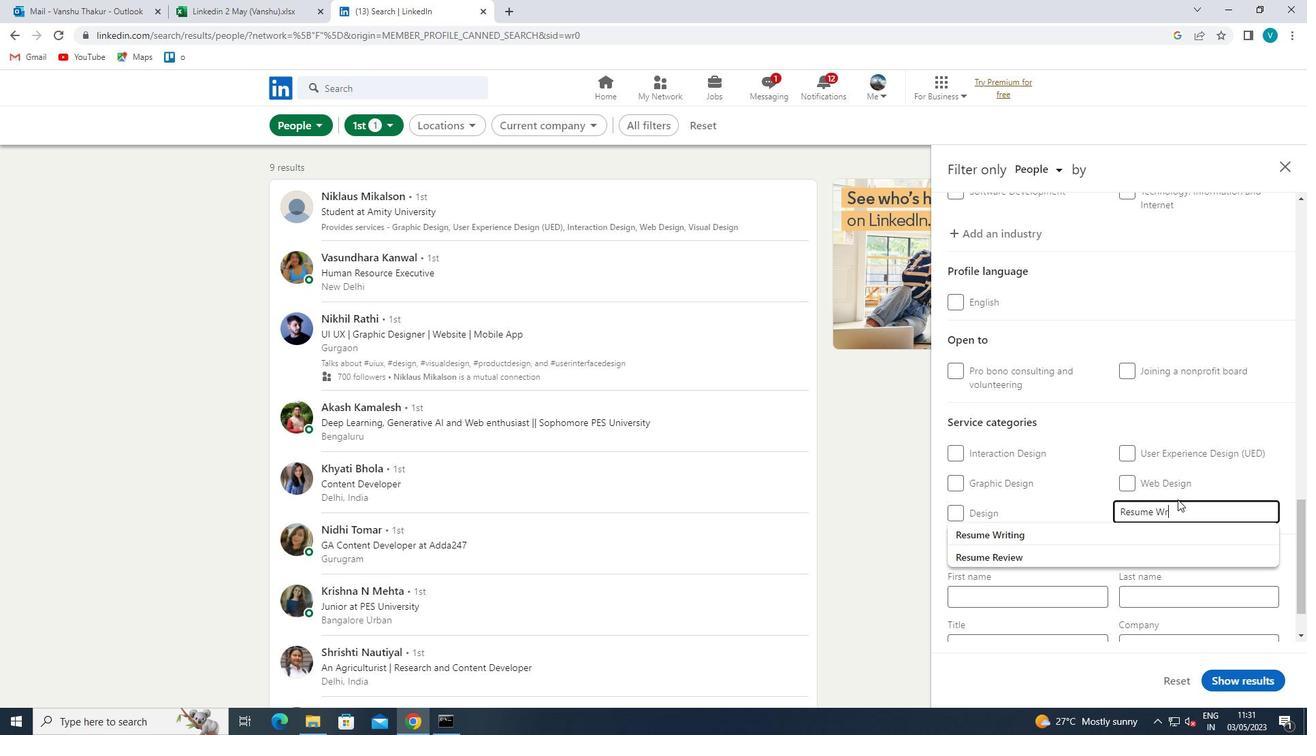 
Action: Mouse moved to (1178, 499)
Screenshot: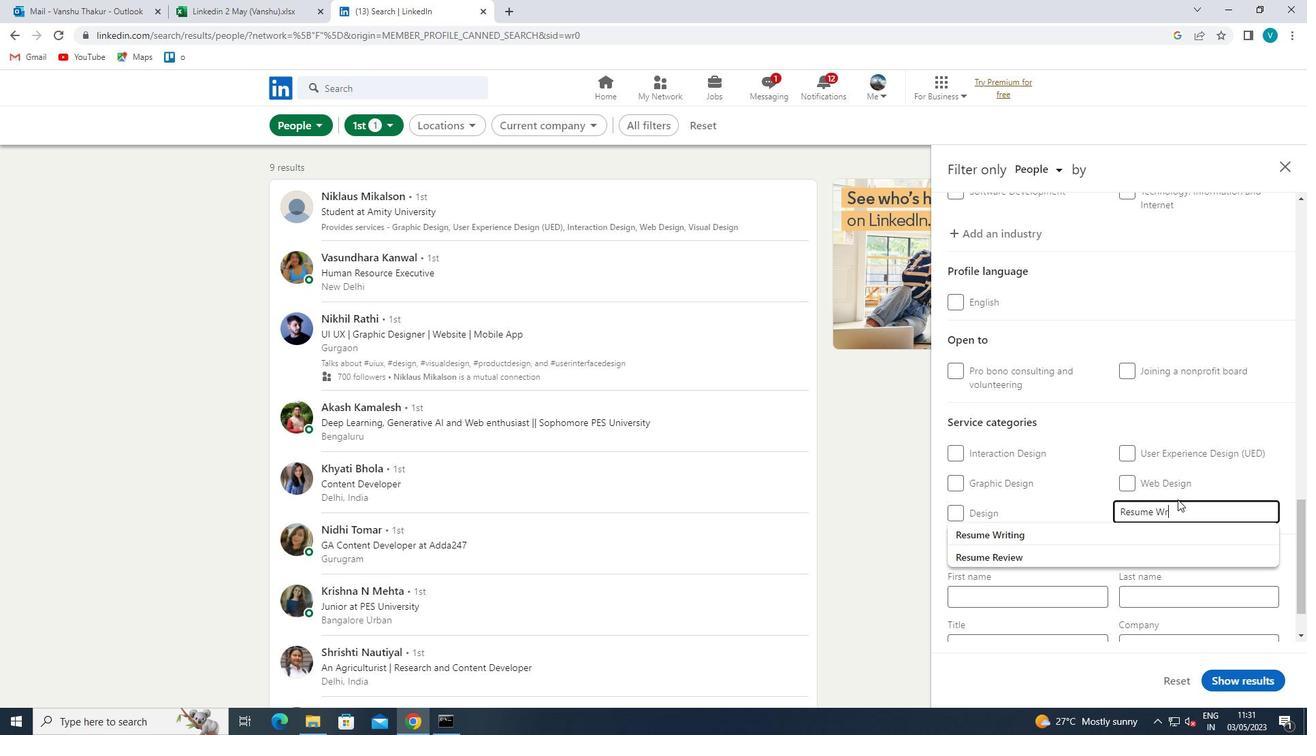 
Action: Key pressed TING
Screenshot: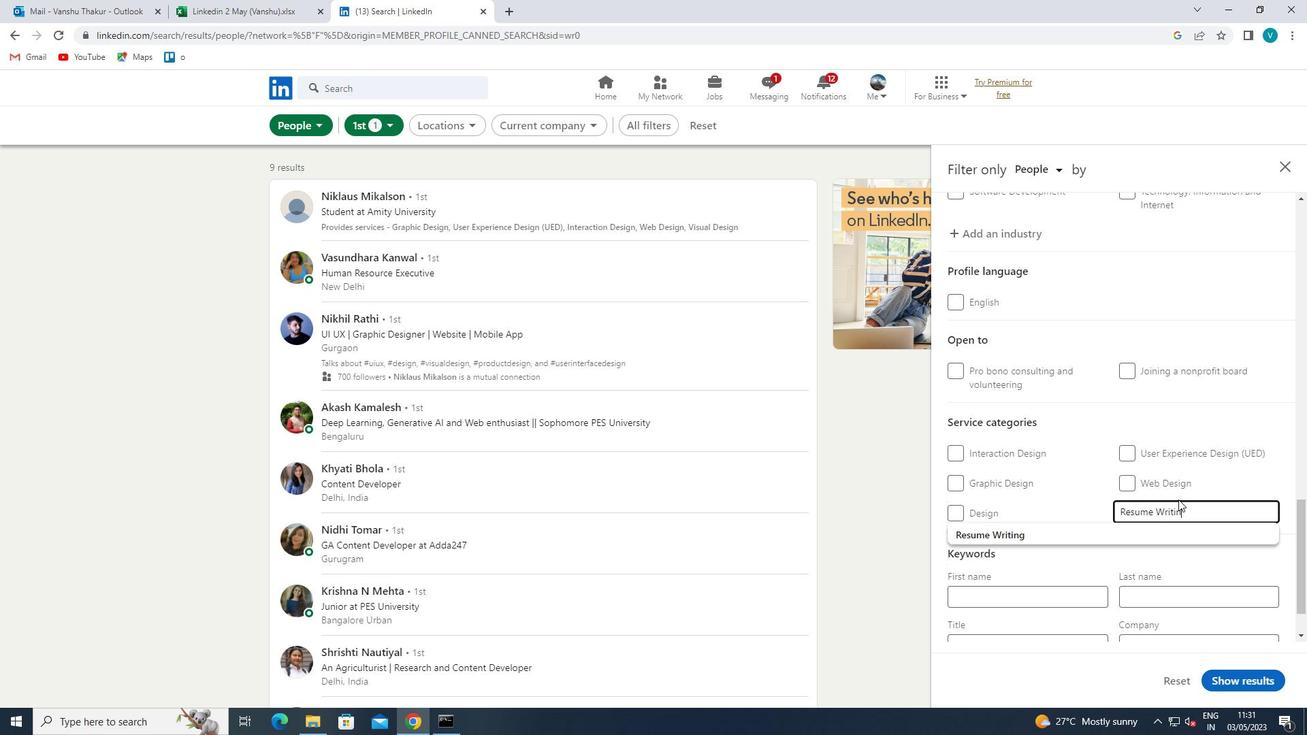 
Action: Mouse moved to (1147, 532)
Screenshot: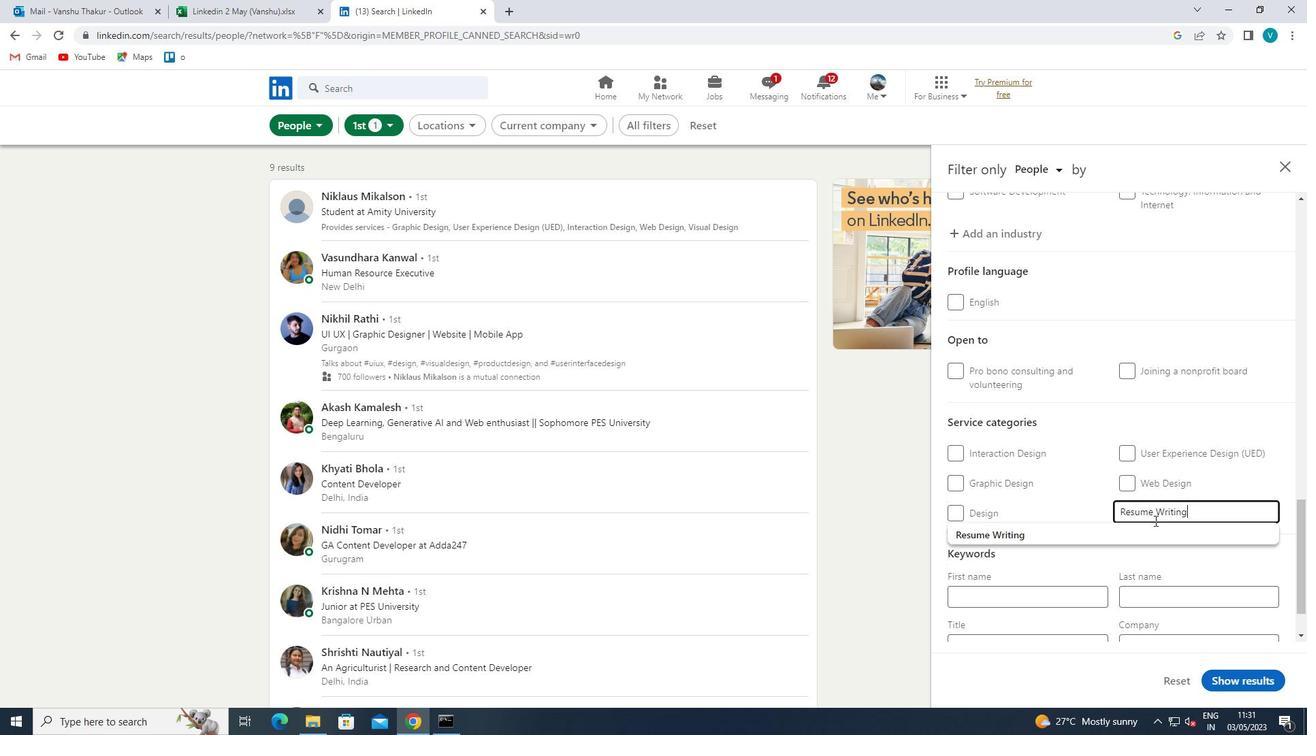 
Action: Mouse pressed left at (1147, 532)
Screenshot: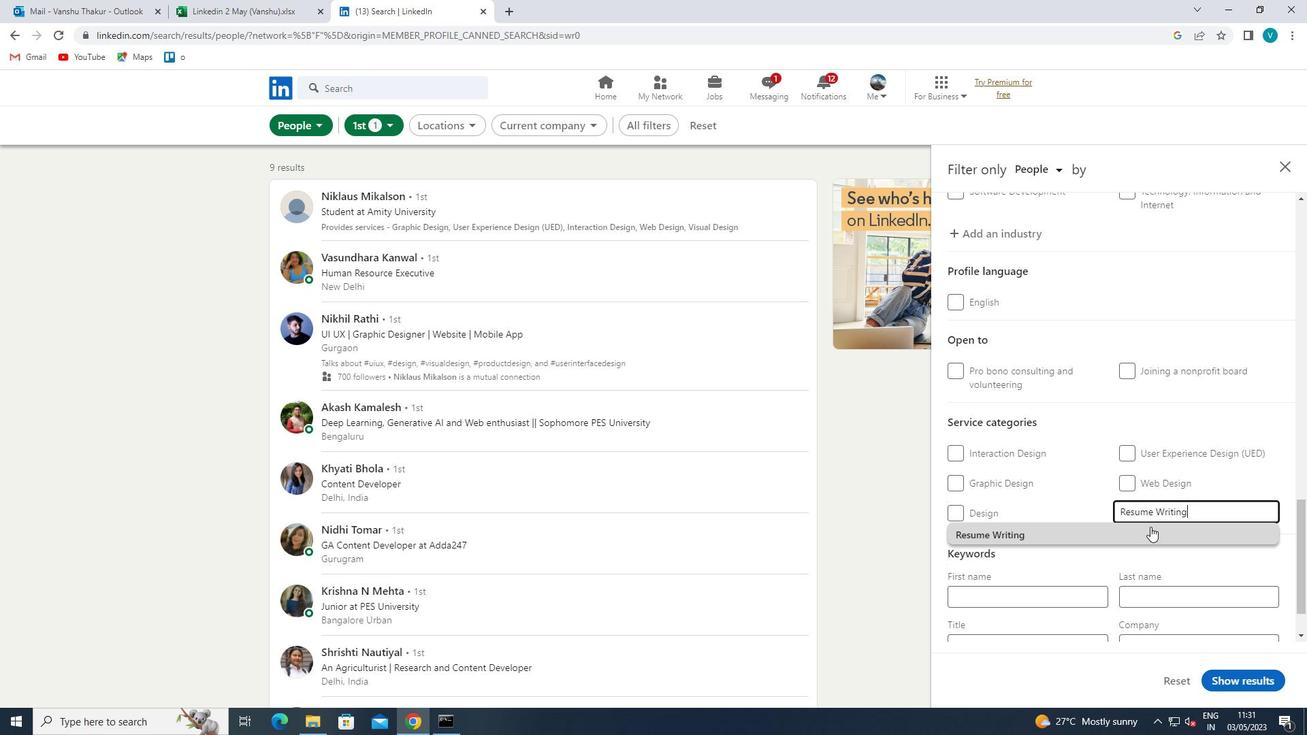 
Action: Mouse moved to (1115, 530)
Screenshot: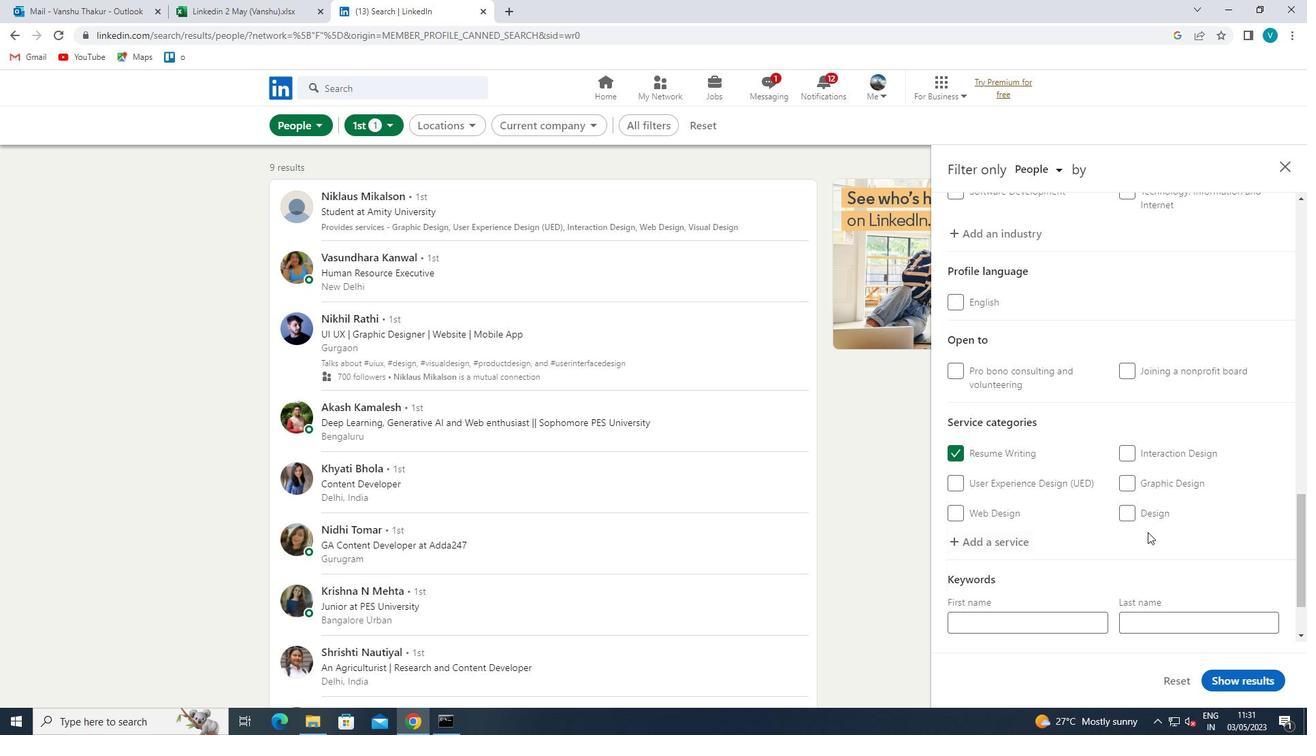 
Action: Mouse scrolled (1115, 529) with delta (0, 0)
Screenshot: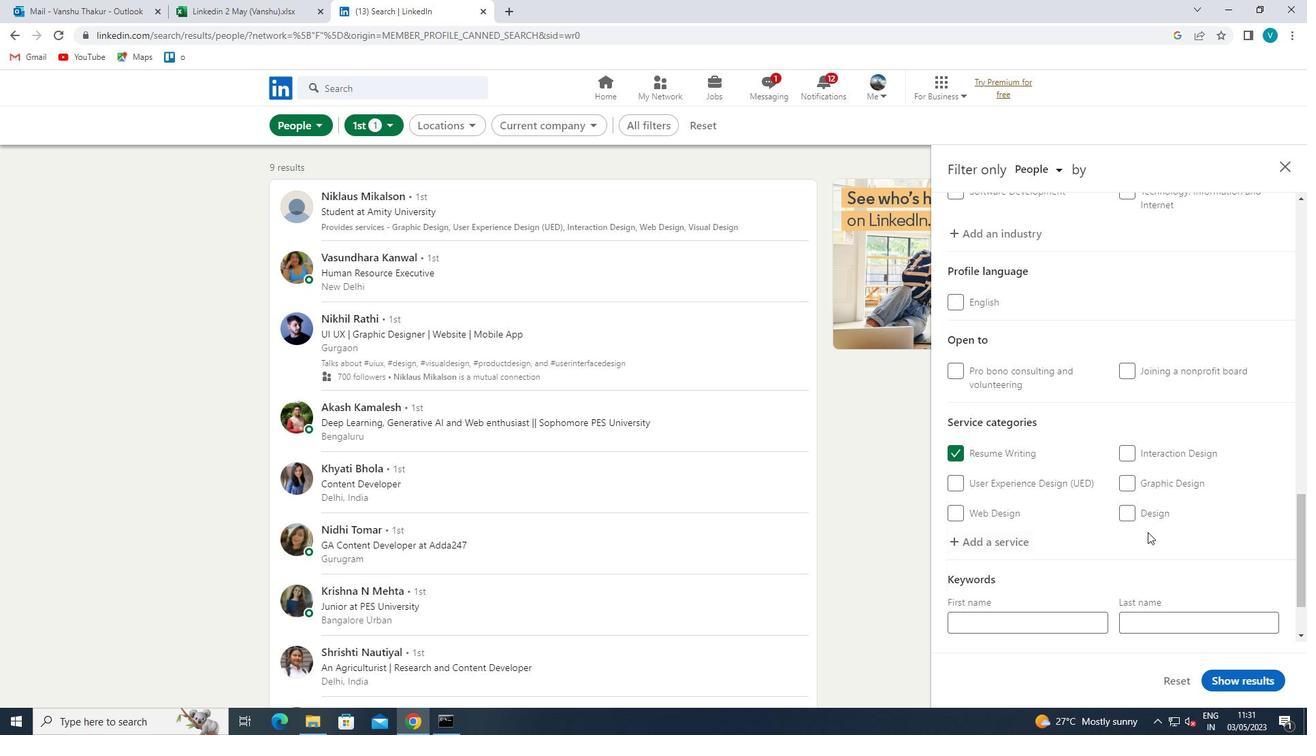 
Action: Mouse moved to (1113, 530)
Screenshot: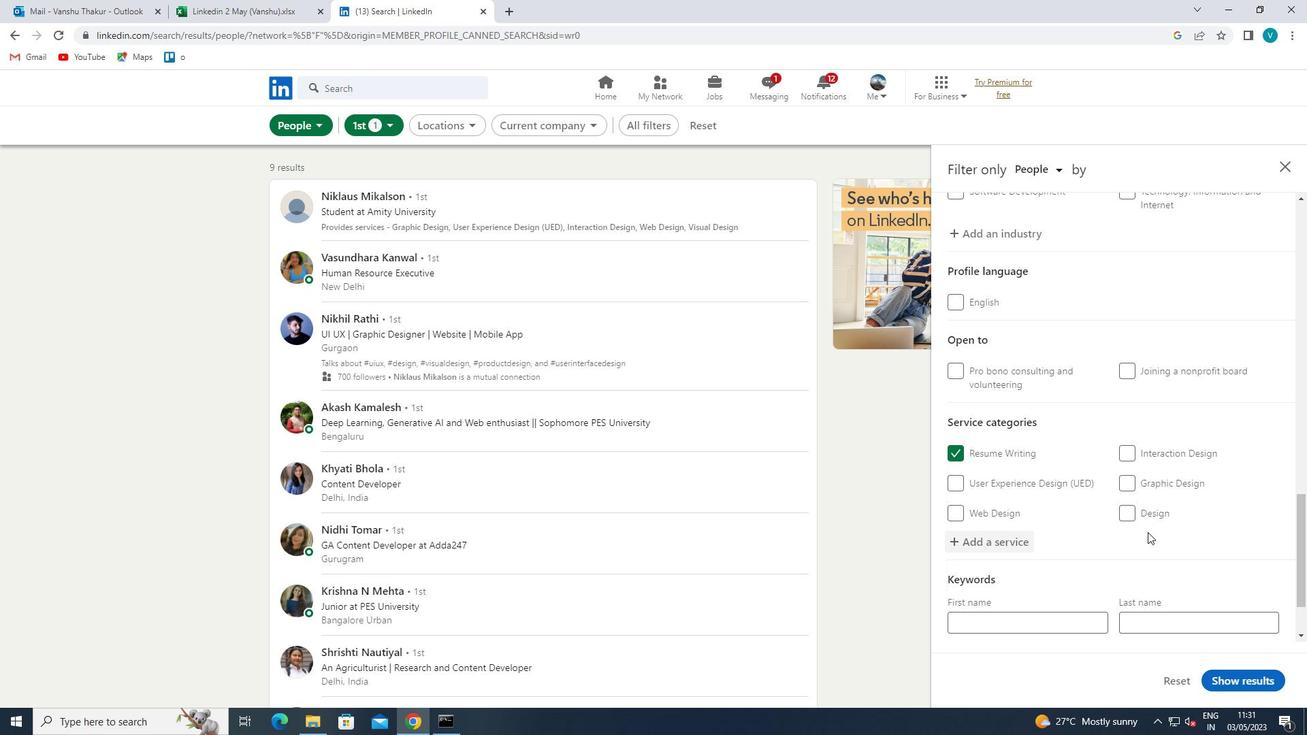 
Action: Mouse scrolled (1113, 530) with delta (0, 0)
Screenshot: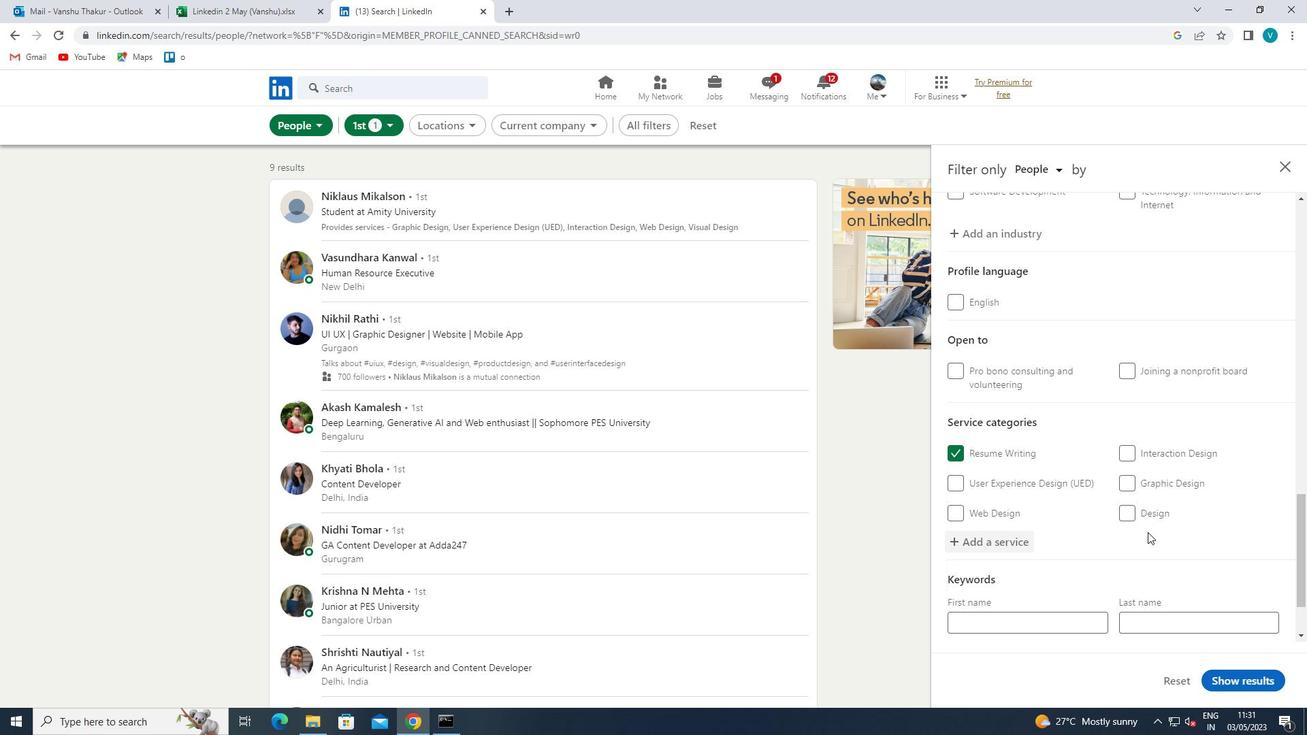 
Action: Mouse moved to (1112, 530)
Screenshot: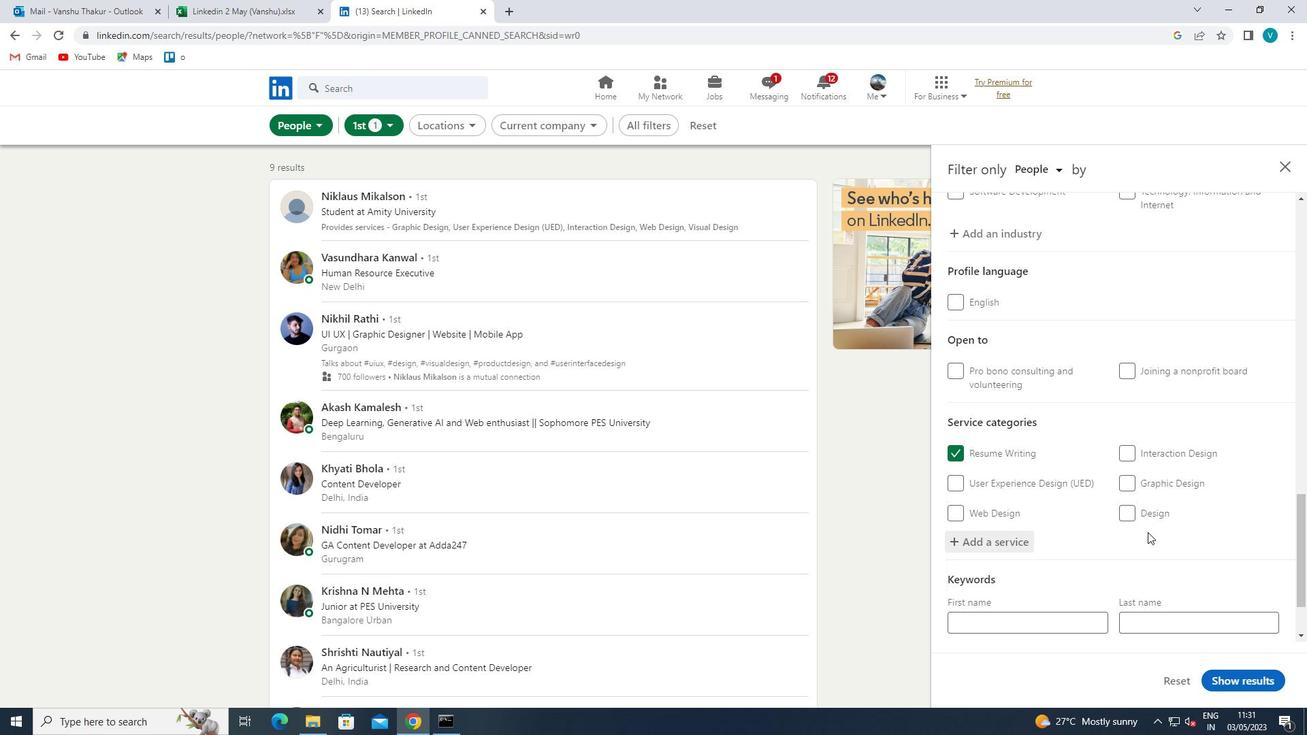 
Action: Mouse scrolled (1112, 530) with delta (0, 0)
Screenshot: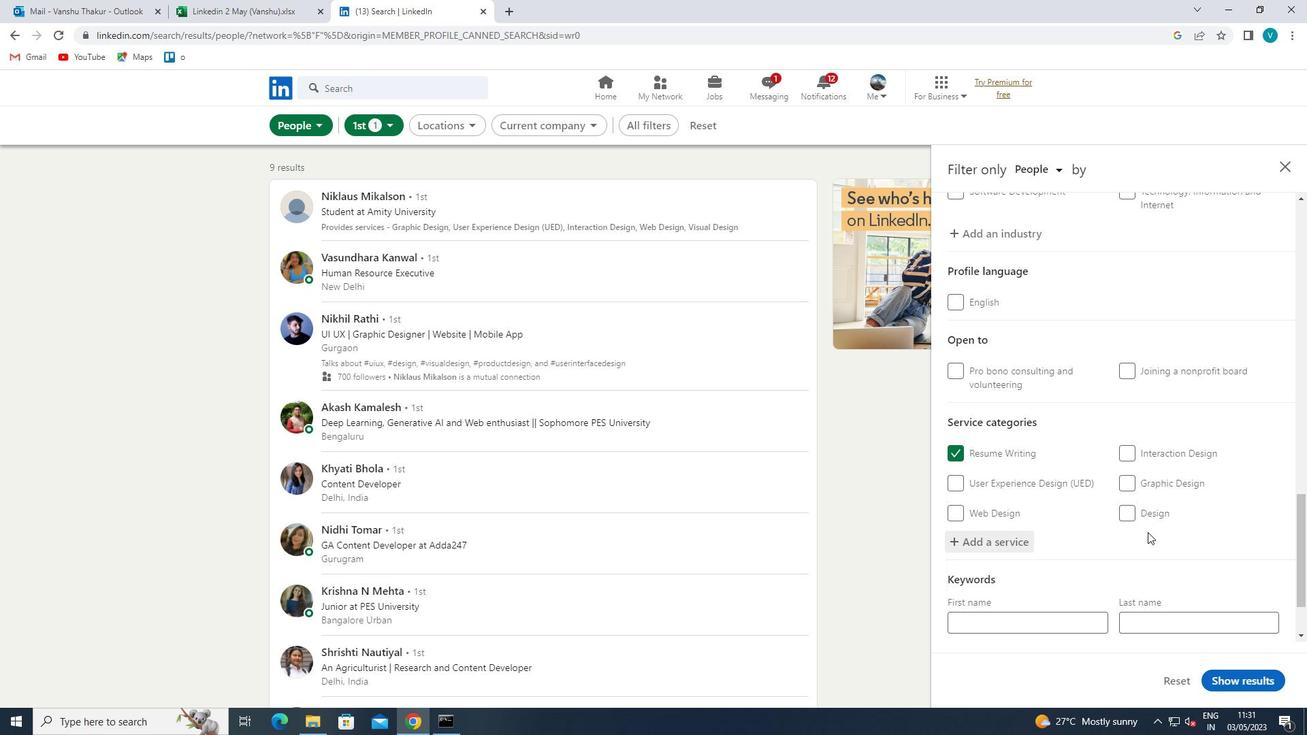 
Action: Mouse scrolled (1112, 530) with delta (0, 0)
Screenshot: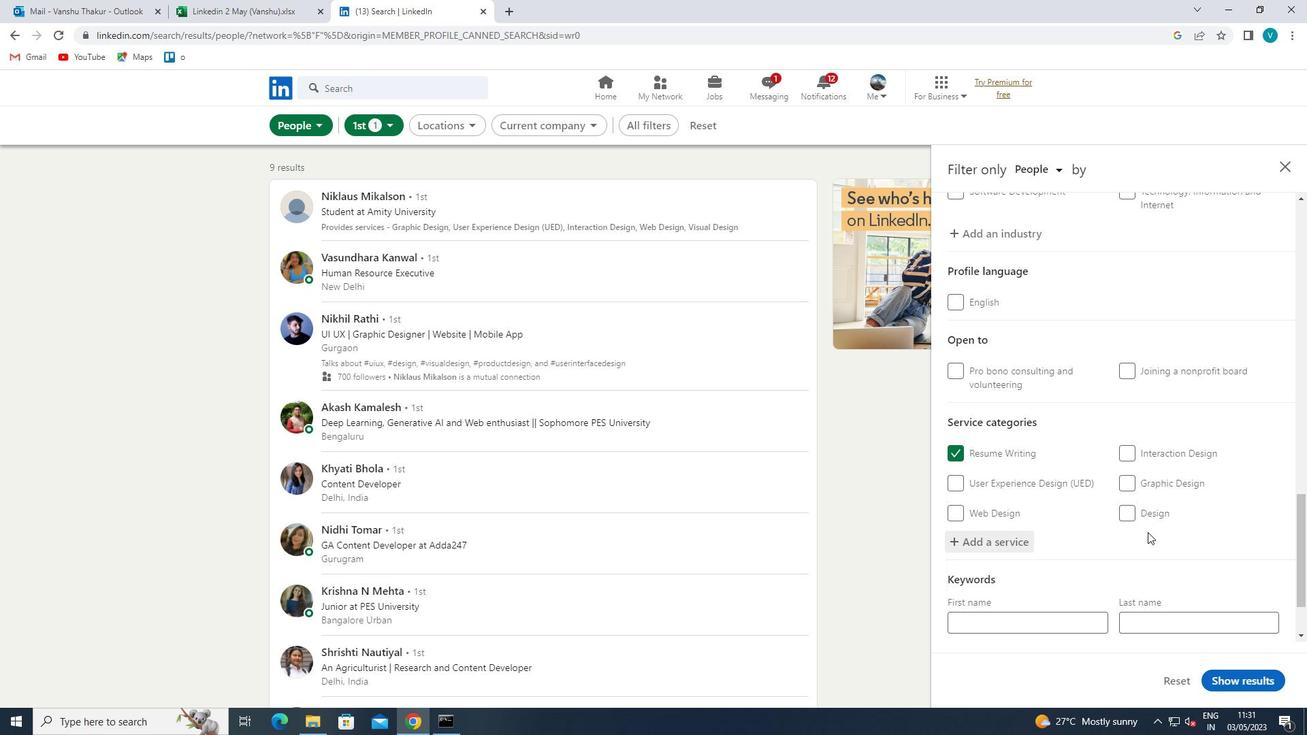 
Action: Mouse moved to (1058, 580)
Screenshot: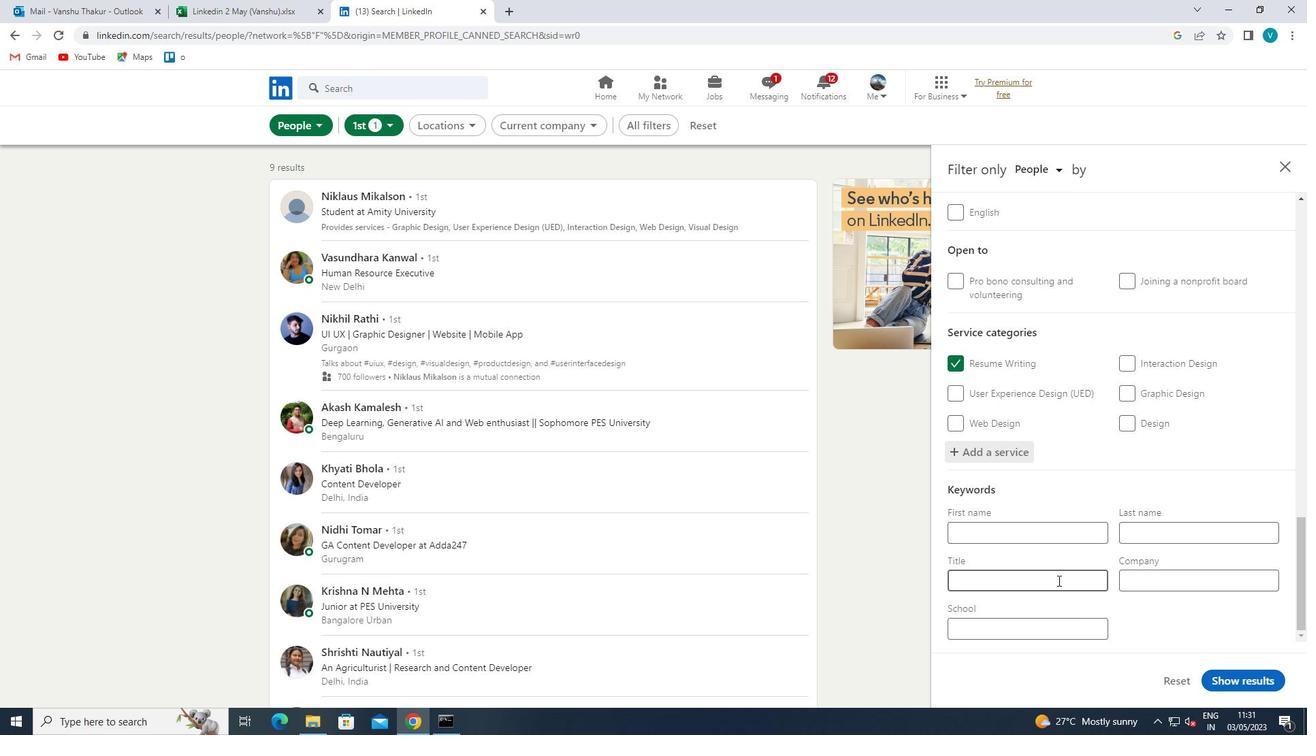 
Action: Mouse pressed left at (1058, 580)
Screenshot: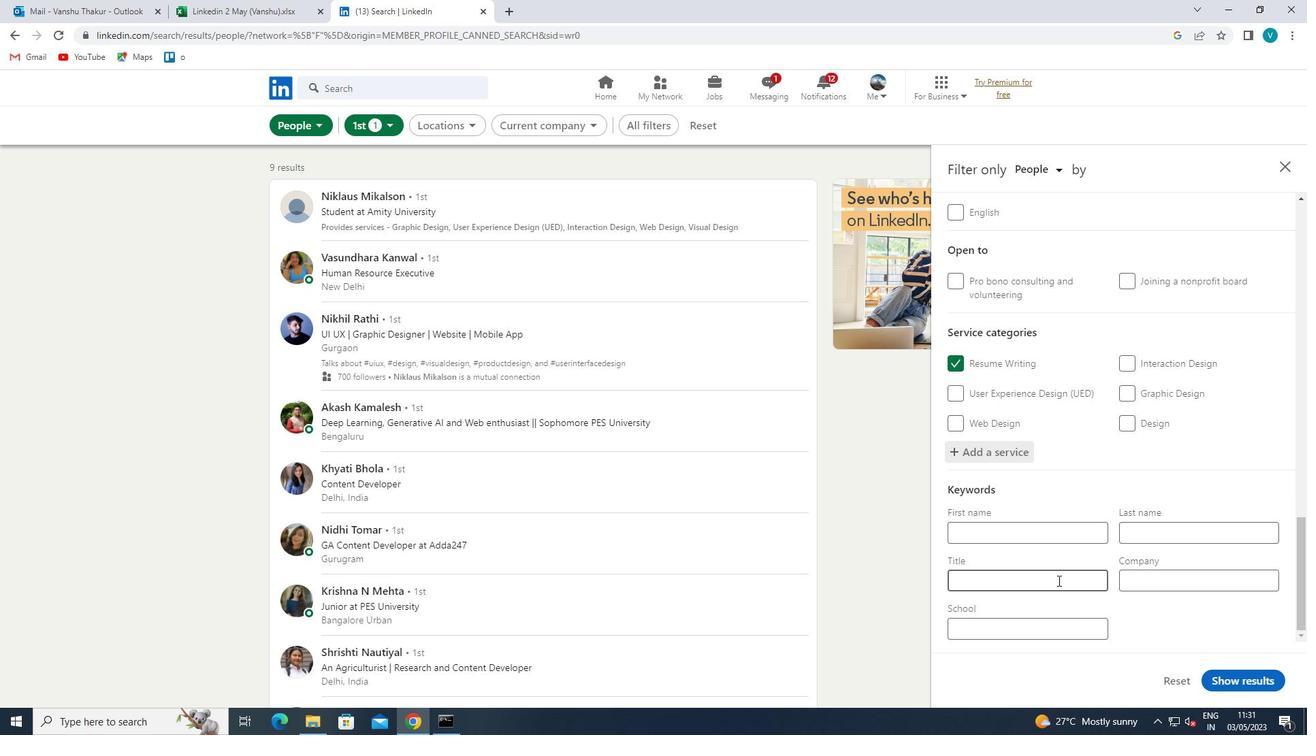 
Action: Mouse moved to (1061, 580)
Screenshot: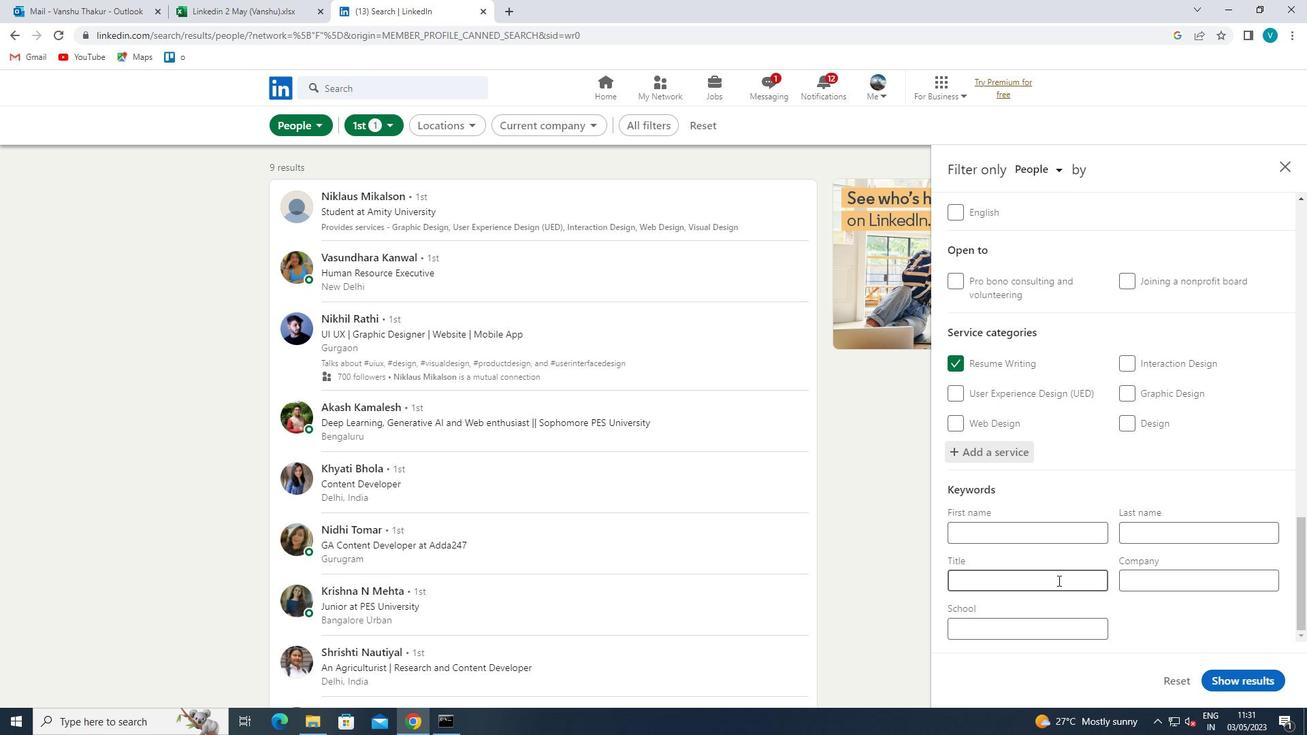 
Action: Key pressed <Key.shift>ANIMAL<Key.space><Key.shift>SHELTER<Key.space><Key.shift>VOLUNTEER<Key.space>
Screenshot: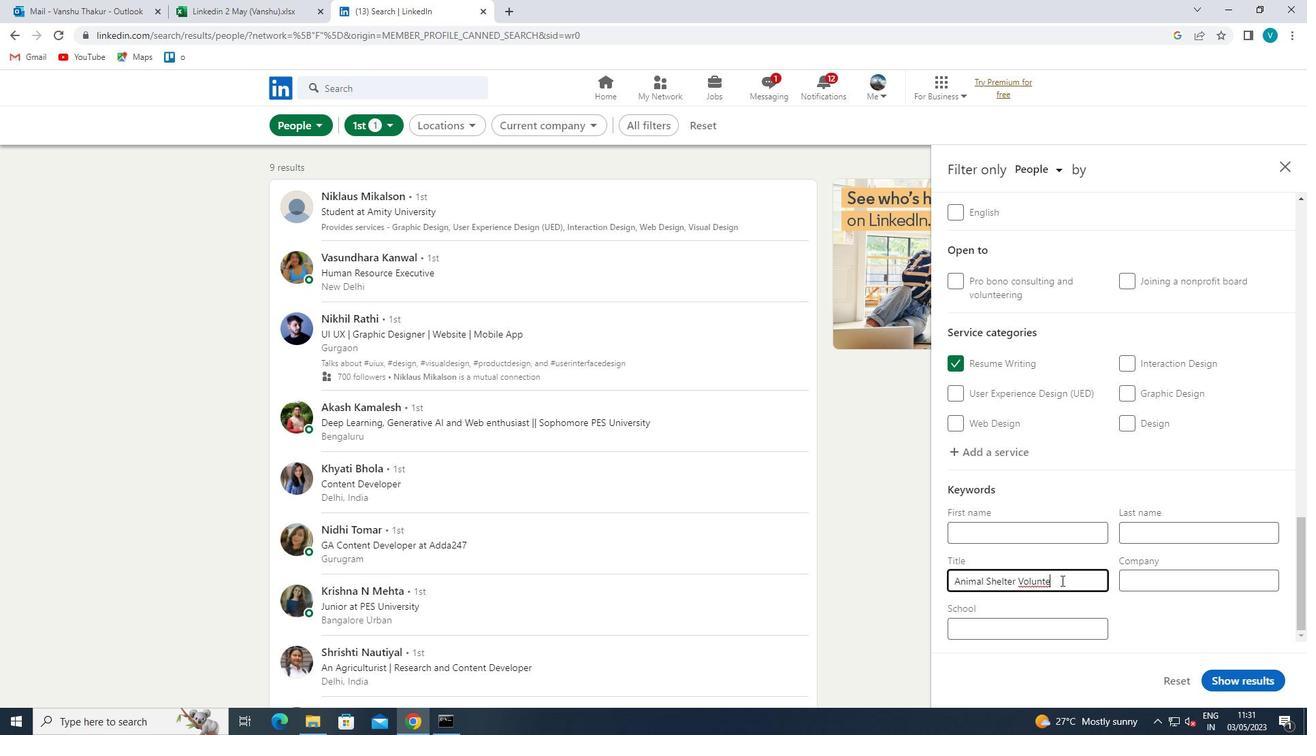
Action: Mouse moved to (1260, 682)
Screenshot: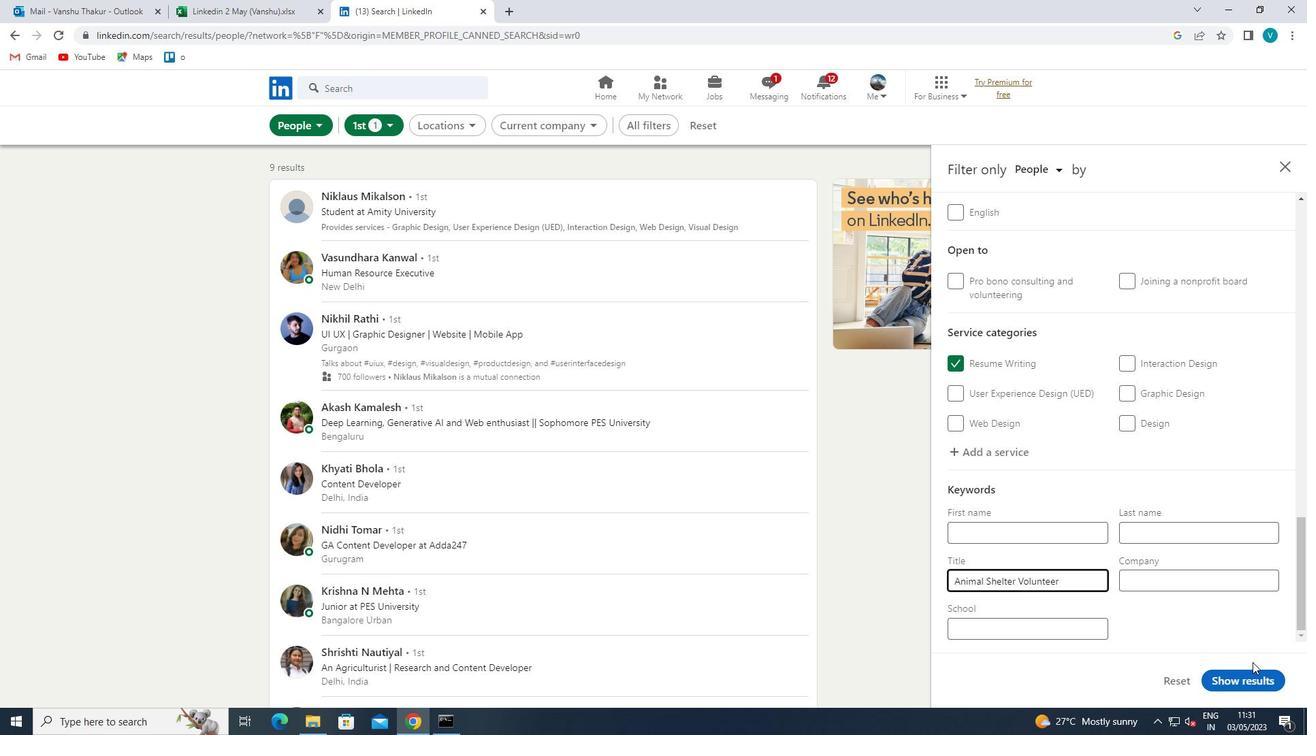 
Action: Mouse pressed left at (1260, 682)
Screenshot: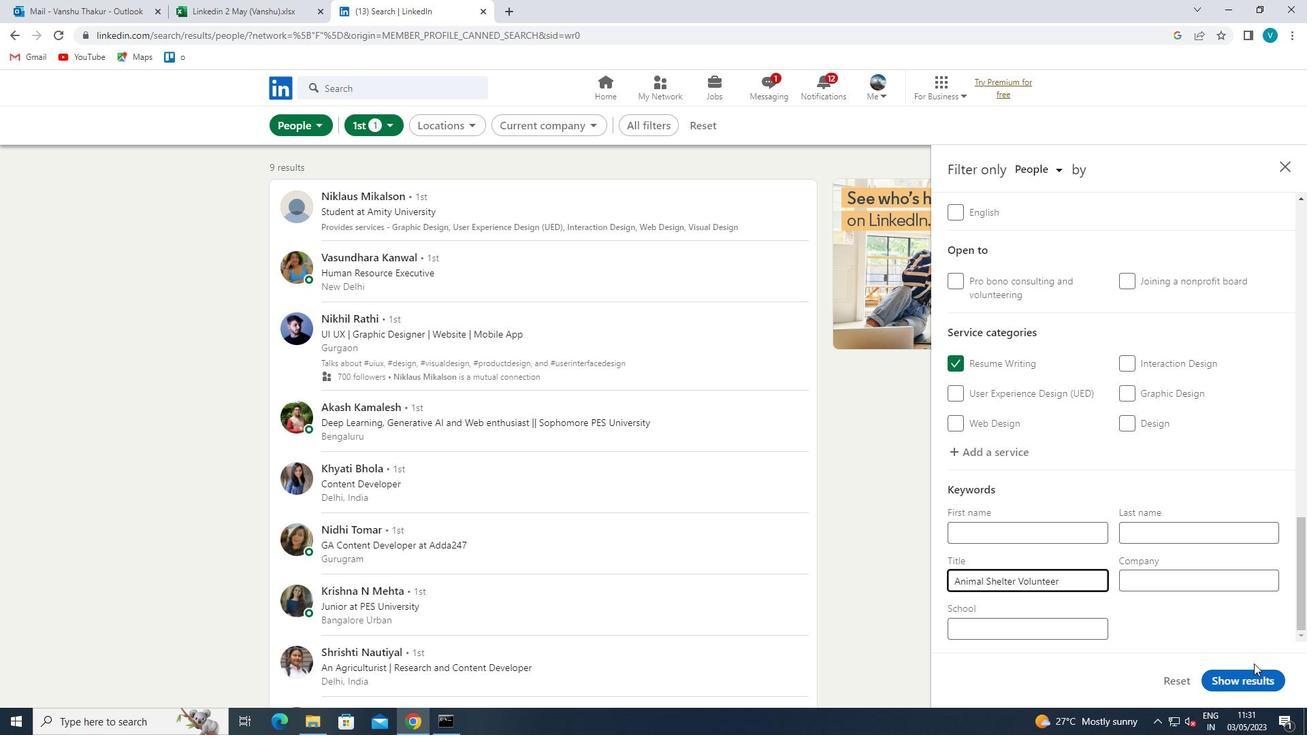 
Action: Mouse moved to (1262, 680)
Screenshot: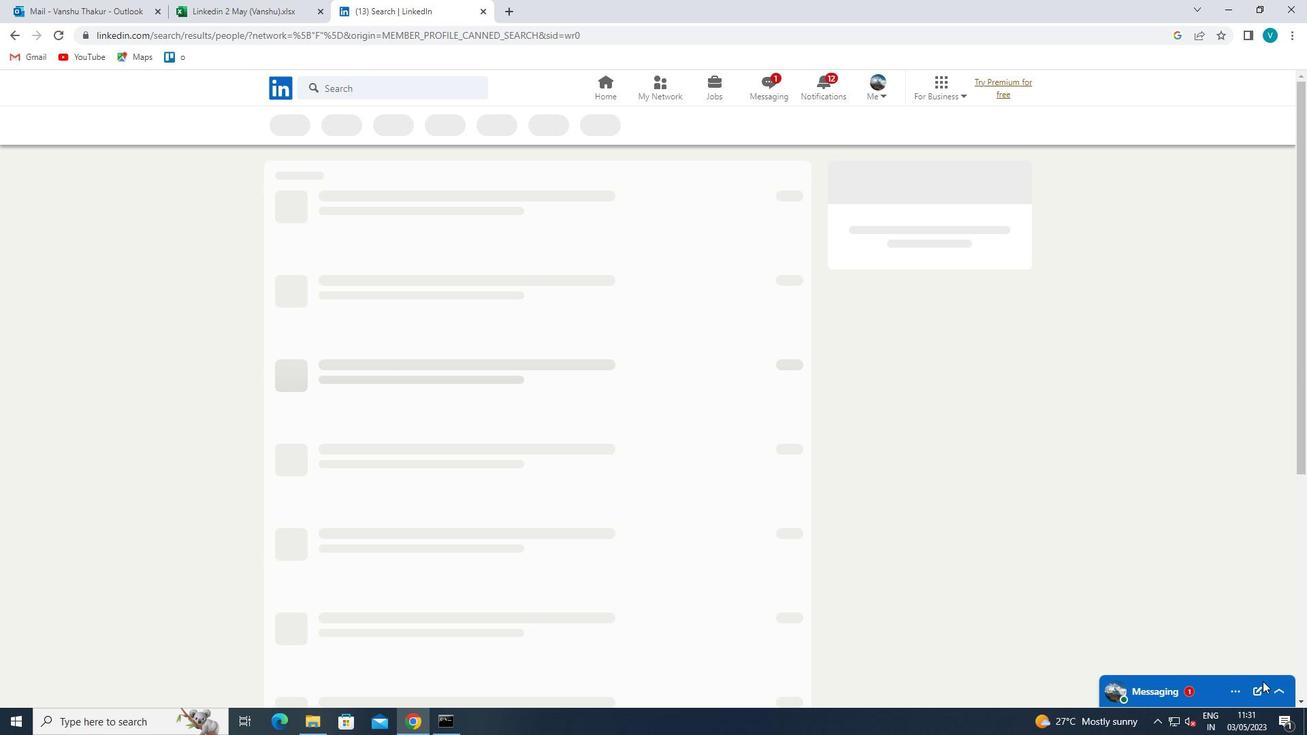 
